 Task: Open a template Informal Letter by  Plum save the file as logbook.rtf Remove the following options from template: 'your brand'. Replace Hello Fan with ' Good Evening' and change the date to 17 July, 2023. Replace body of the letter with  I wanted to take a moment to thank you for your hard work and dedication. Your commitment to excellence is inspiring. Thank you for all that you do.; apply Font Style 'Georgia' and font size  14 Add name: Kevin
Action: Mouse moved to (1001, 140)
Screenshot: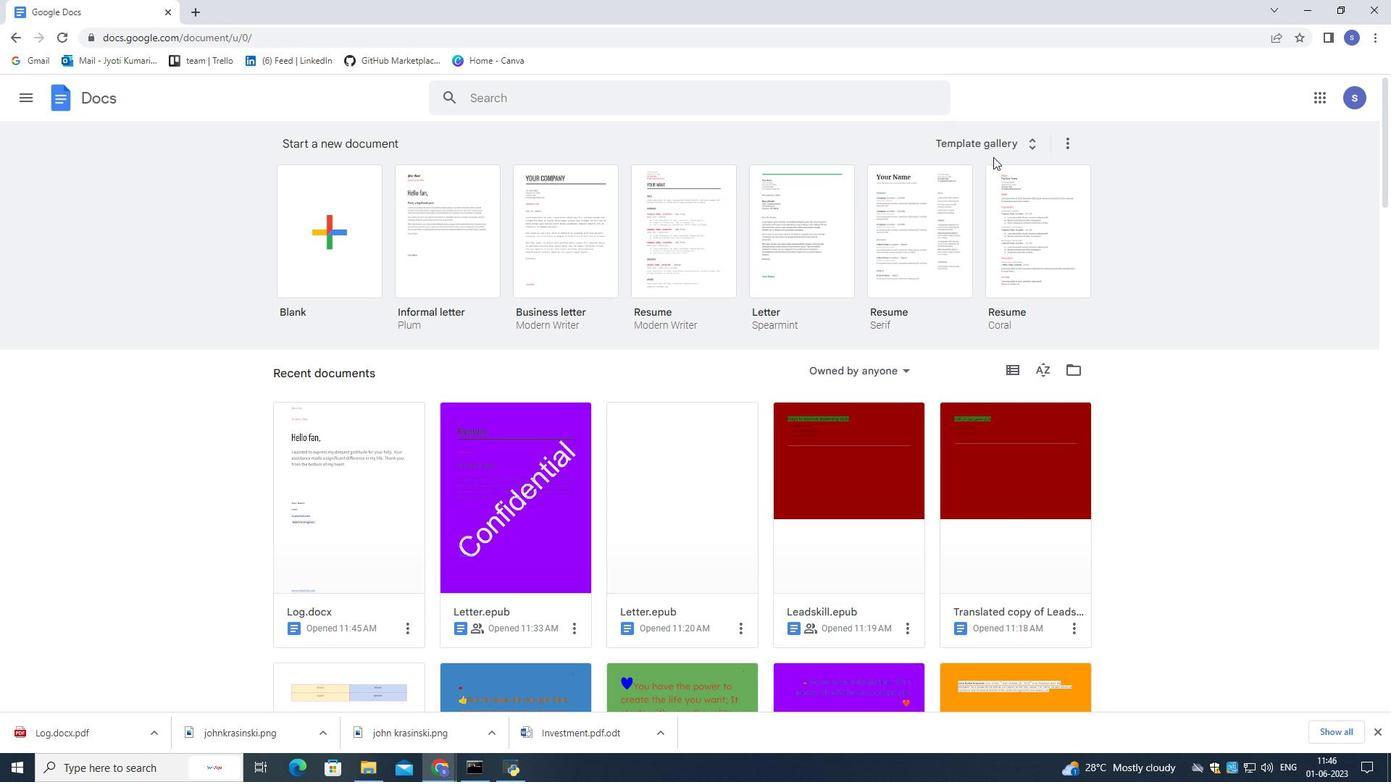 
Action: Mouse pressed left at (1001, 140)
Screenshot: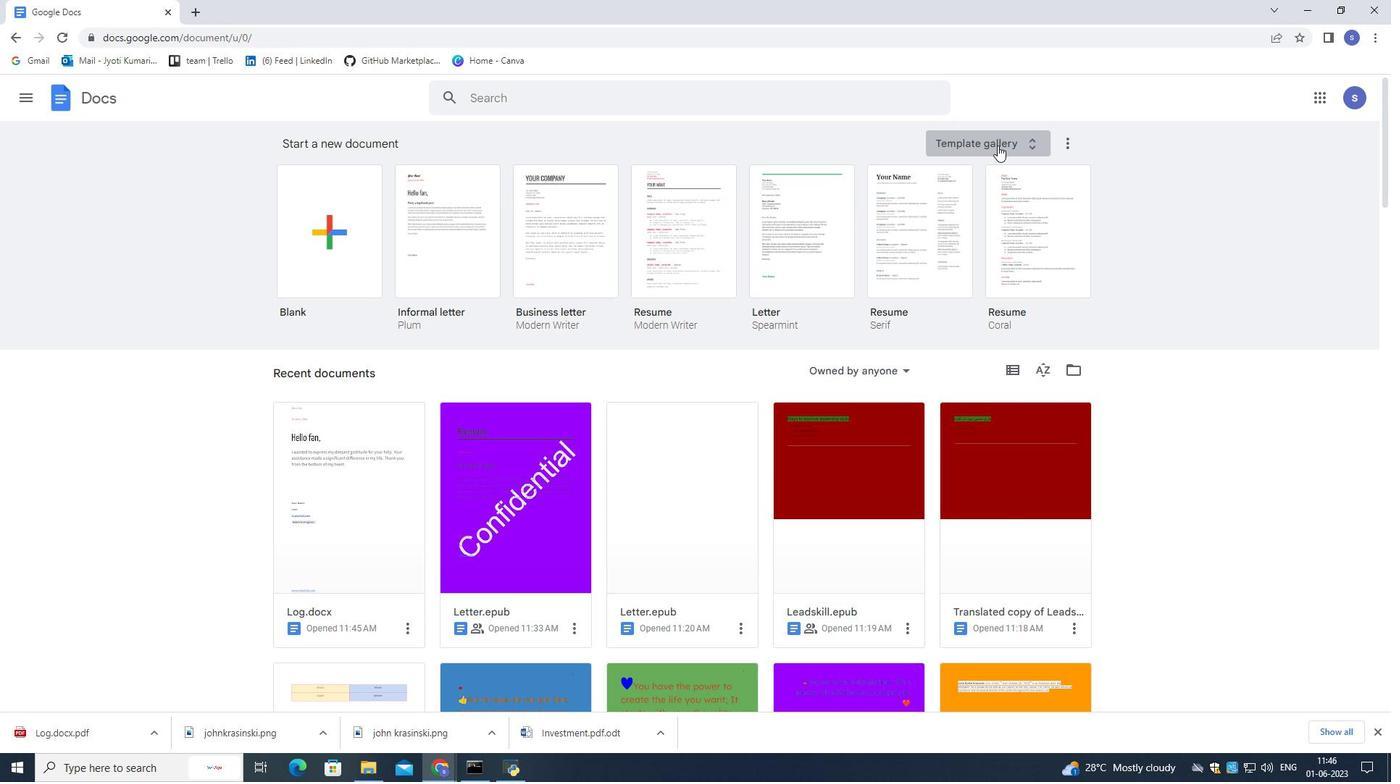 
Action: Mouse moved to (910, 413)
Screenshot: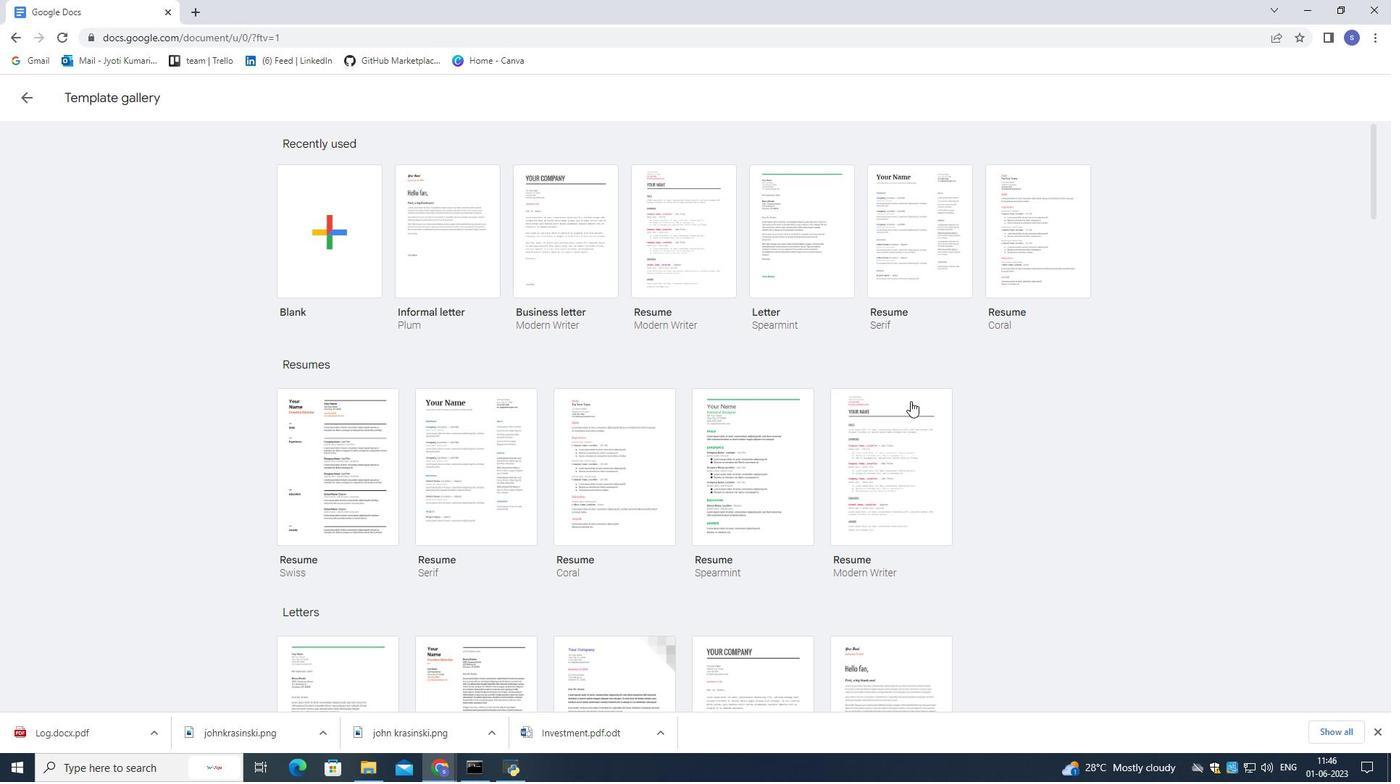 
Action: Mouse scrolled (910, 413) with delta (0, 0)
Screenshot: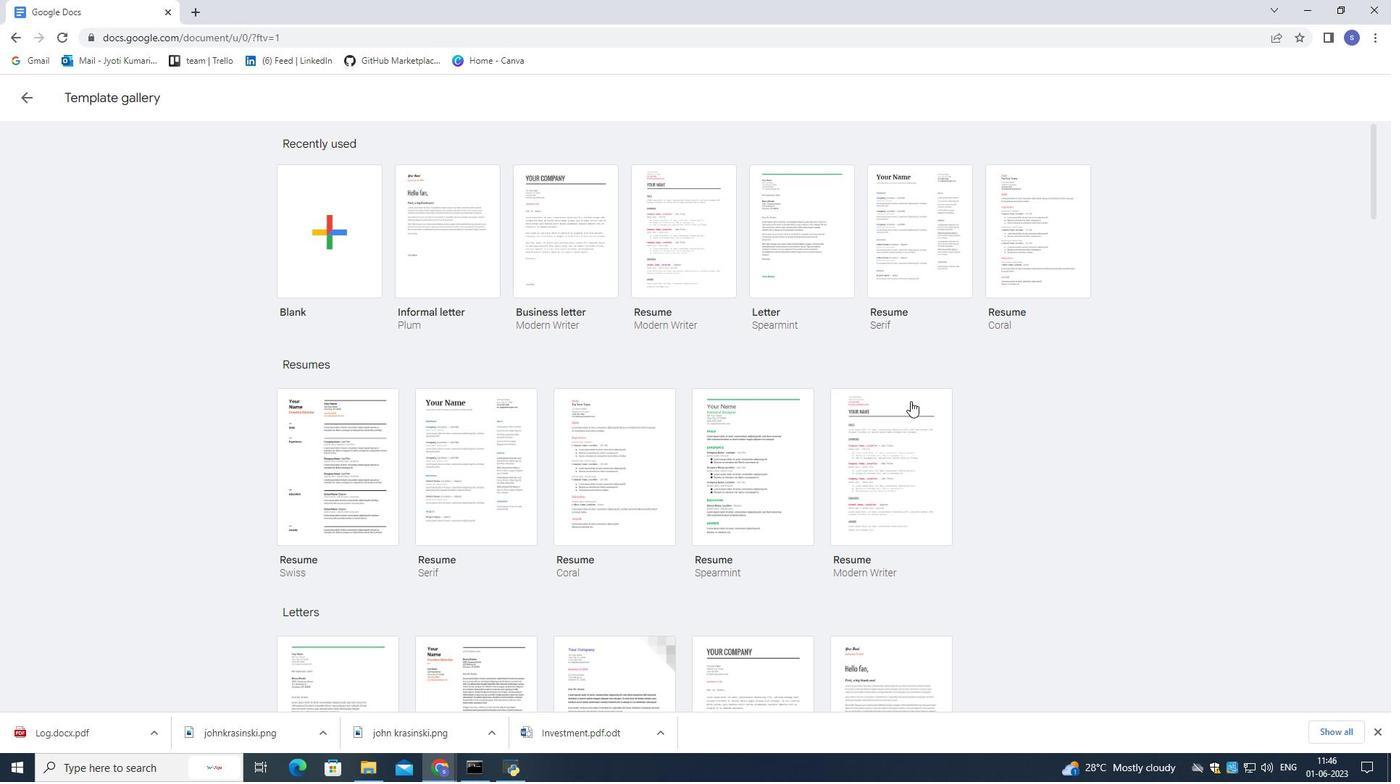 
Action: Mouse moved to (910, 415)
Screenshot: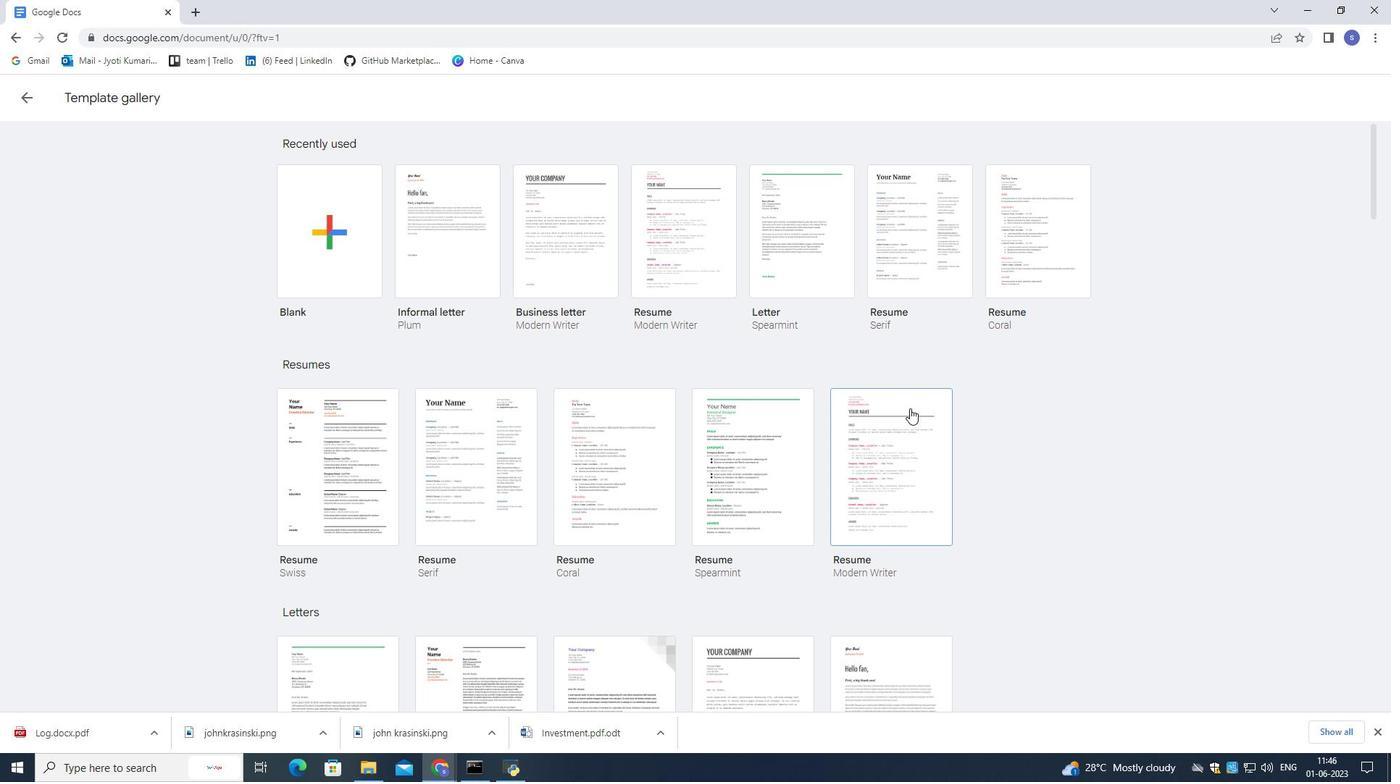 
Action: Mouse scrolled (910, 414) with delta (0, 0)
Screenshot: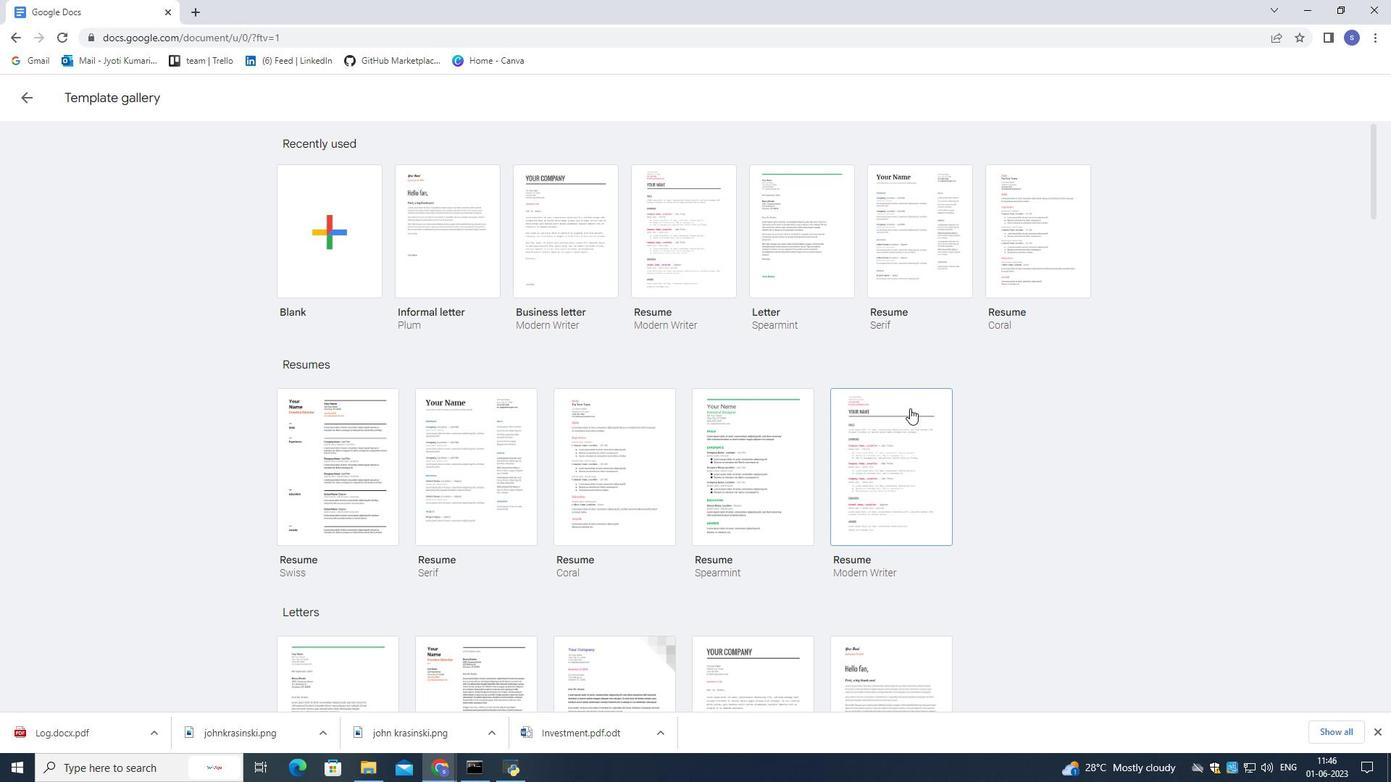 
Action: Mouse scrolled (910, 414) with delta (0, 0)
Screenshot: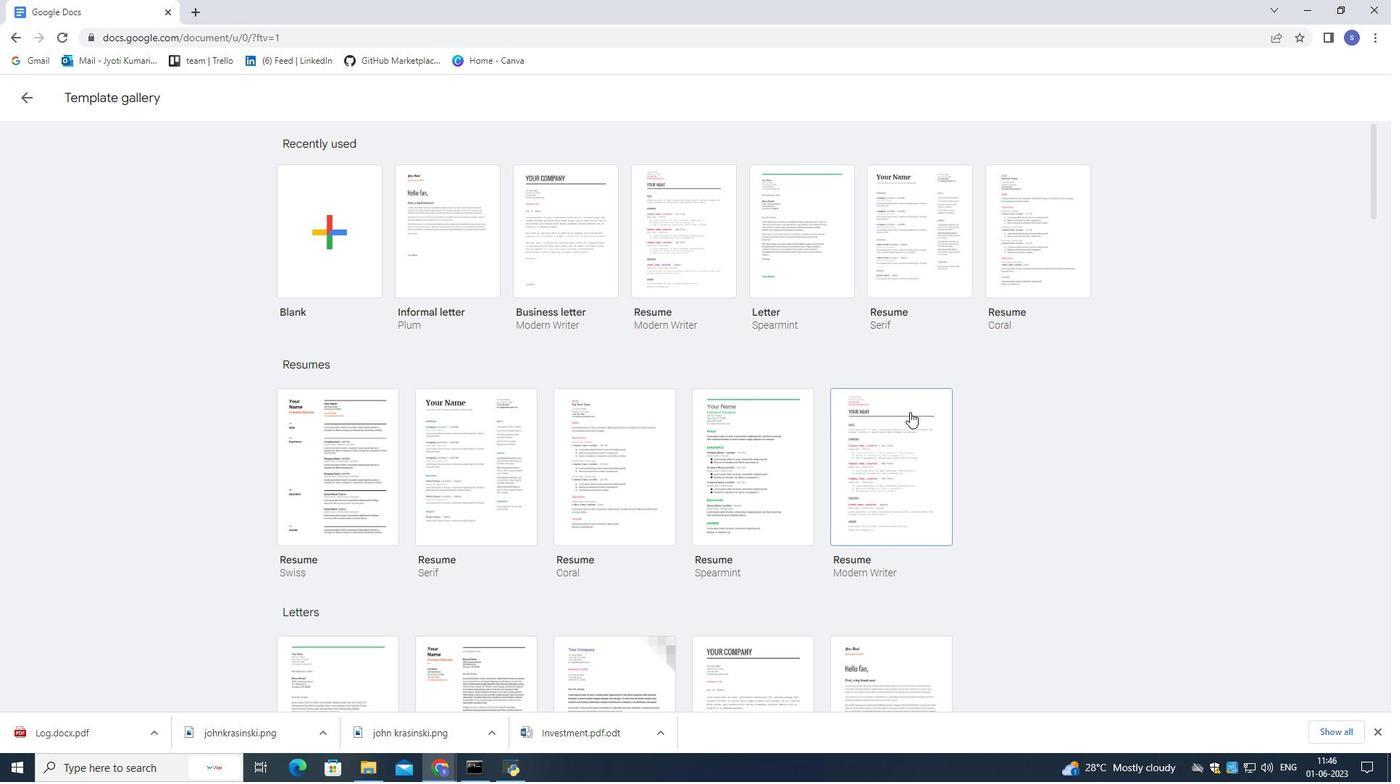 
Action: Mouse moved to (911, 411)
Screenshot: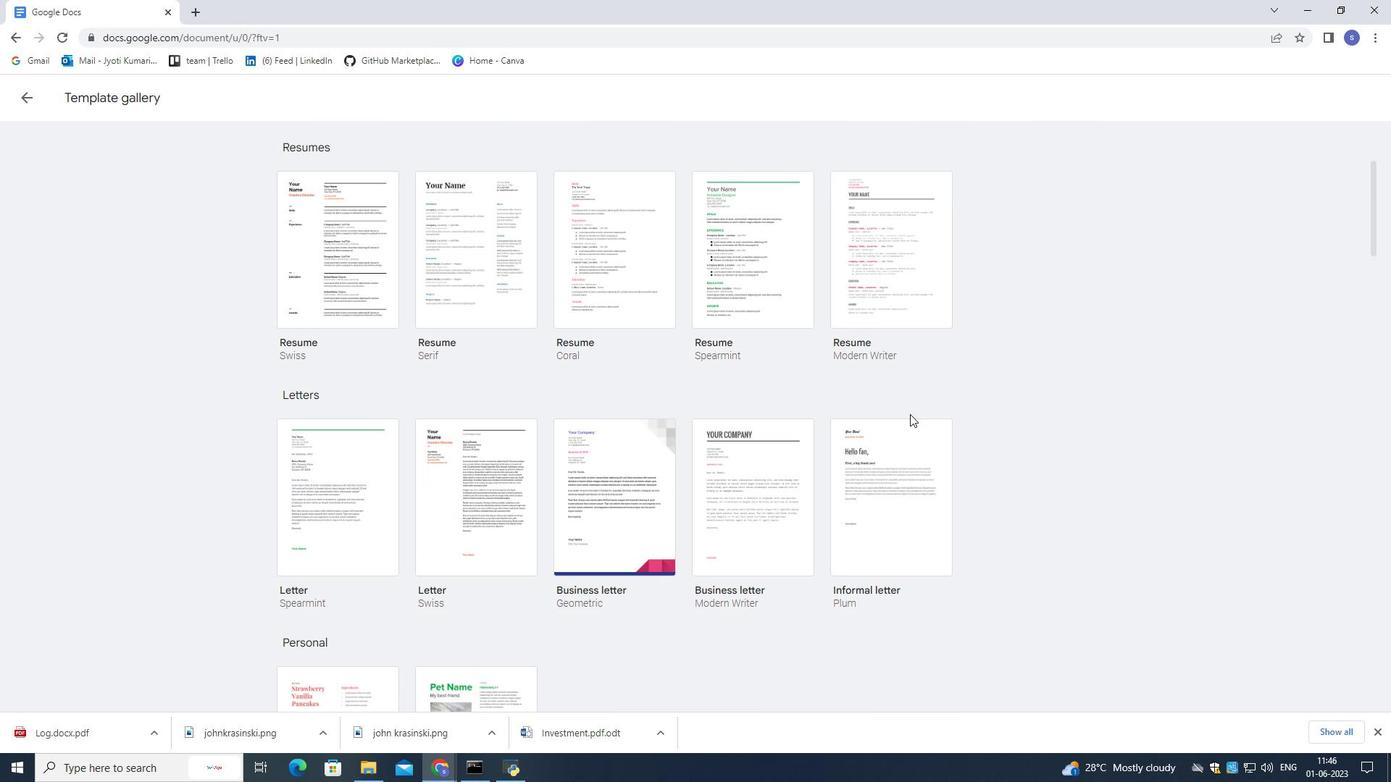 
Action: Mouse scrolled (911, 411) with delta (0, 0)
Screenshot: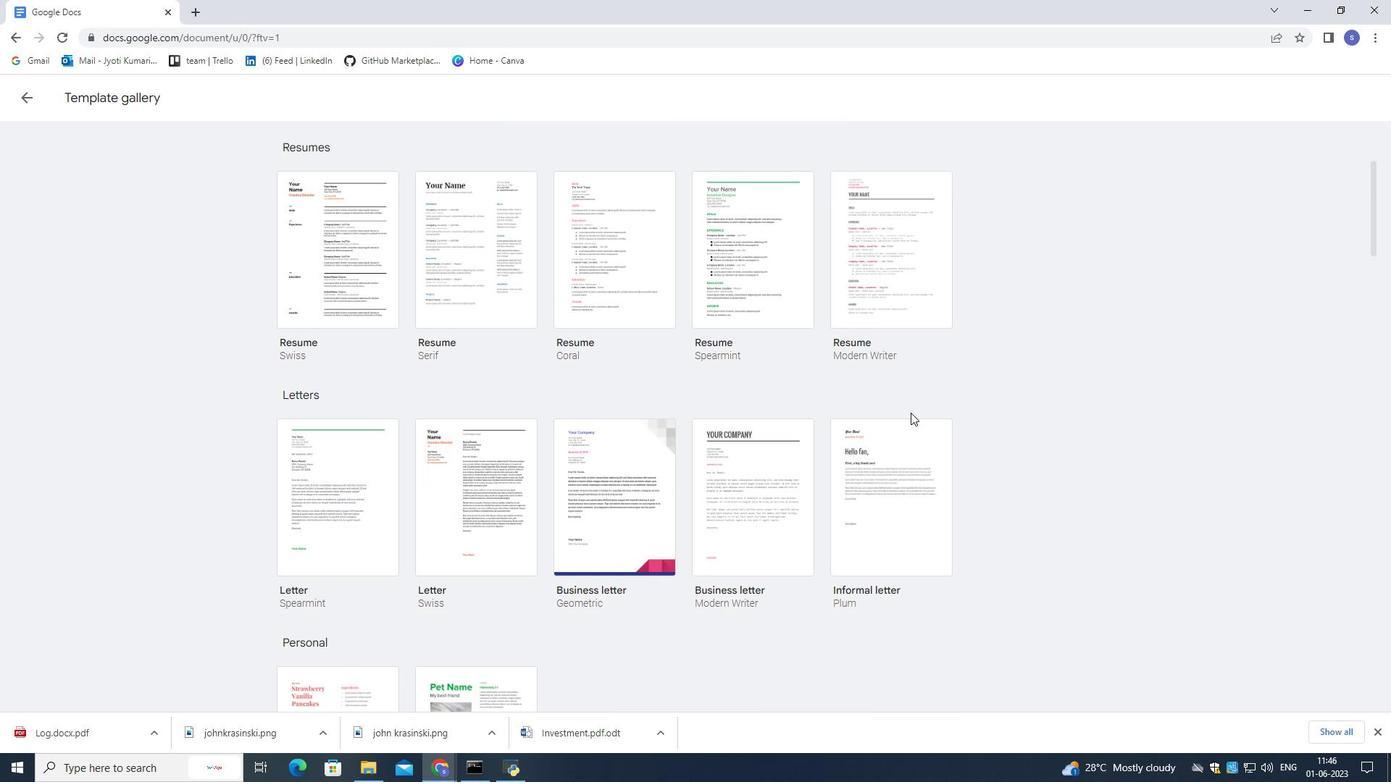 
Action: Mouse scrolled (911, 411) with delta (0, 0)
Screenshot: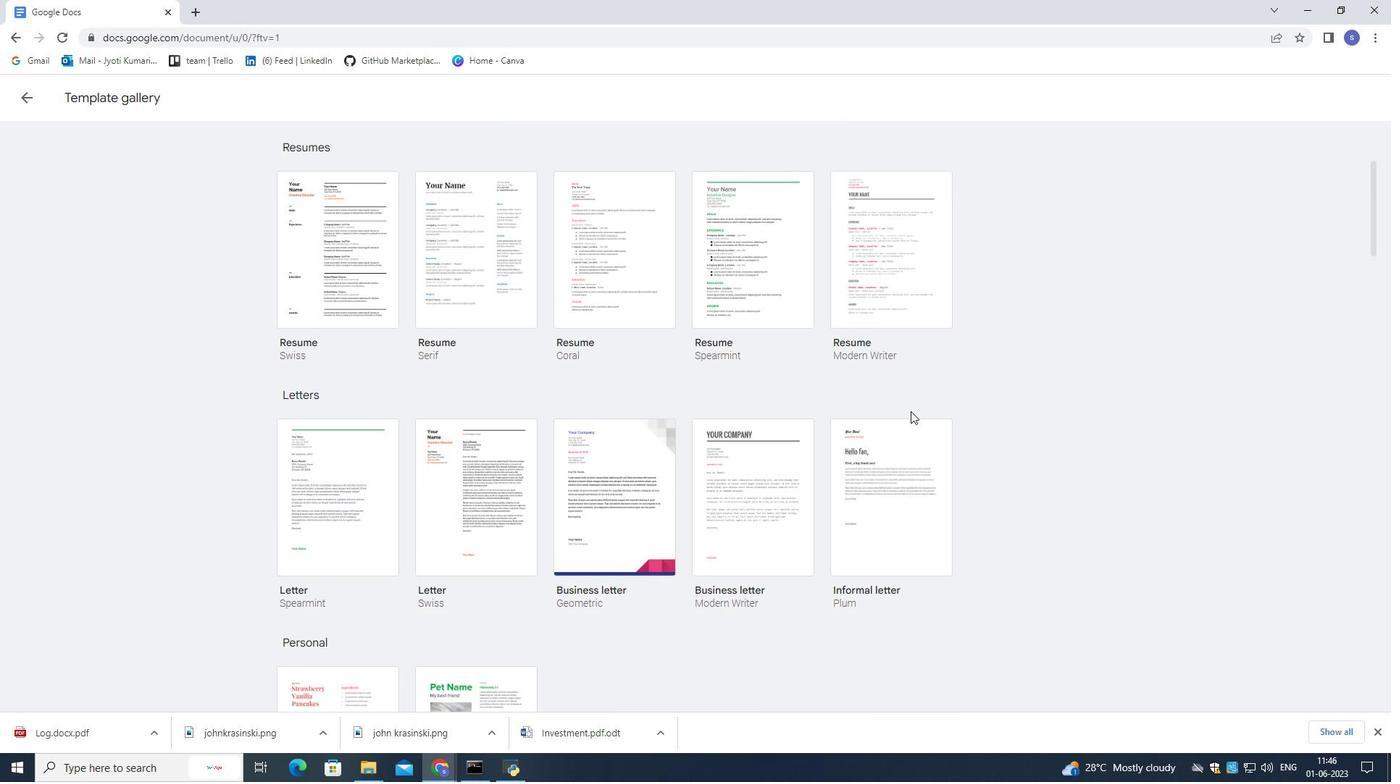 
Action: Mouse moved to (911, 342)
Screenshot: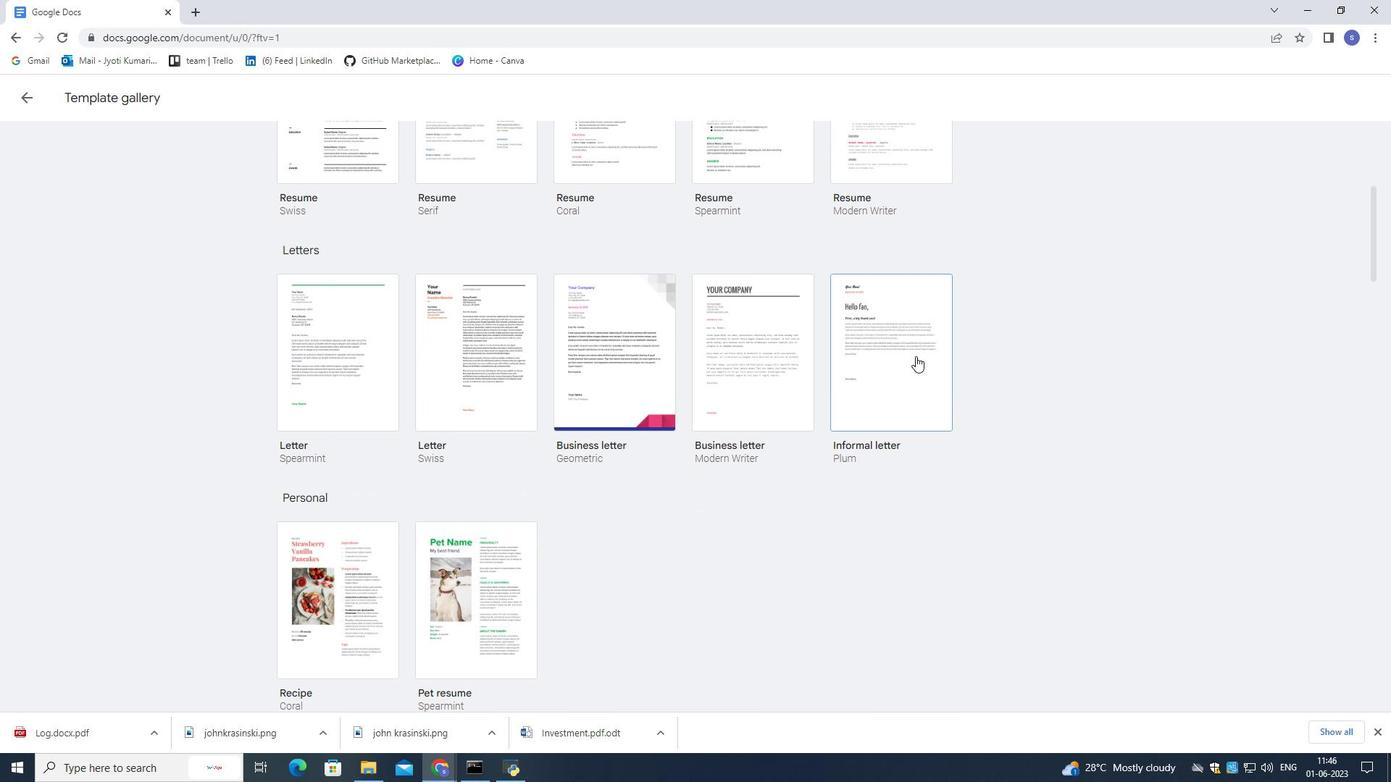 
Action: Mouse pressed left at (911, 342)
Screenshot: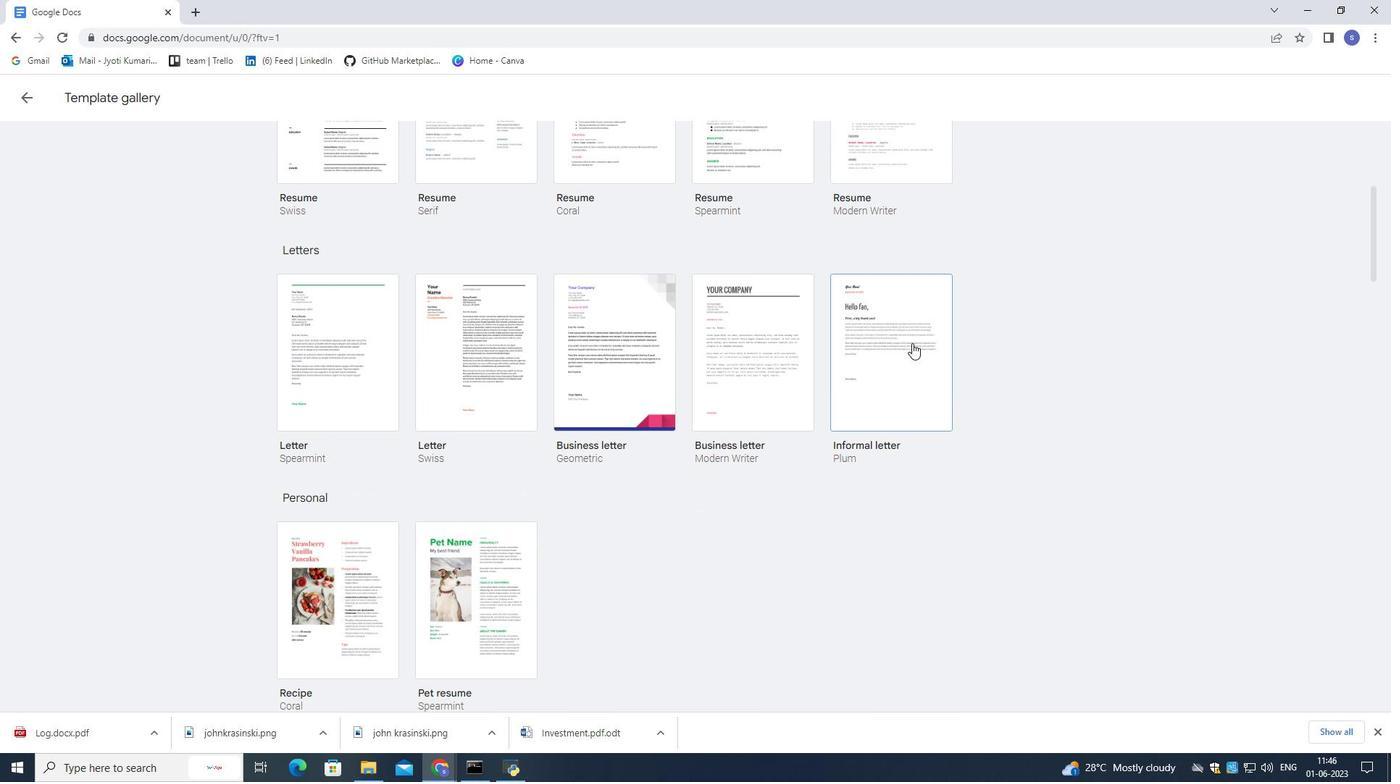 
Action: Mouse moved to (128, 92)
Screenshot: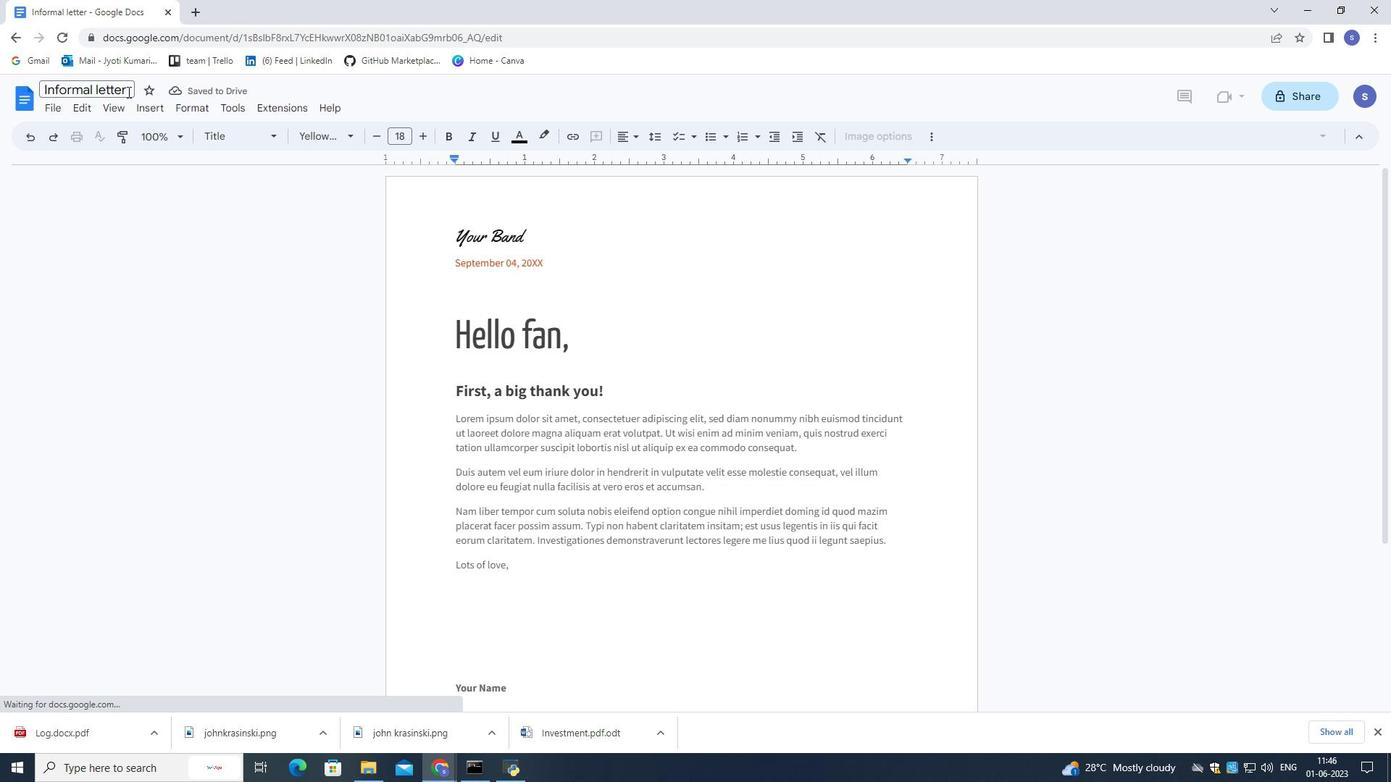 
Action: Mouse pressed left at (128, 92)
Screenshot: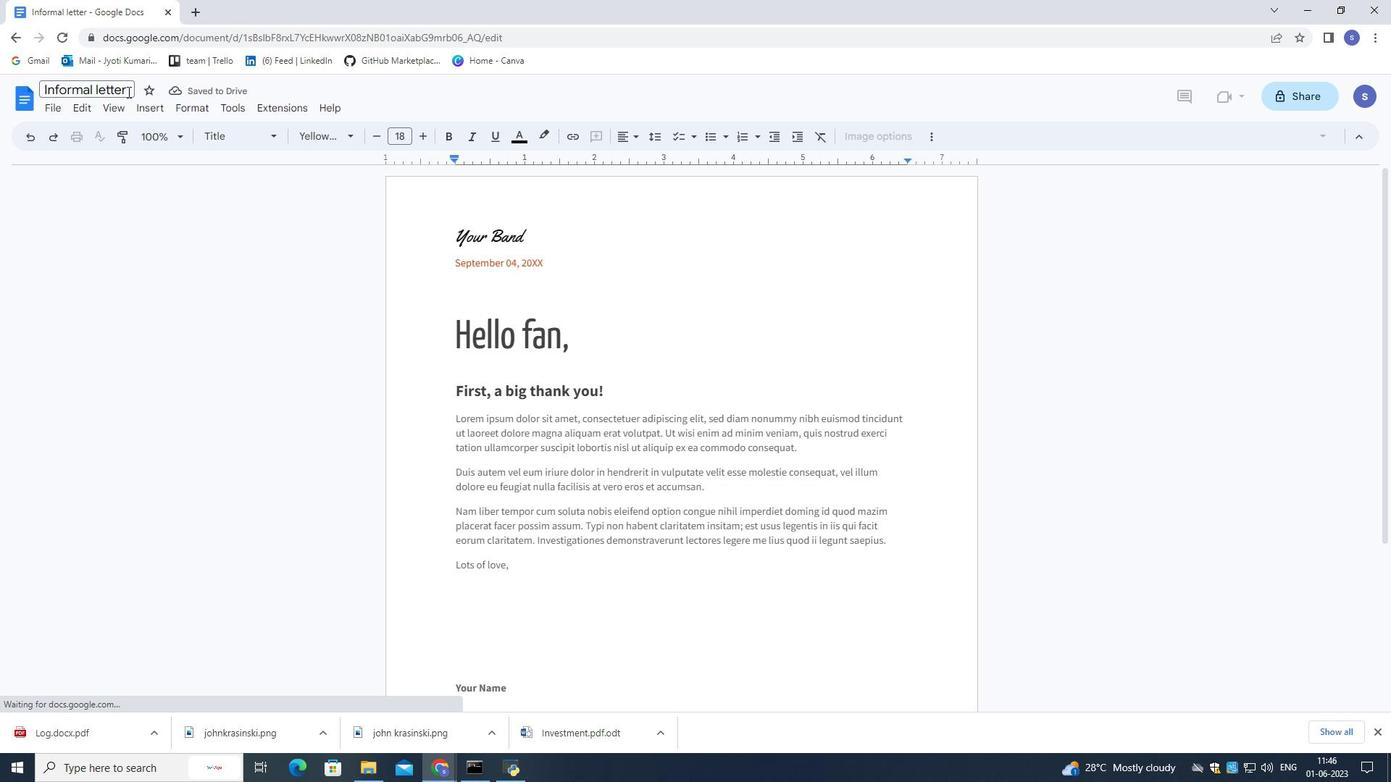 
Action: Mouse moved to (130, 90)
Screenshot: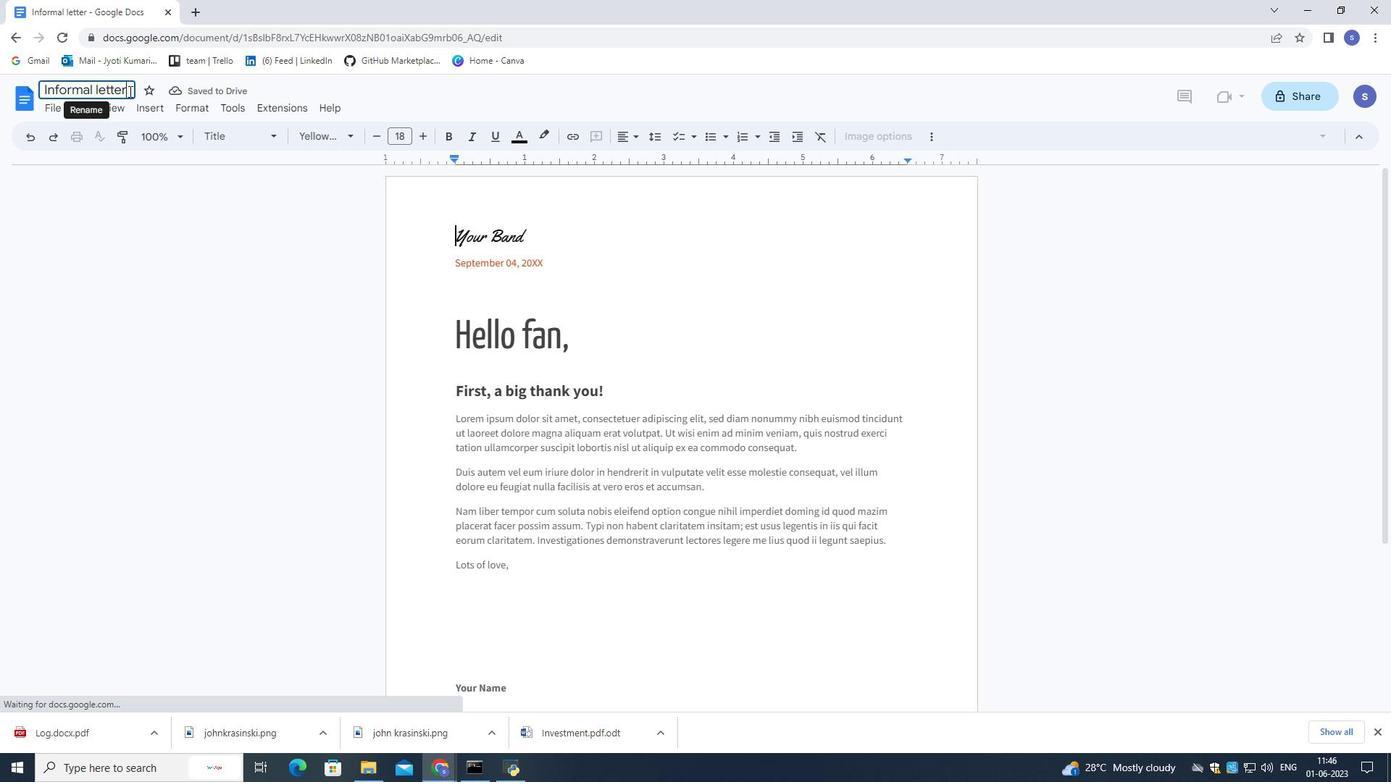 
Action: Mouse pressed left at (130, 90)
Screenshot: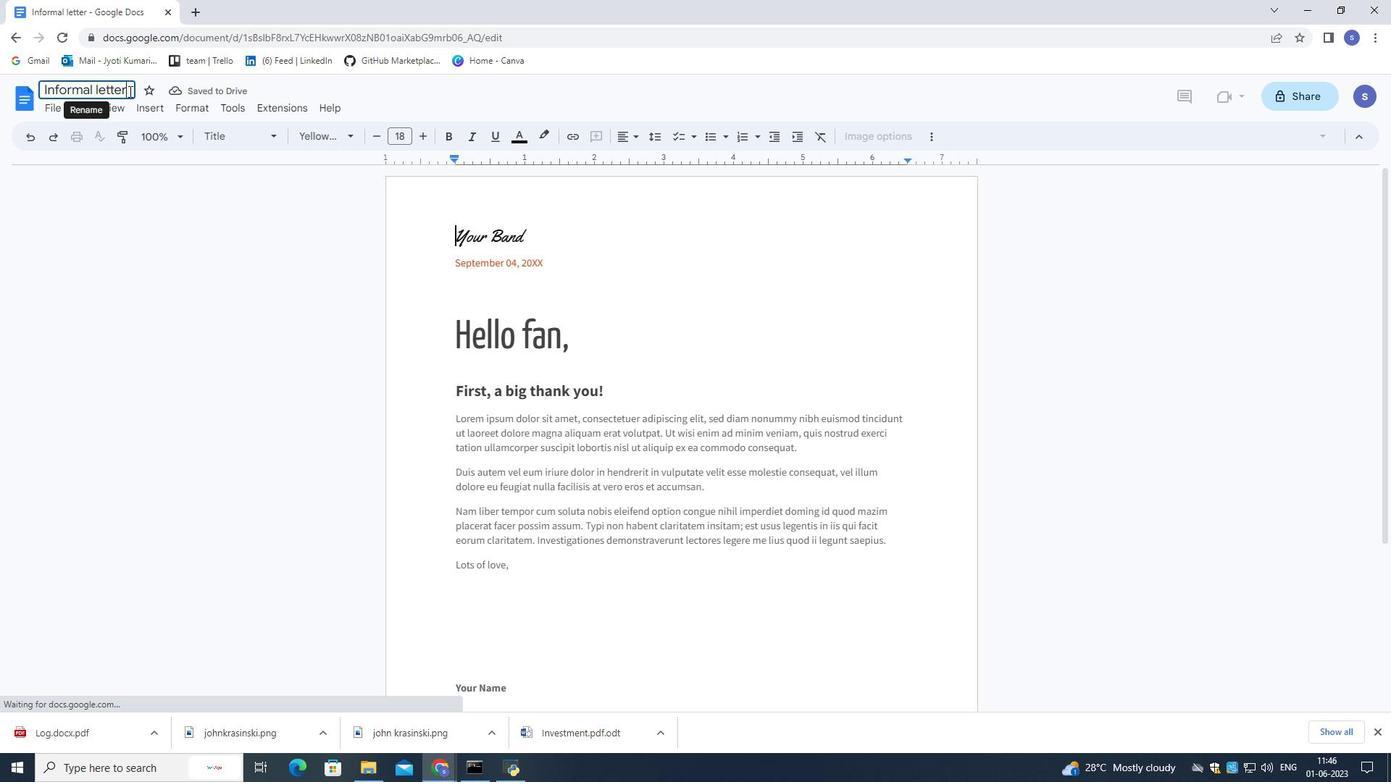 
Action: Mouse moved to (131, 90)
Screenshot: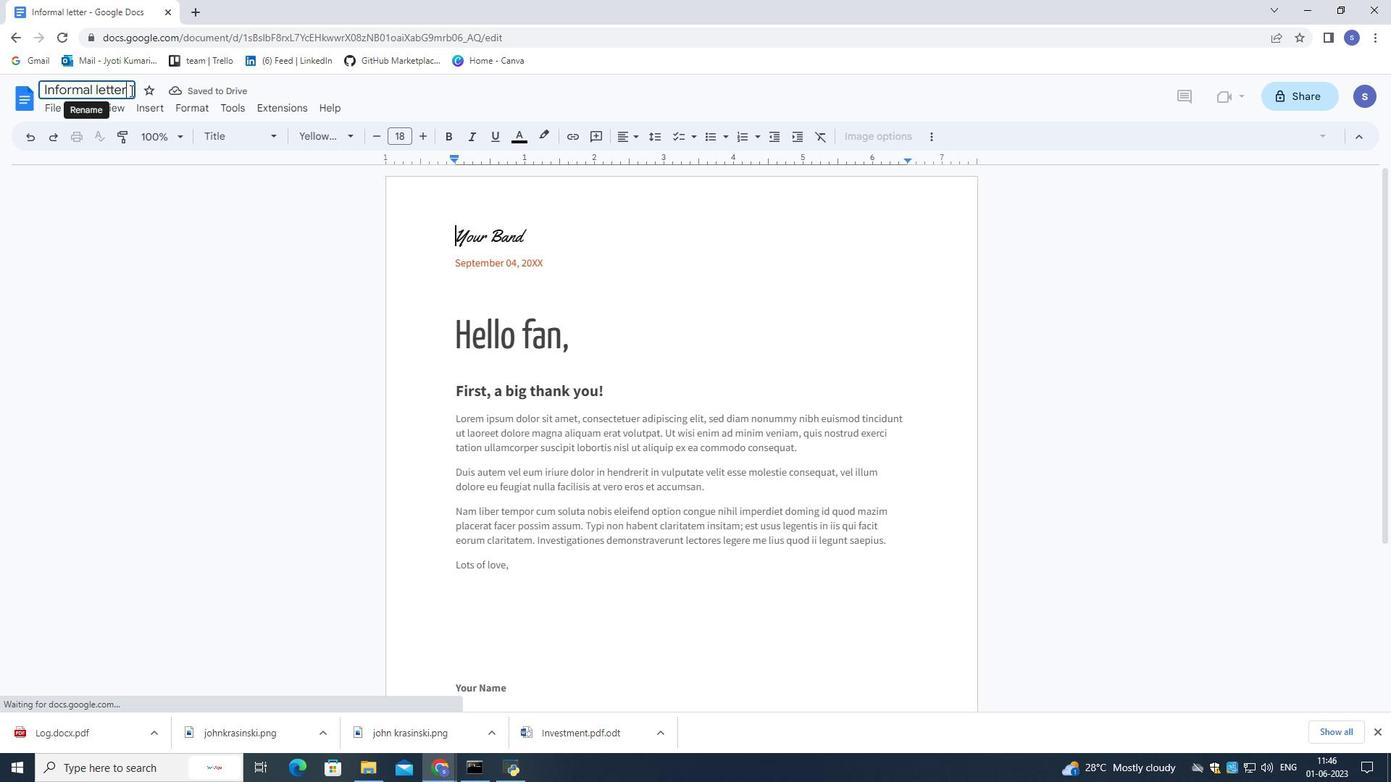 
Action: Mouse pressed left at (131, 90)
Screenshot: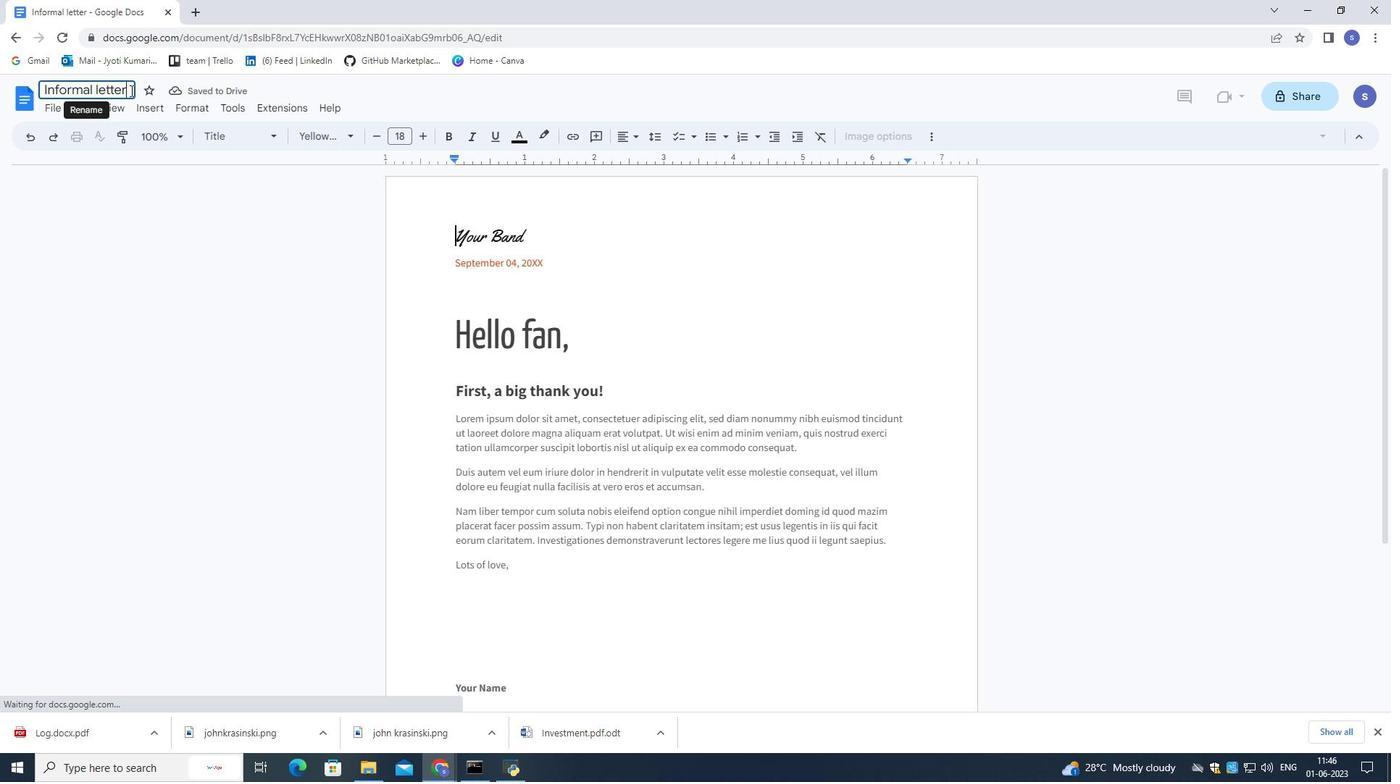 
Action: Mouse pressed left at (131, 90)
Screenshot: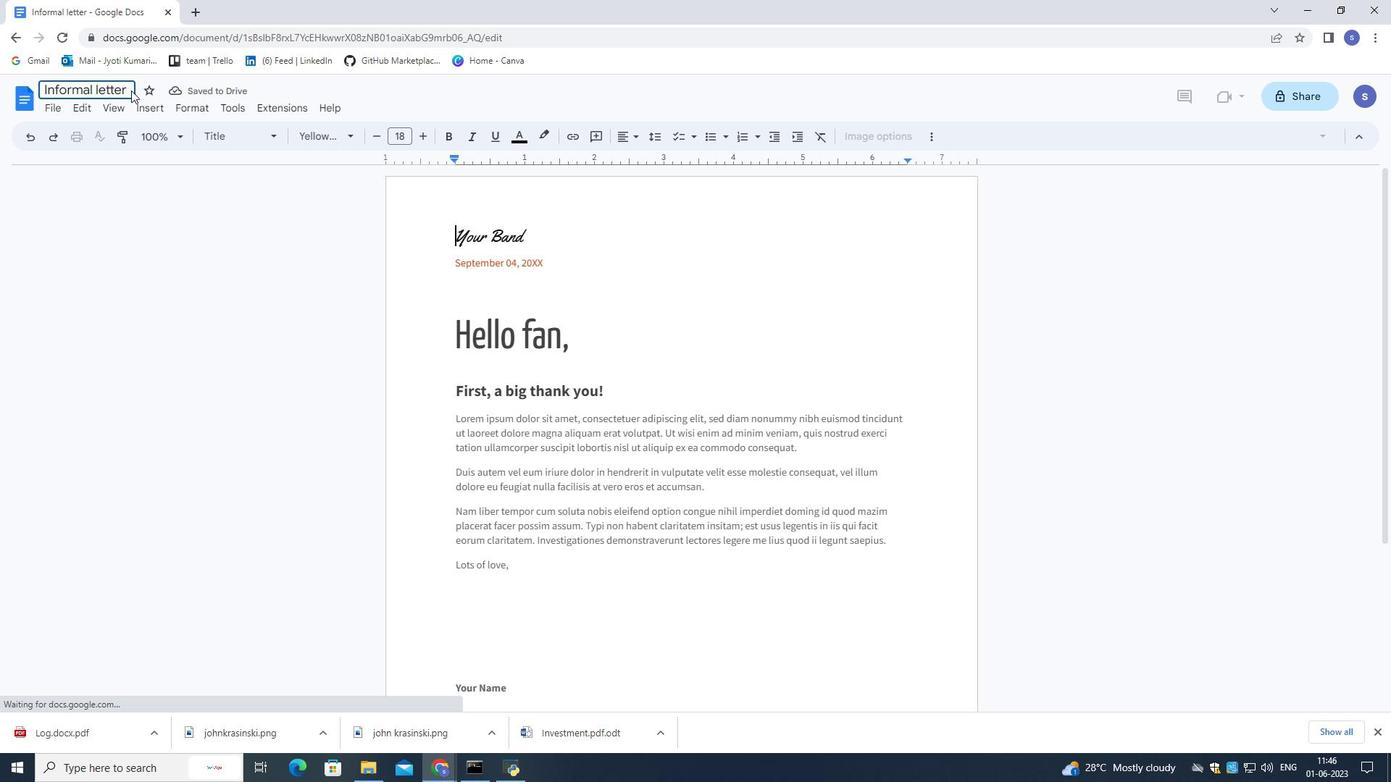 
Action: Mouse pressed left at (131, 90)
Screenshot: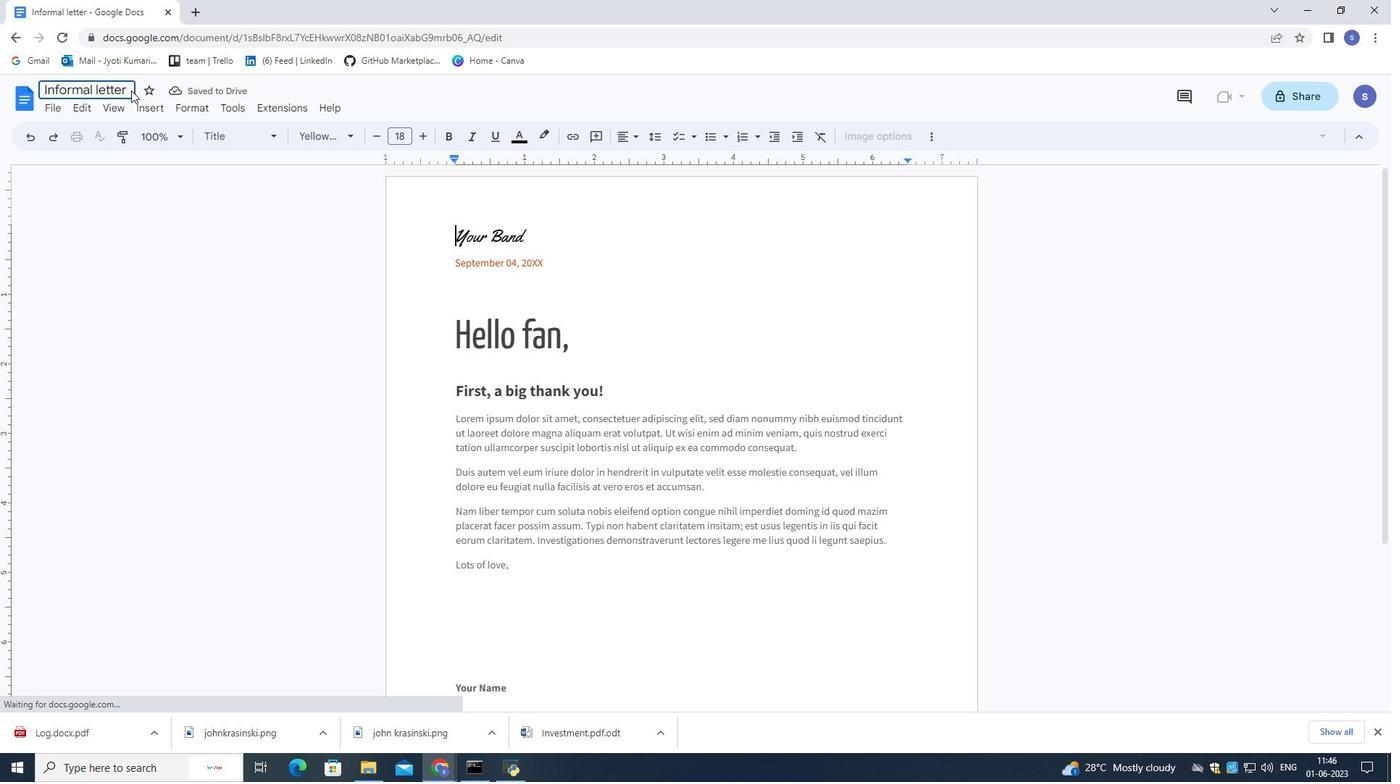 
Action: Mouse moved to (144, 89)
Screenshot: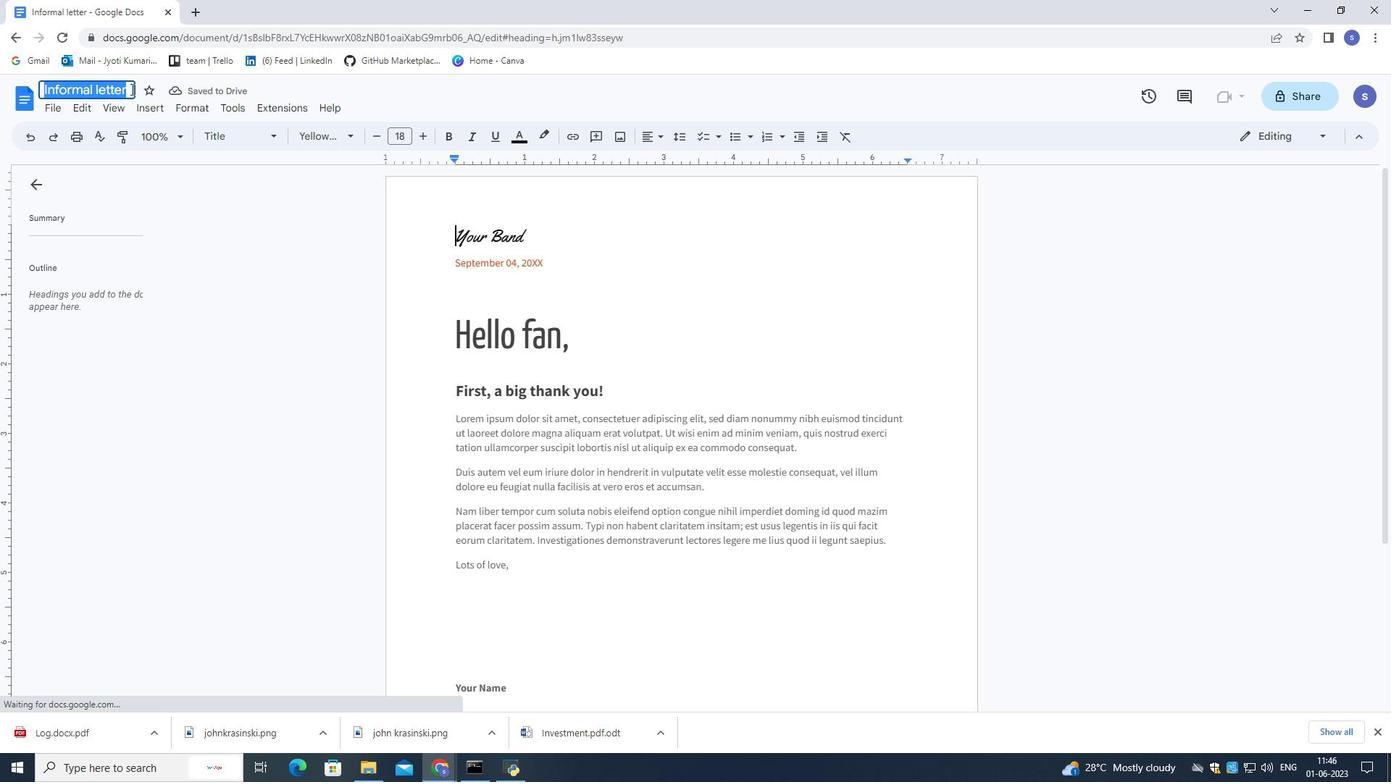 
Action: Key pressed <Key.shift>Logbook.rtf<Key.enter>
Screenshot: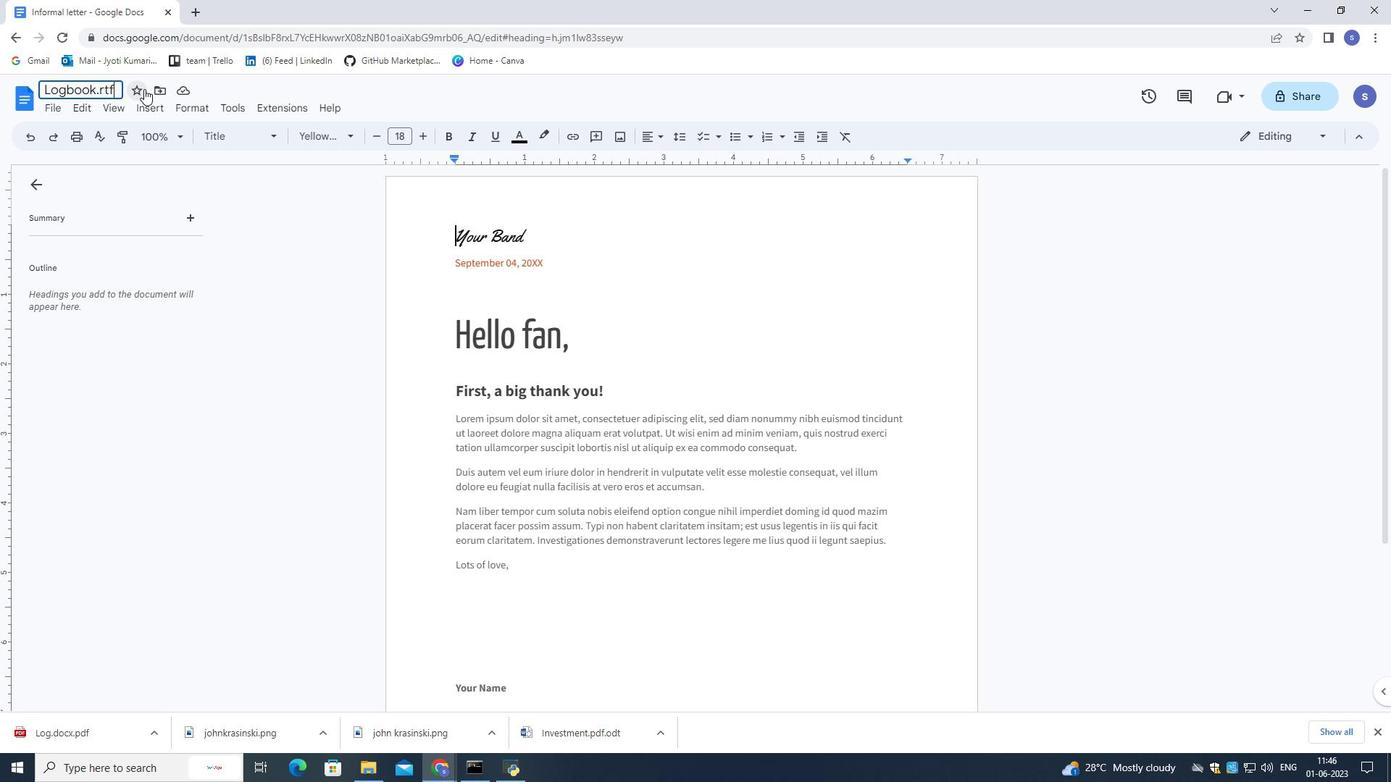 
Action: Mouse moved to (539, 235)
Screenshot: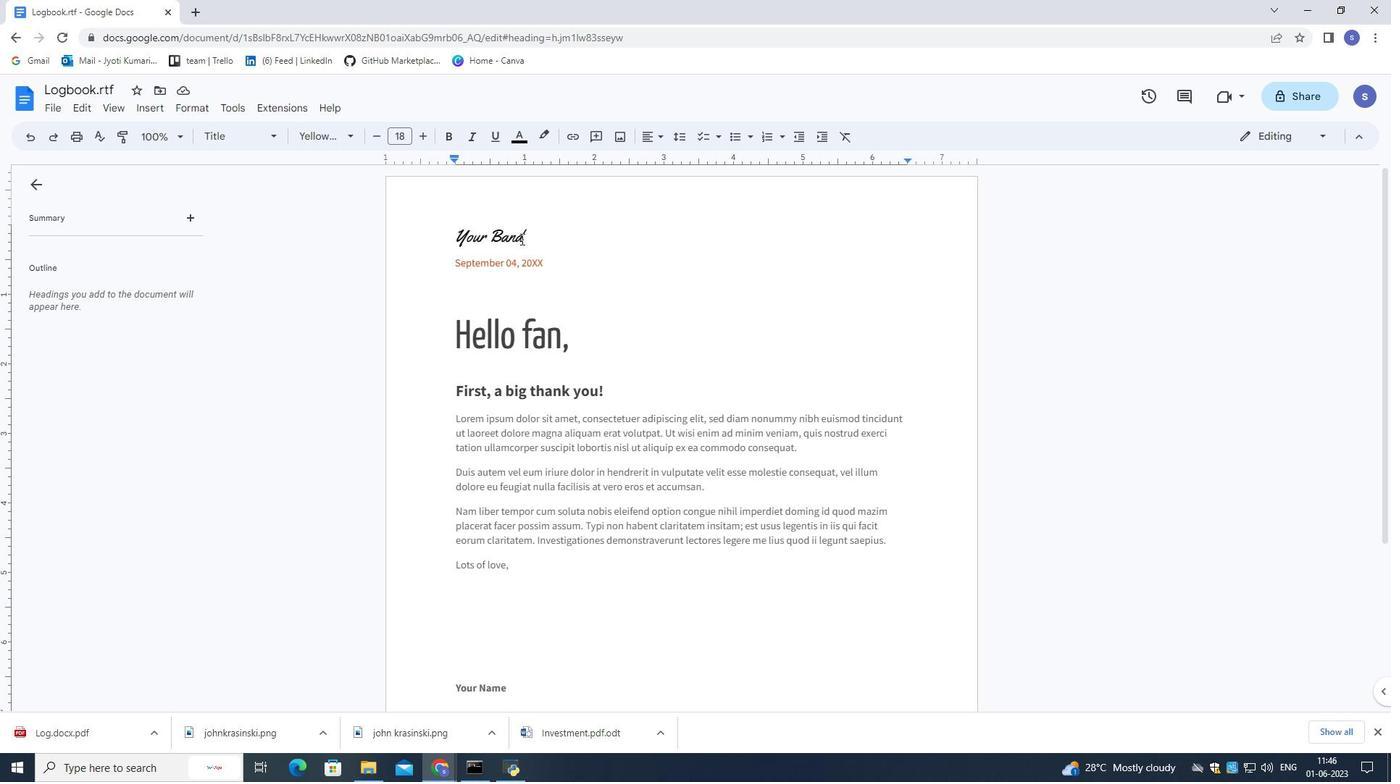 
Action: Mouse pressed left at (539, 235)
Screenshot: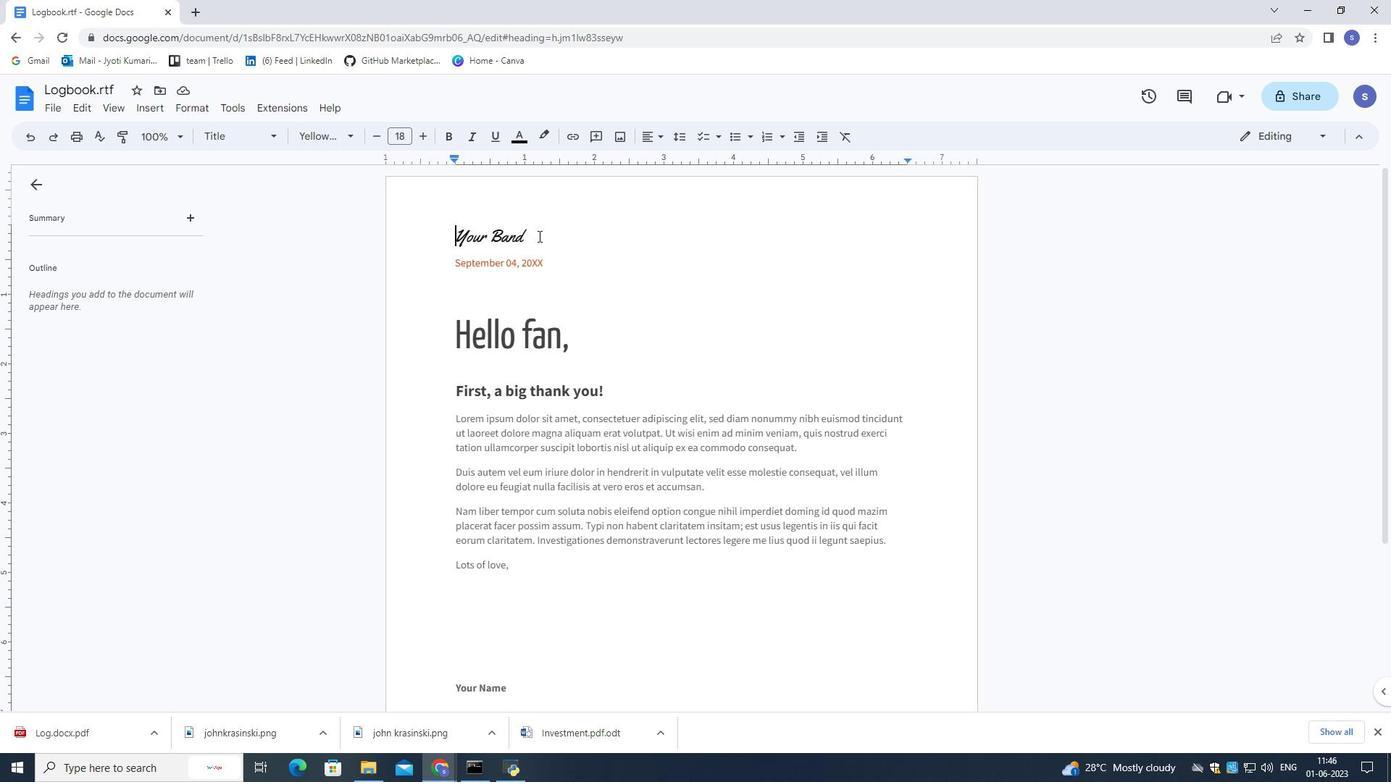 
Action: Mouse pressed left at (539, 235)
Screenshot: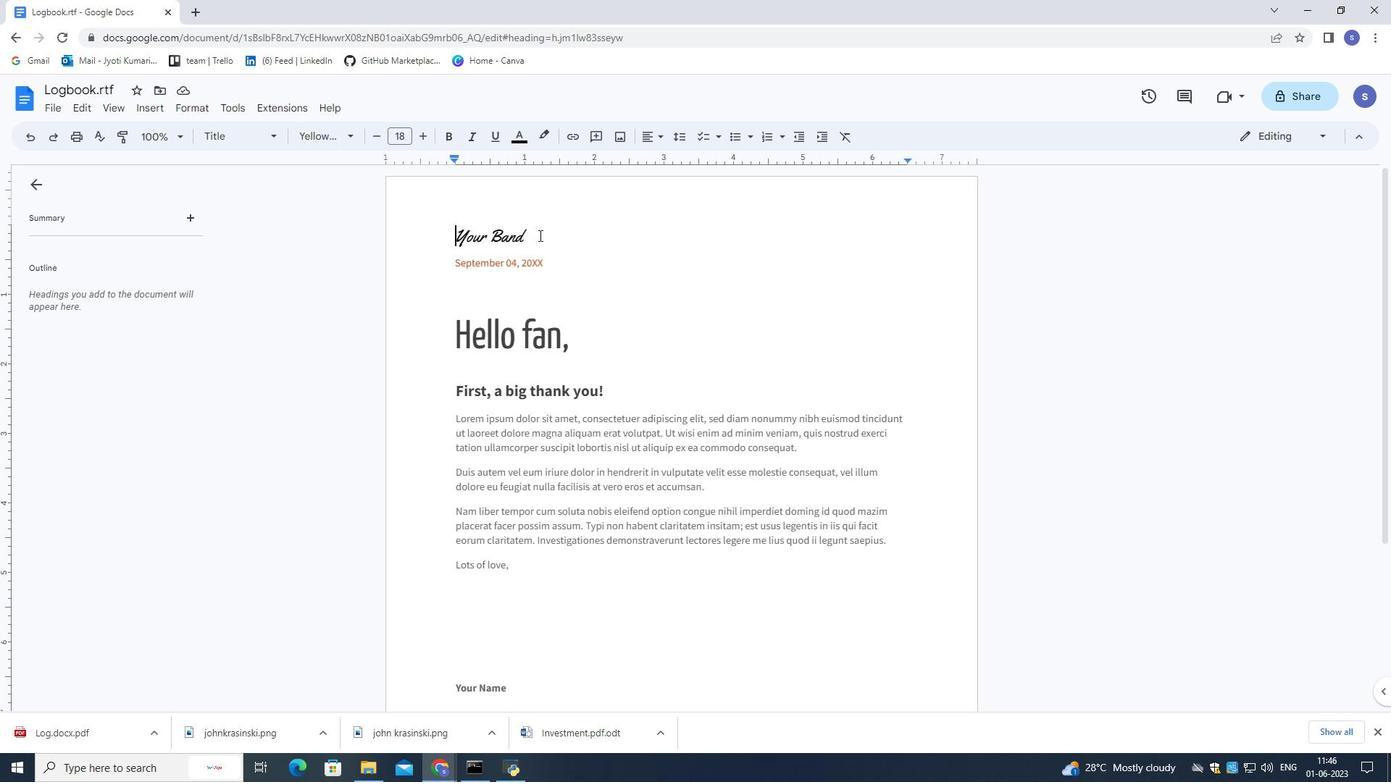 
Action: Mouse pressed left at (539, 235)
Screenshot: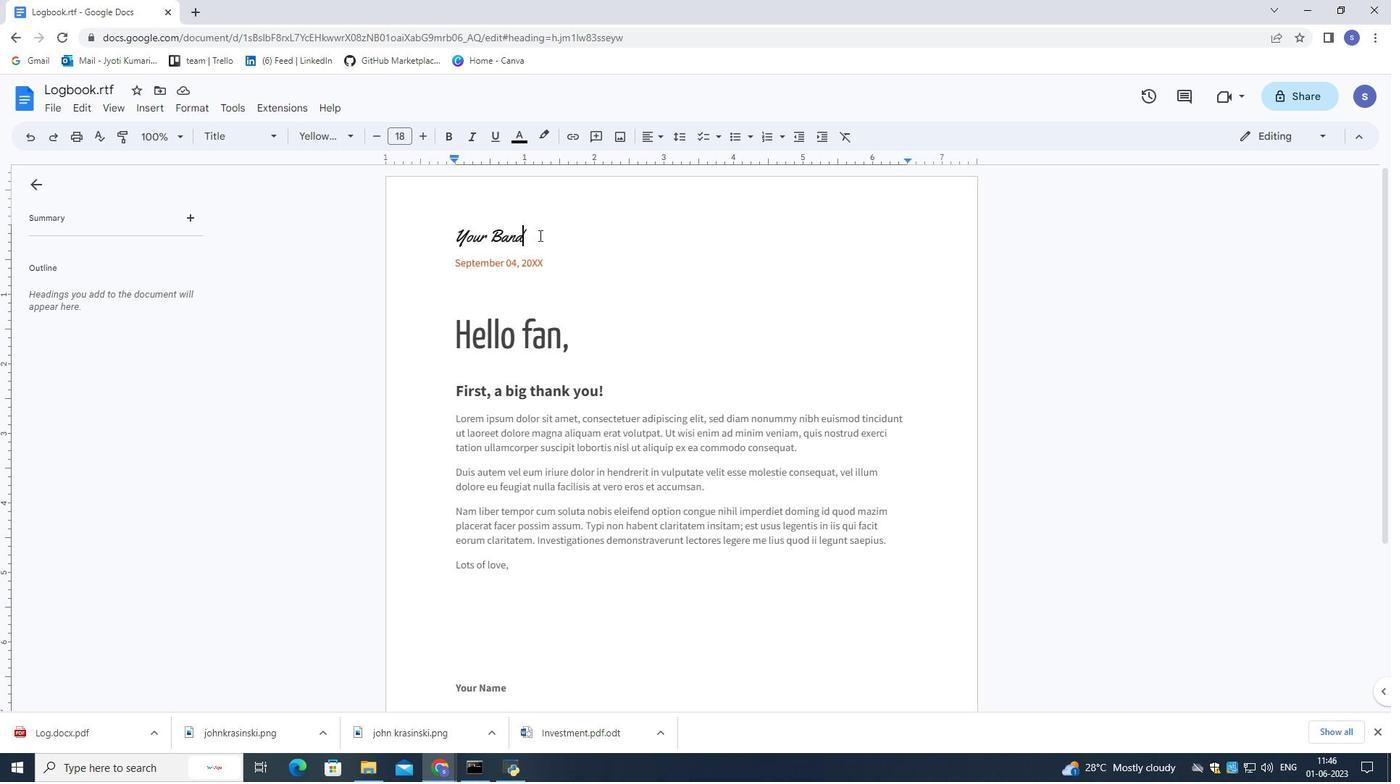 
Action: Mouse moved to (537, 237)
Screenshot: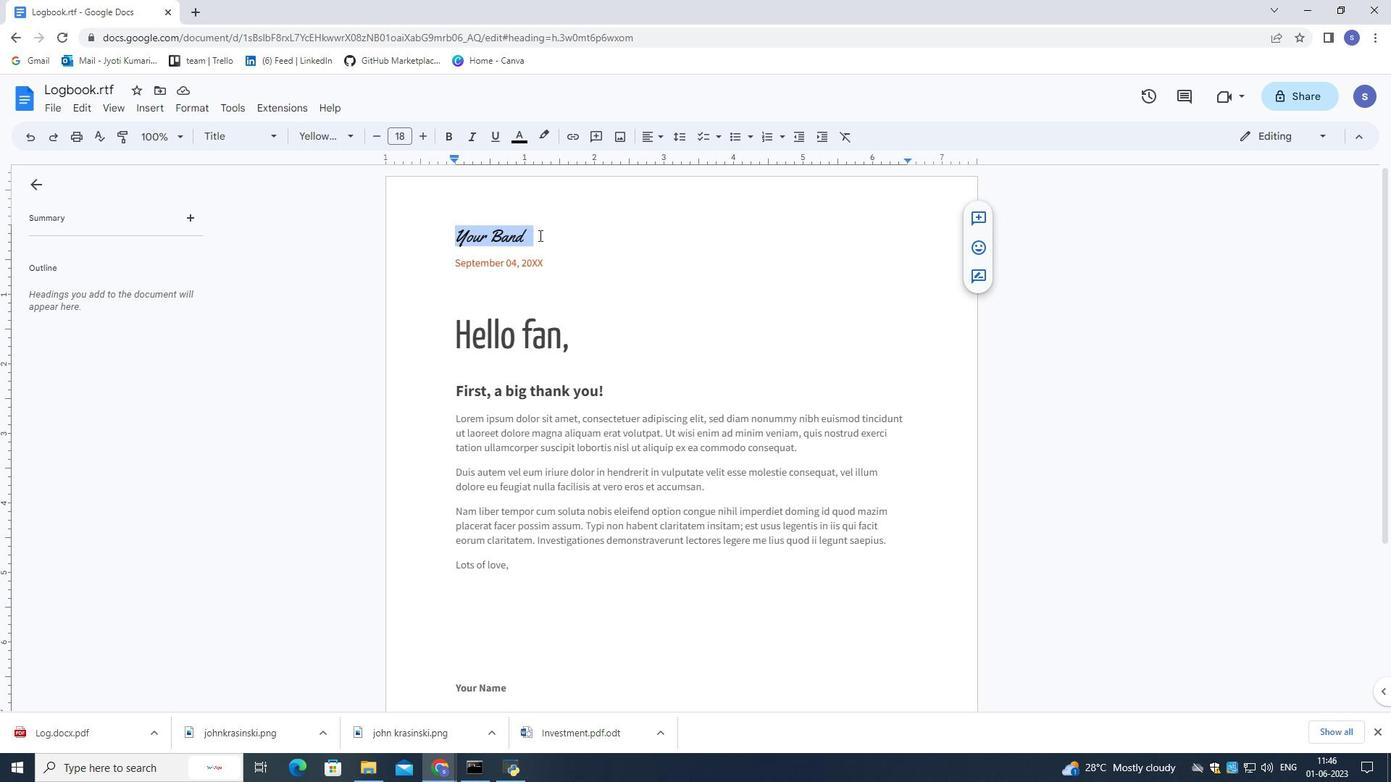 
Action: Key pressed <Key.delete>
Screenshot: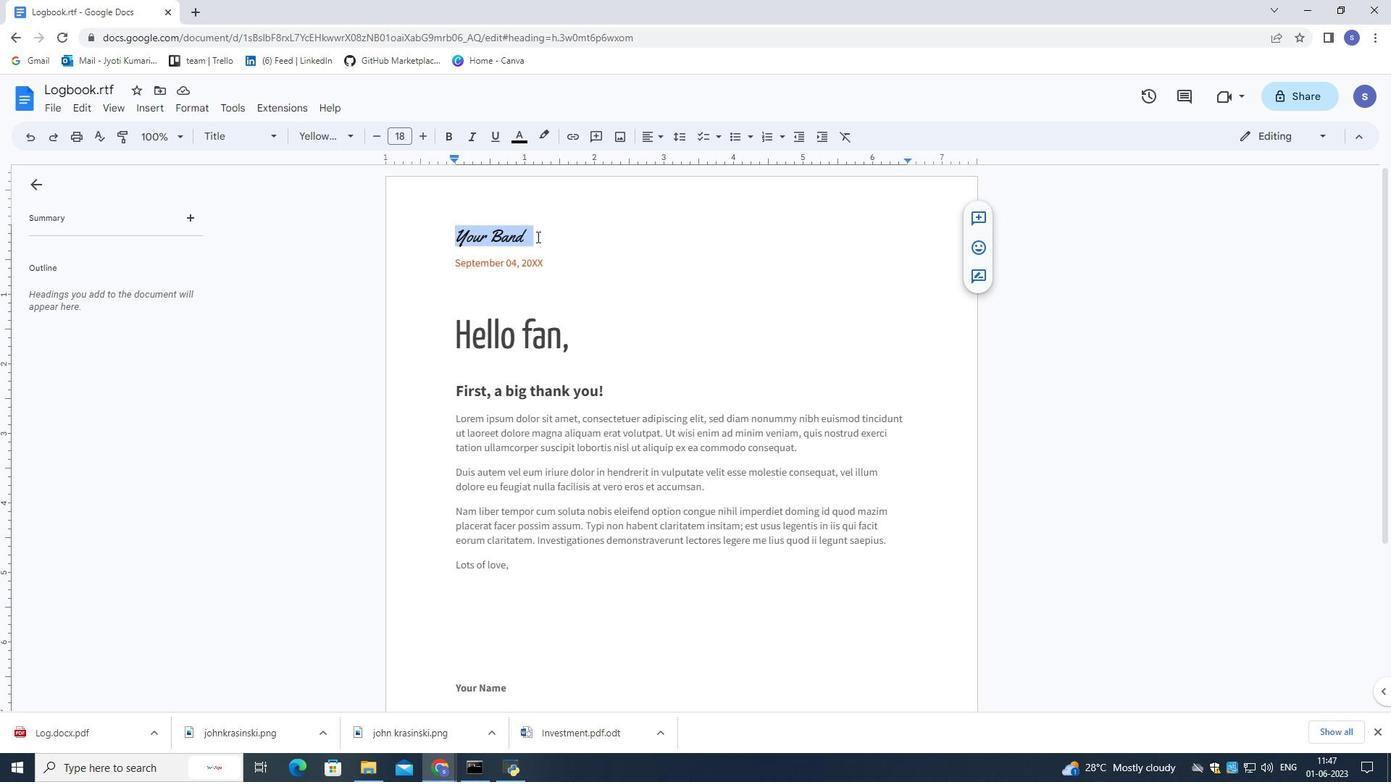 
Action: Mouse moved to (570, 313)
Screenshot: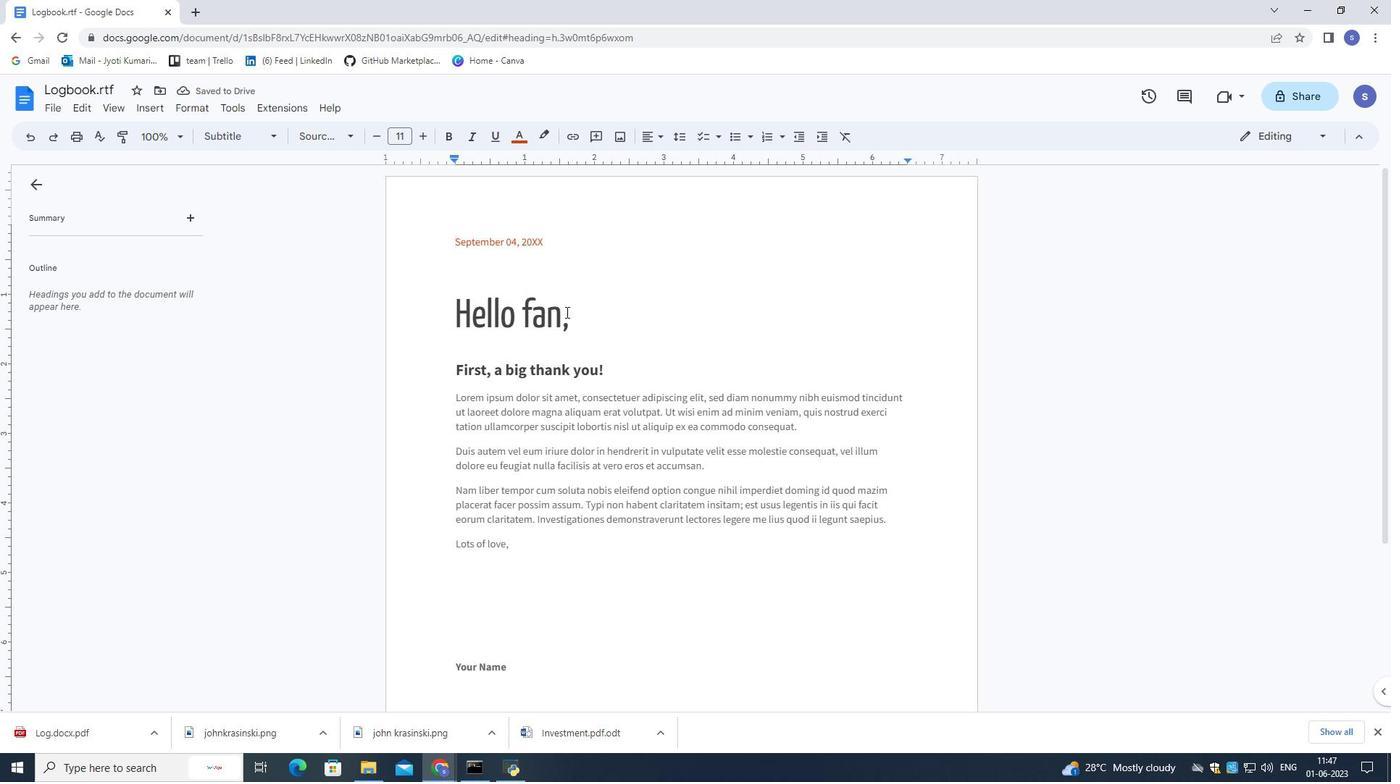 
Action: Mouse pressed left at (570, 313)
Screenshot: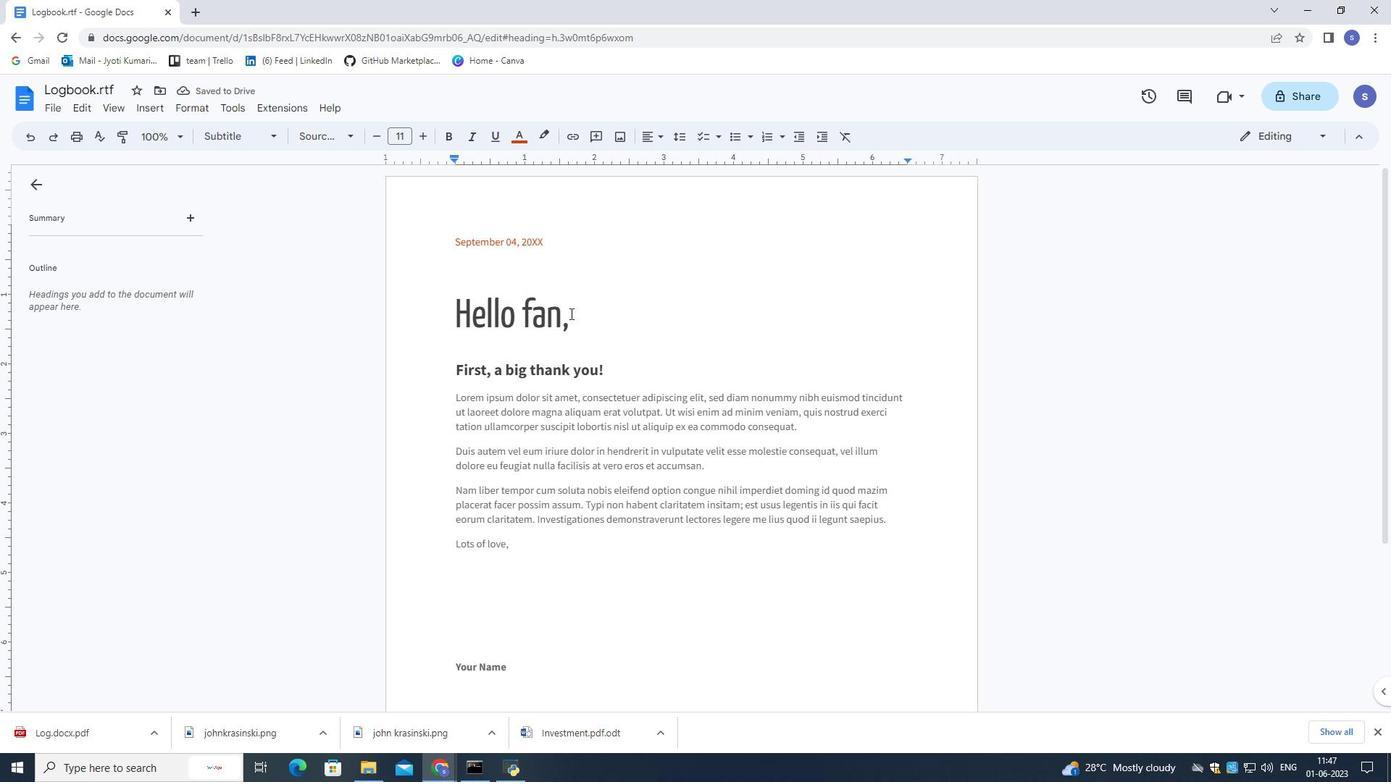 
Action: Mouse pressed left at (570, 313)
Screenshot: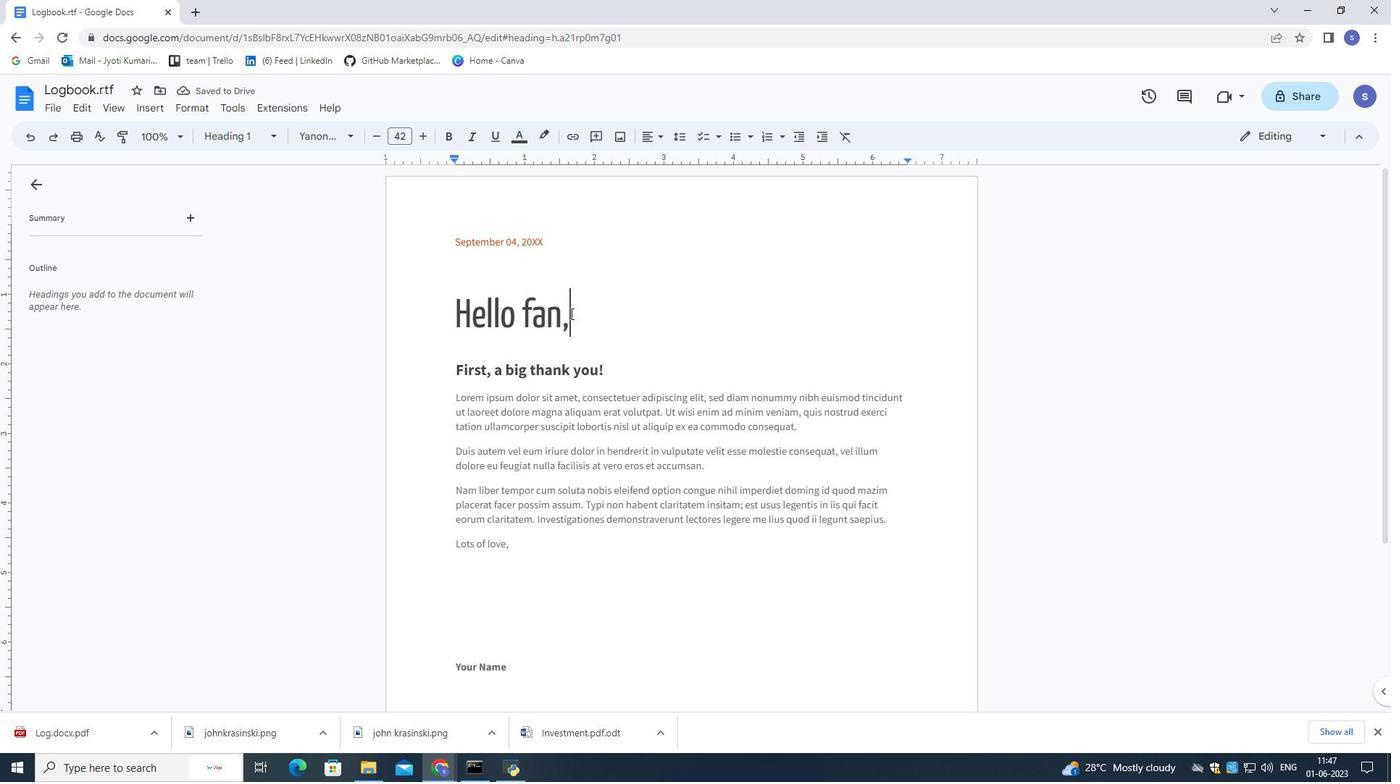 
Action: Mouse pressed left at (570, 313)
Screenshot: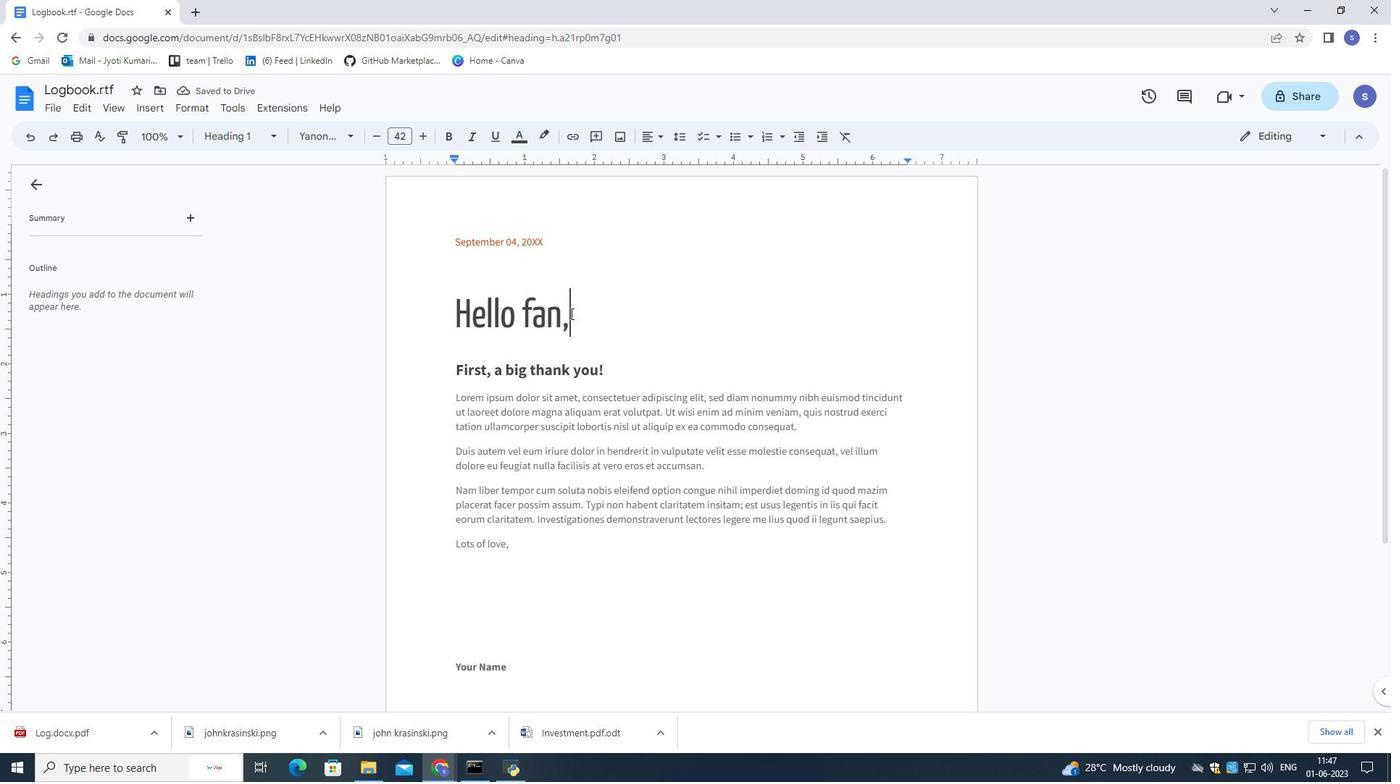 
Action: Mouse moved to (570, 313)
Screenshot: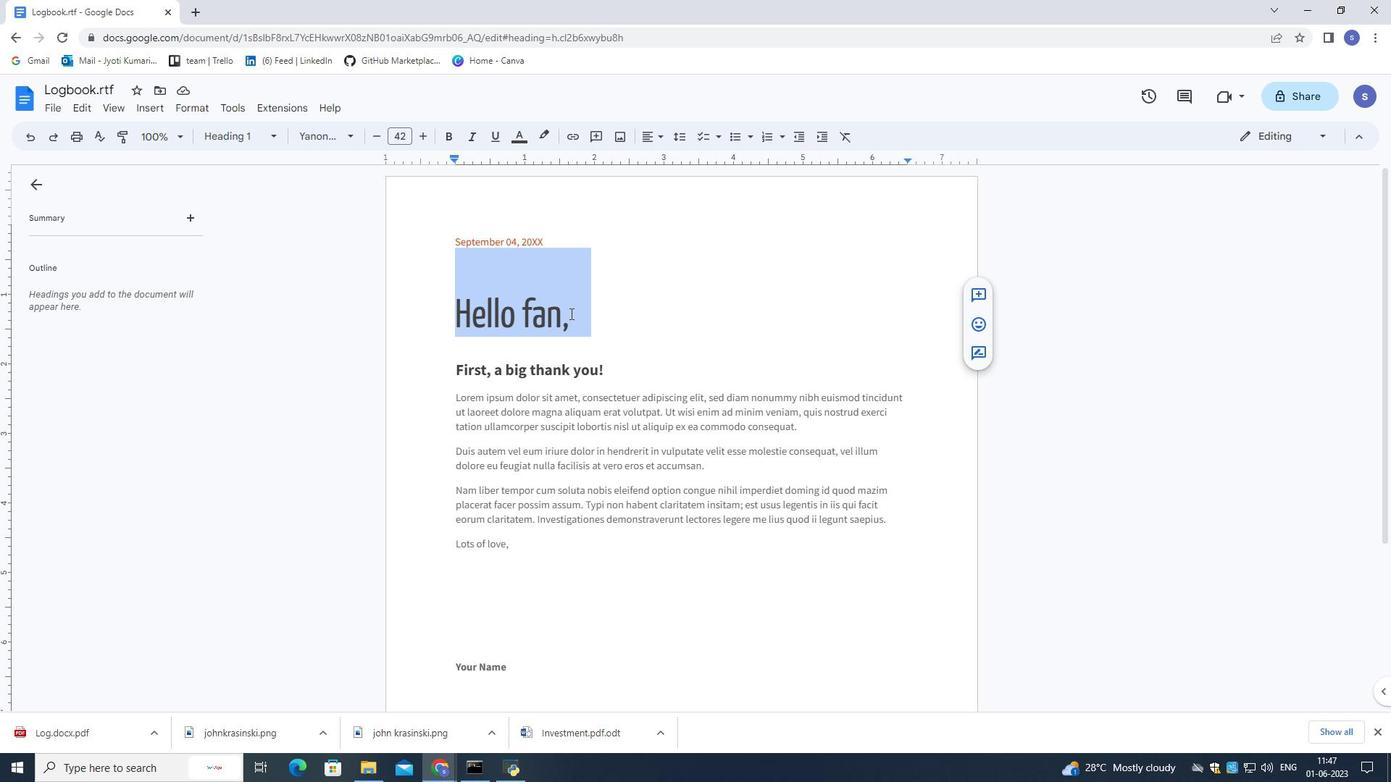 
Action: Key pressed <Key.shift>Good<Key.space><Key.shift><Key.shift><Key.shift>Evening
Screenshot: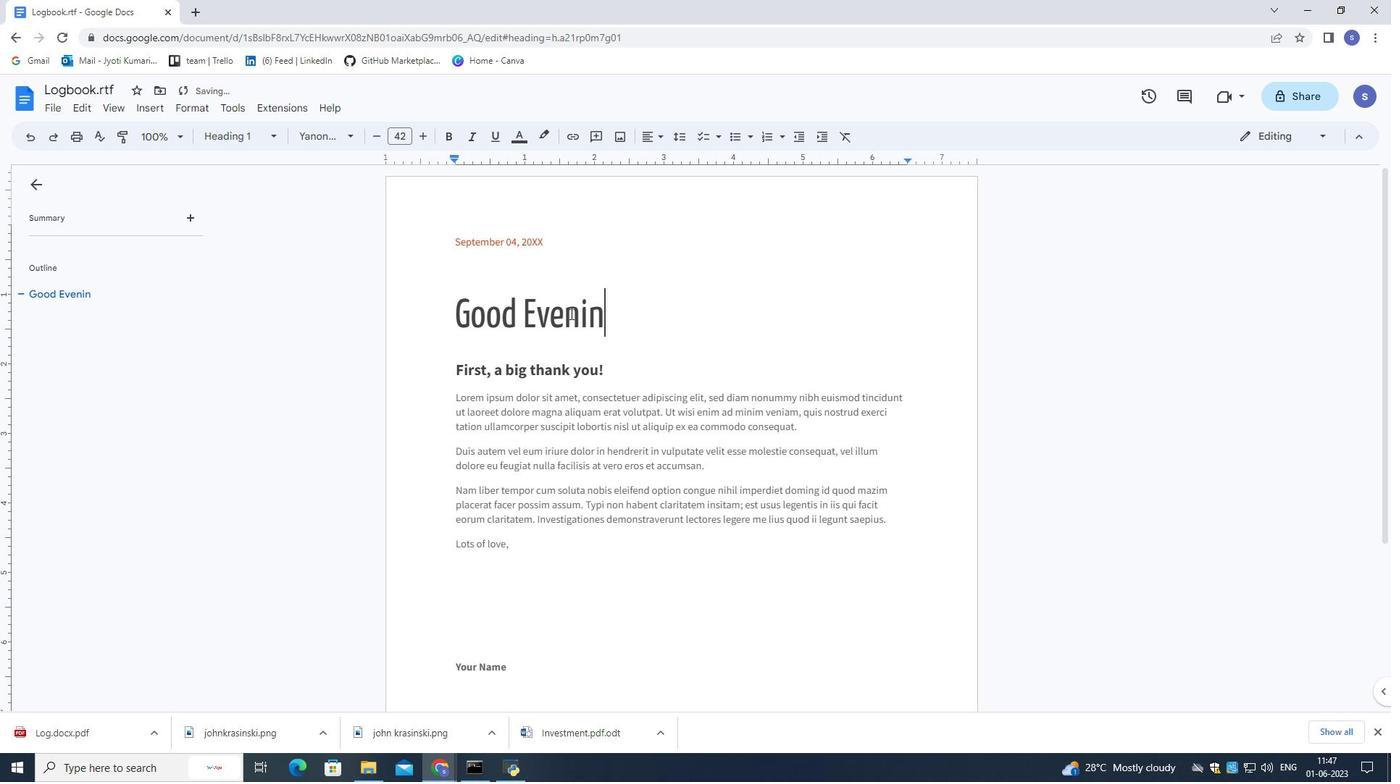 
Action: Mouse moved to (549, 241)
Screenshot: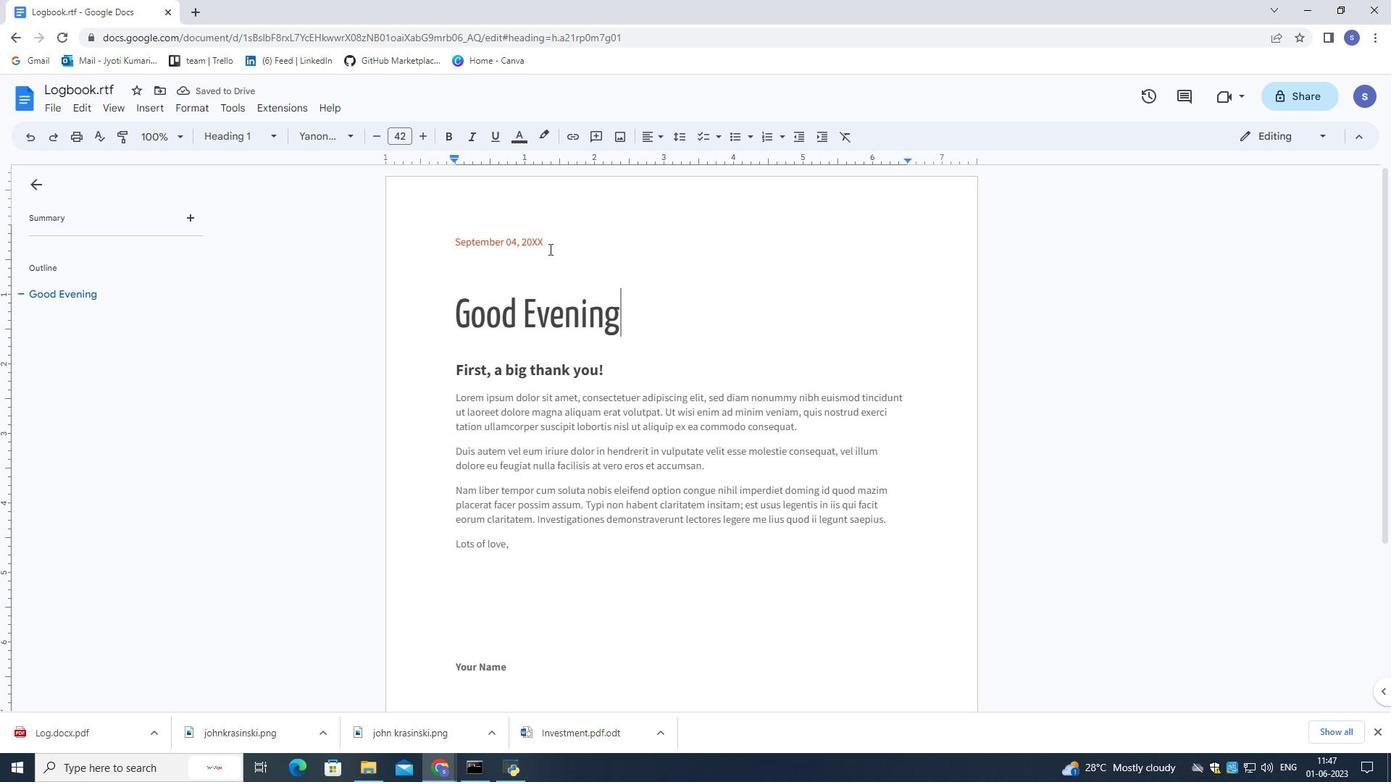 
Action: Mouse pressed left at (549, 241)
Screenshot: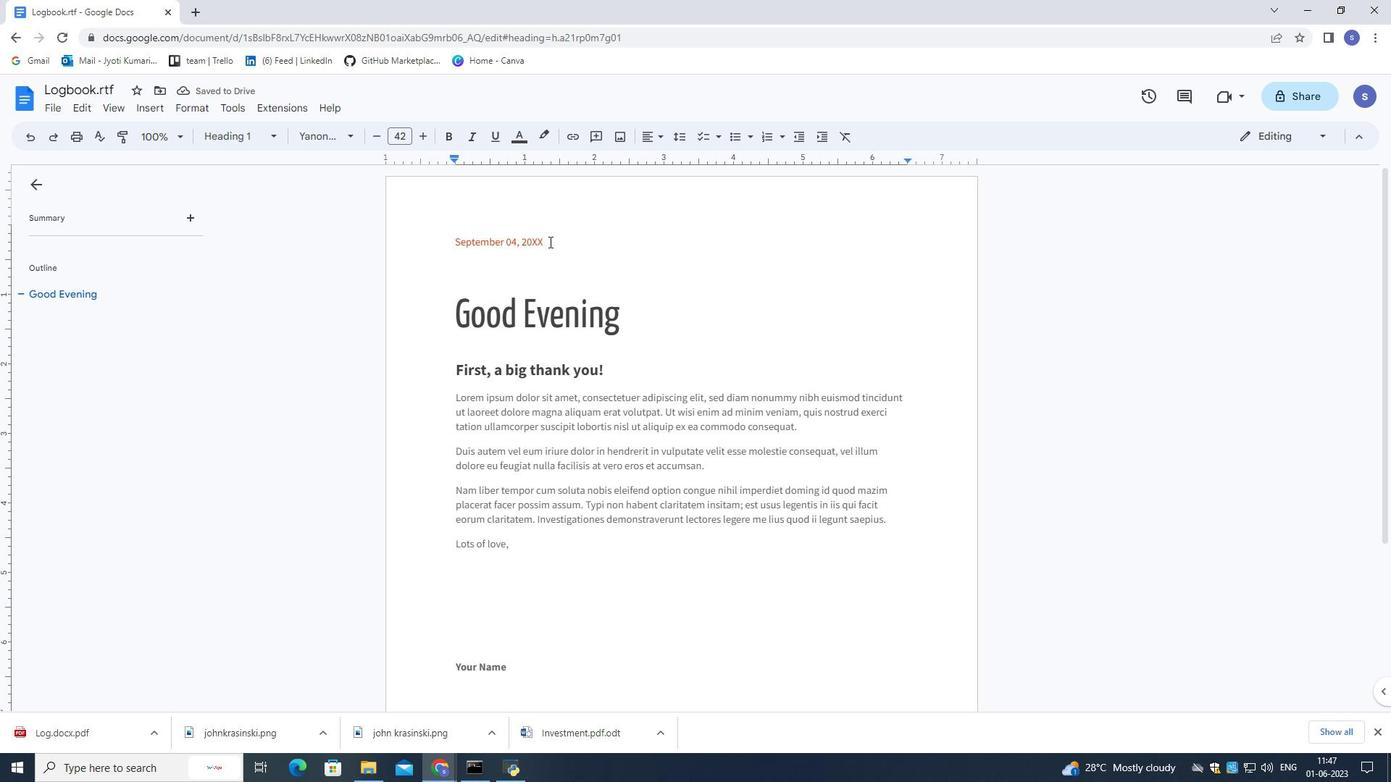 
Action: Mouse pressed left at (549, 241)
Screenshot: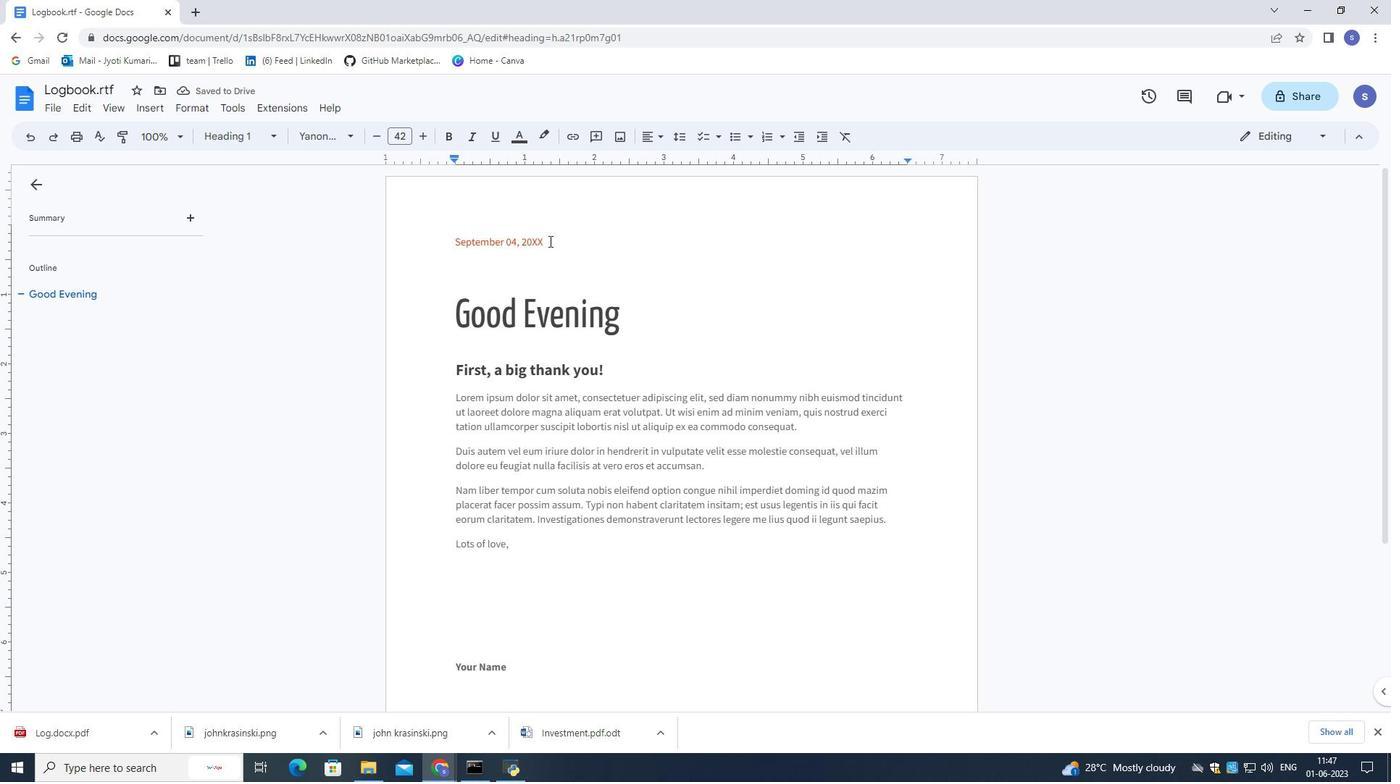 
Action: Mouse pressed left at (549, 241)
Screenshot: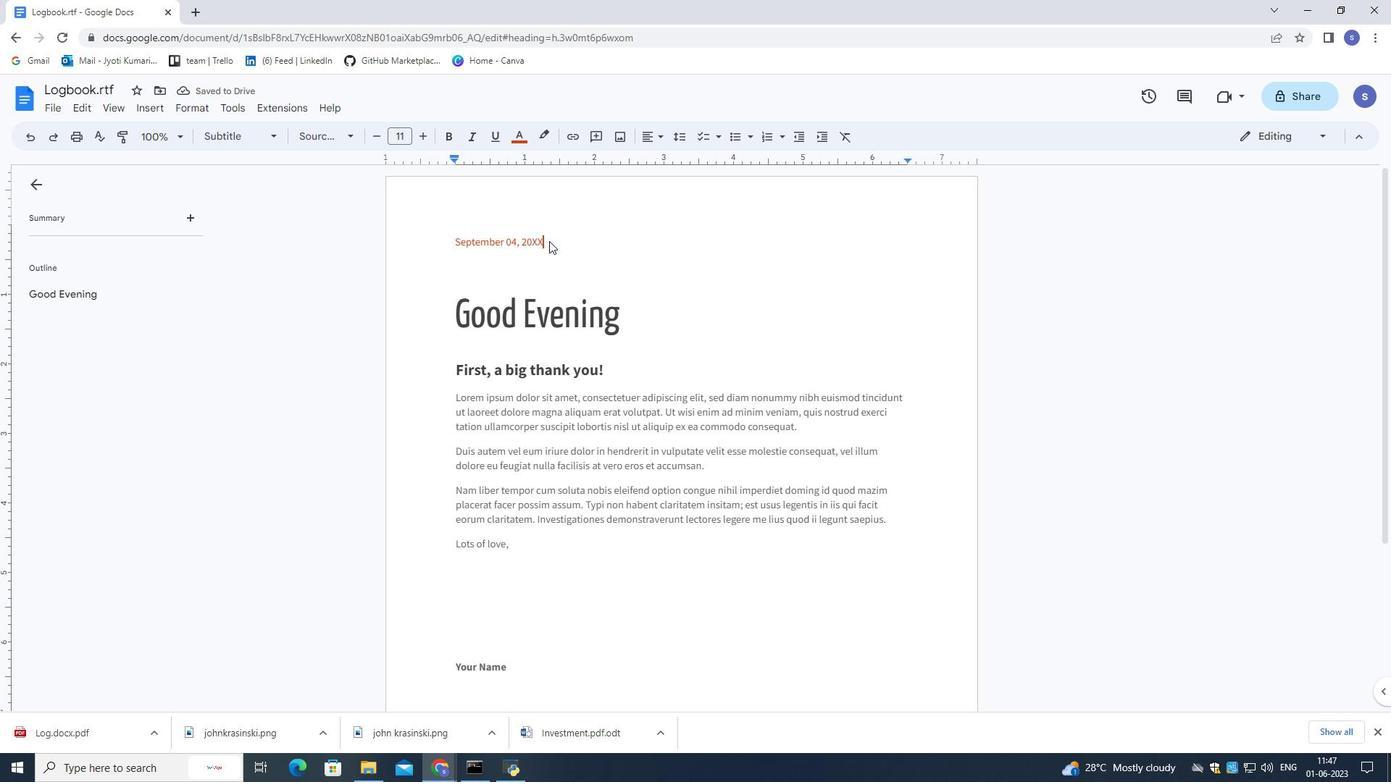 
Action: Mouse moved to (603, 219)
Screenshot: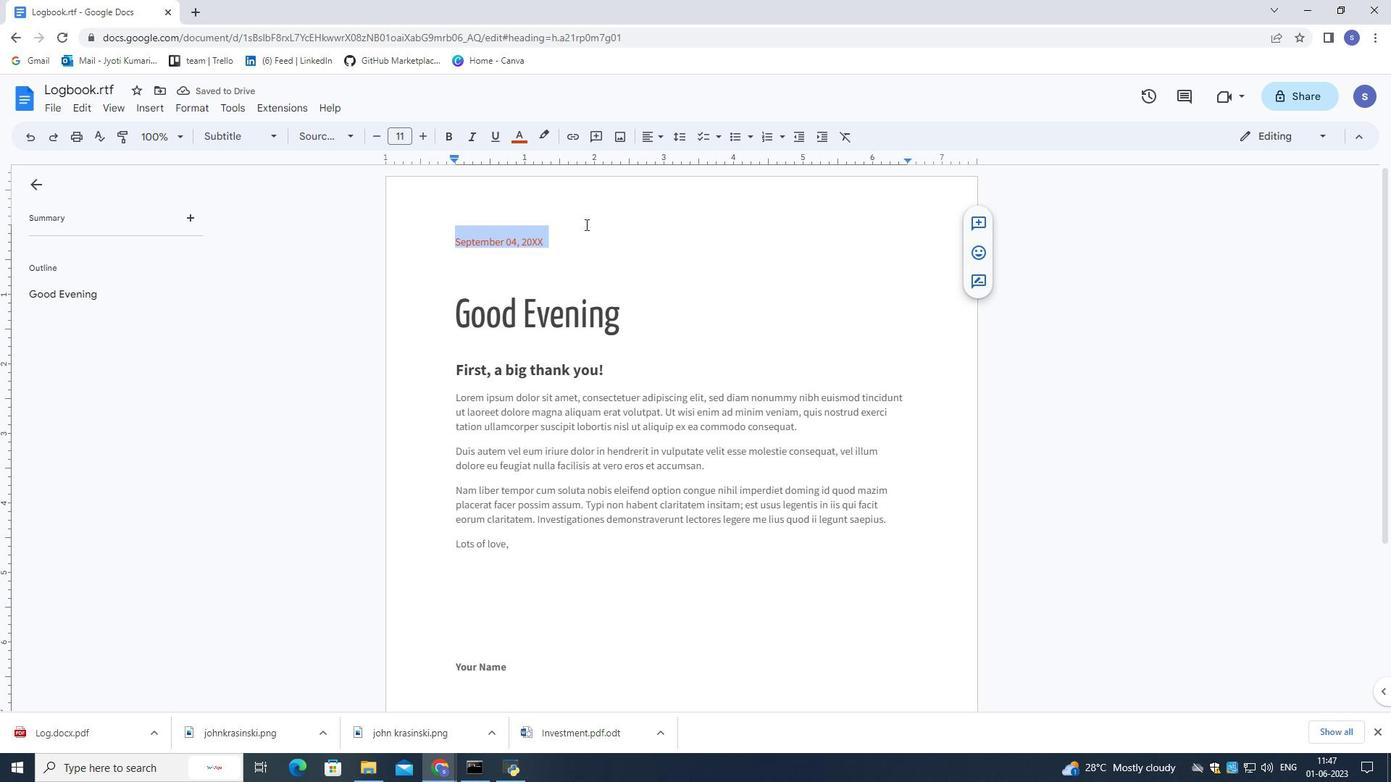 
Action: Key pressed 17<Key.space><Key.shift>July<Key.space>2023<Key.left><Key.left><Key.left><Key.left><Key.left>,
Screenshot: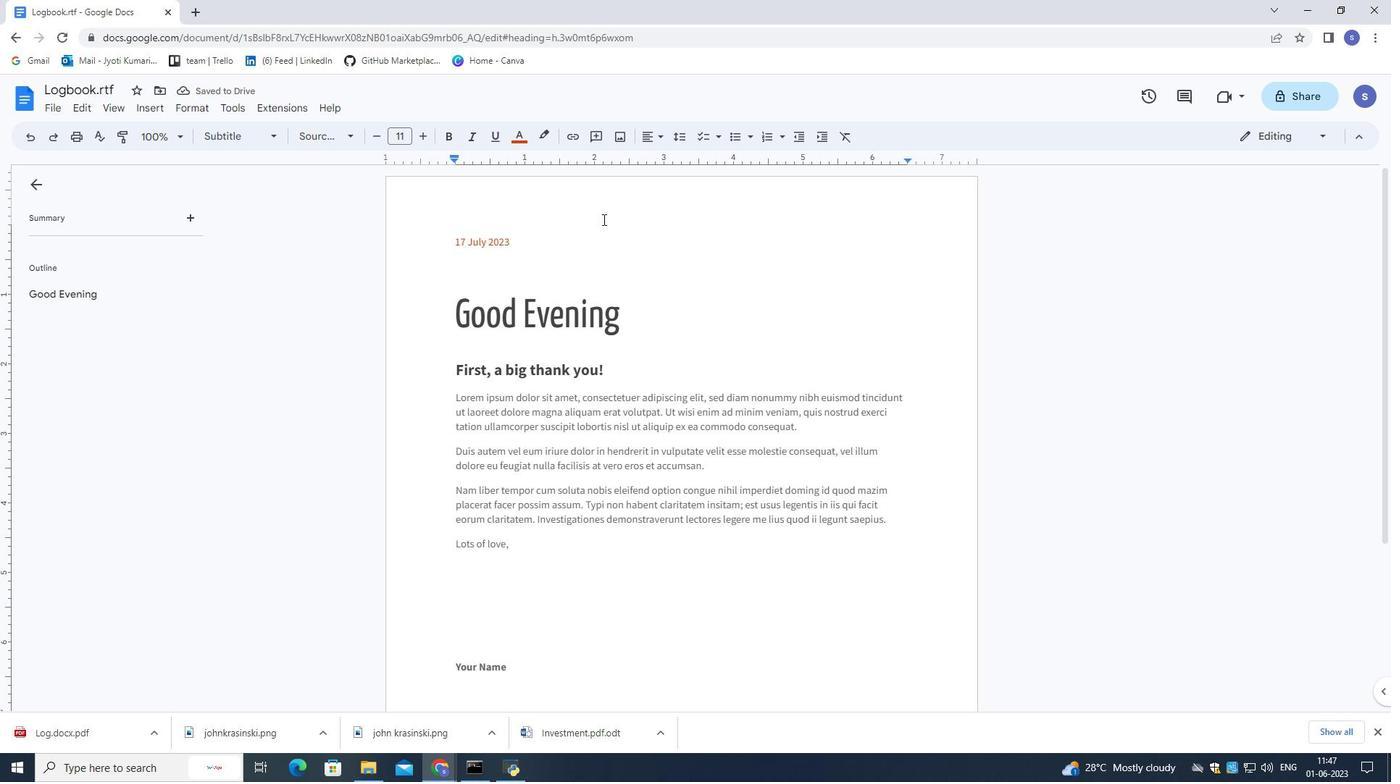 
Action: Mouse moved to (622, 363)
Screenshot: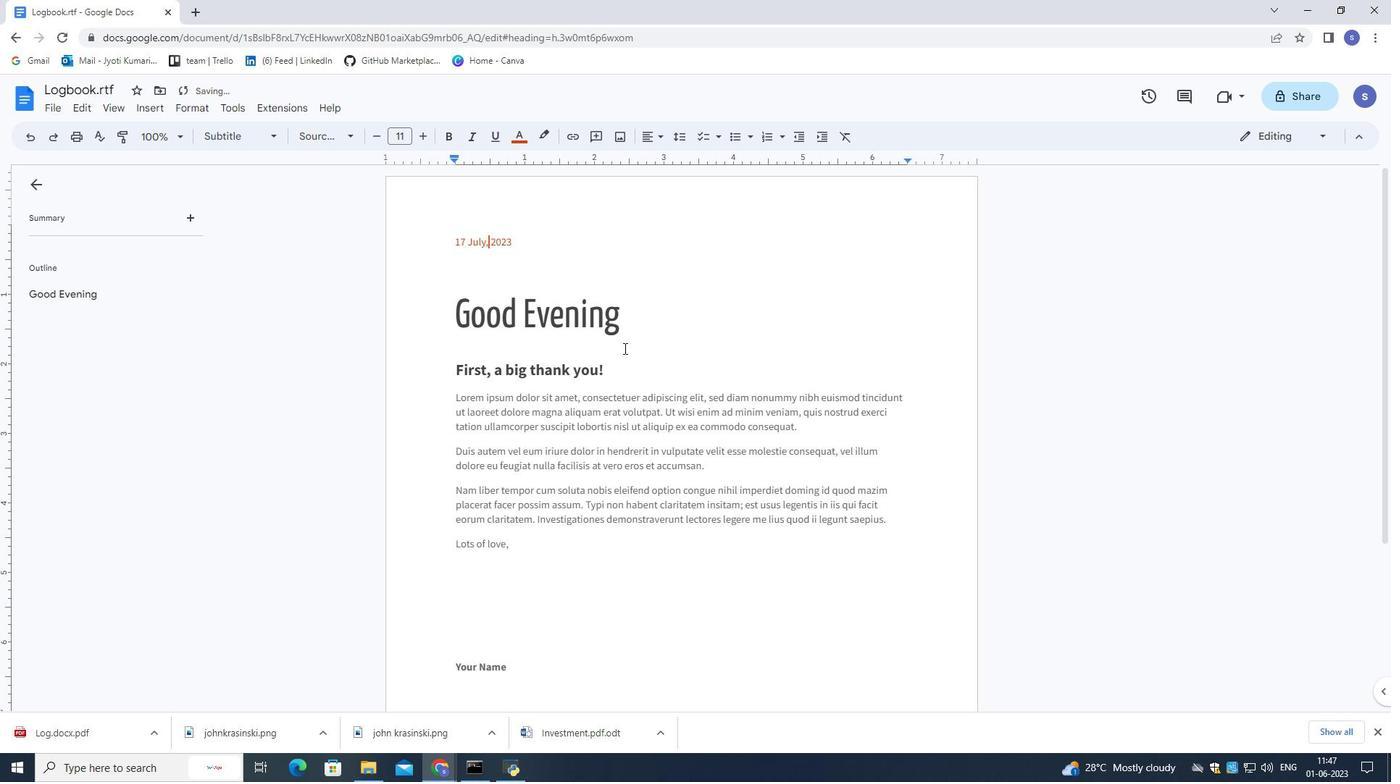 
Action: Mouse pressed left at (622, 363)
Screenshot: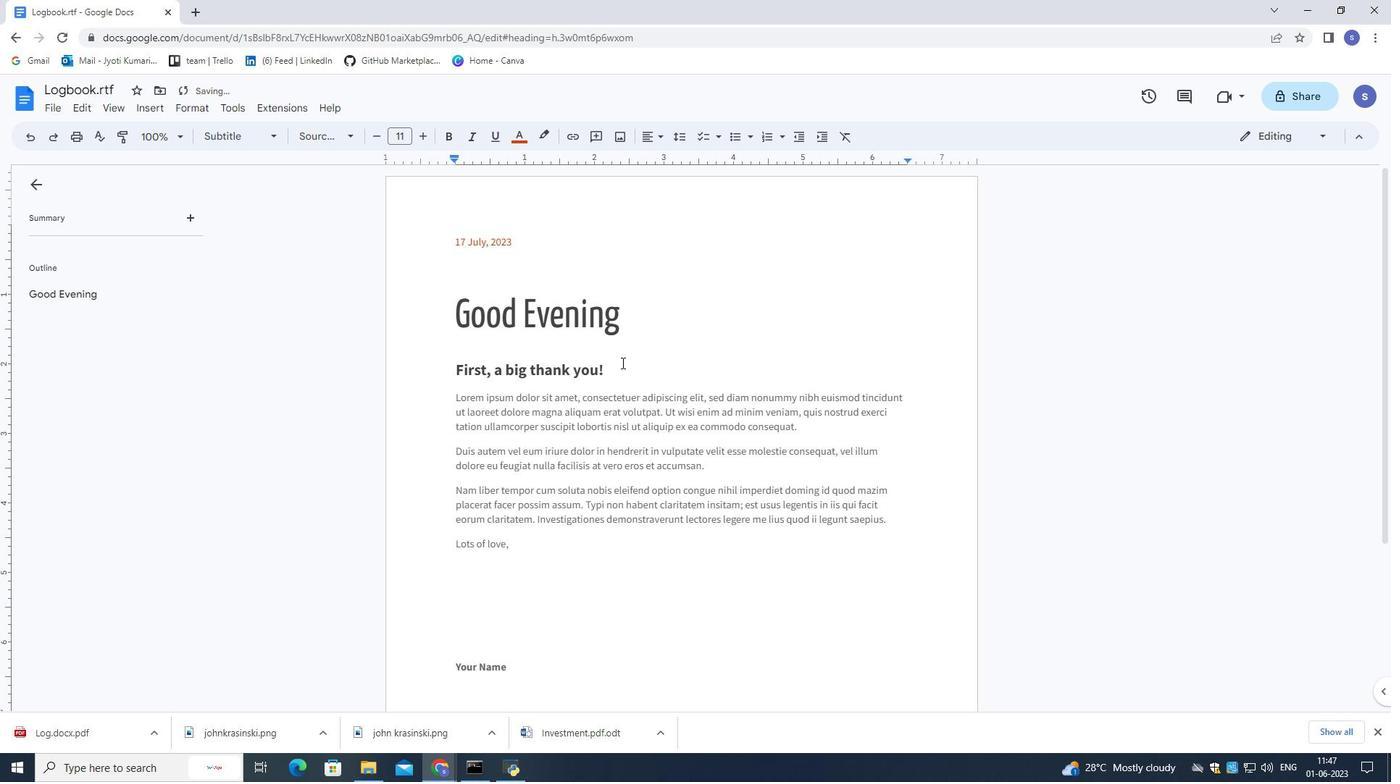 
Action: Mouse moved to (519, 552)
Screenshot: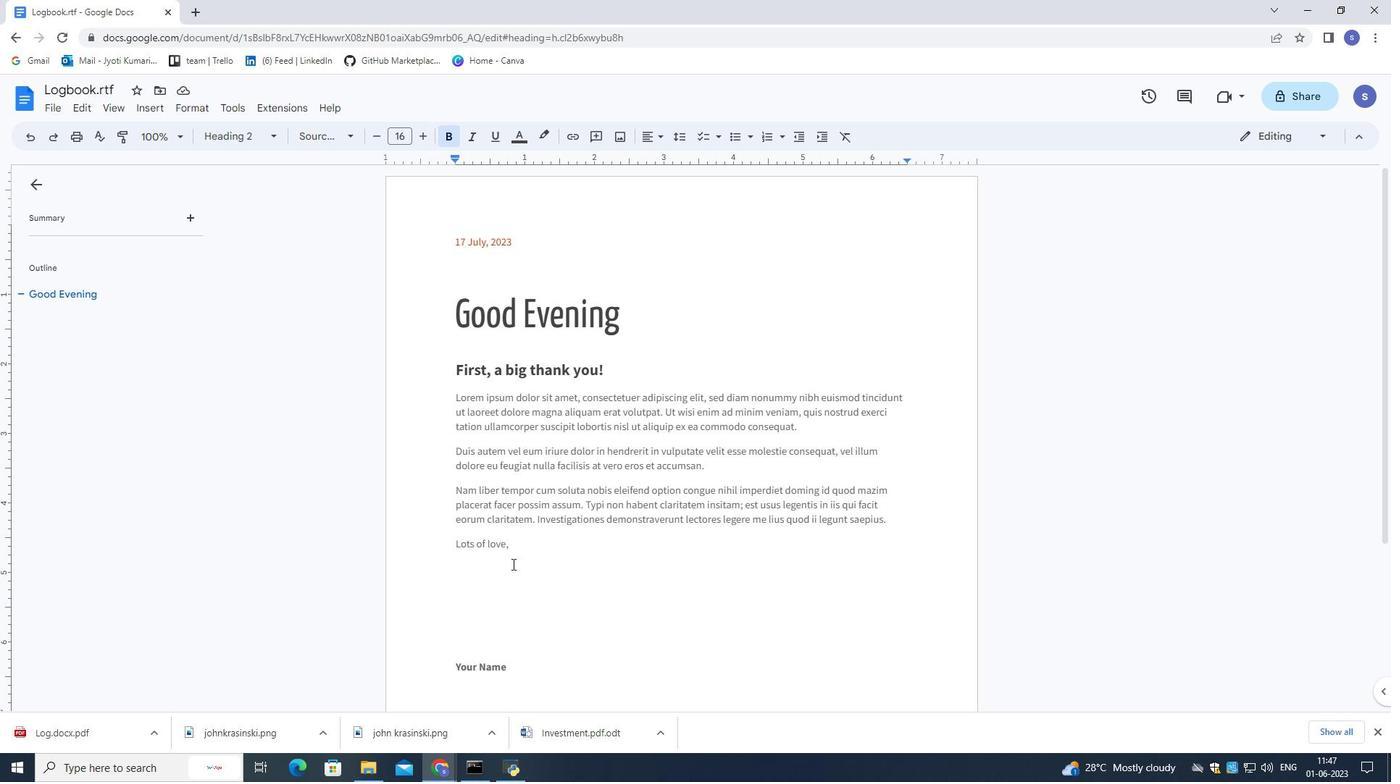 
Action: Mouse pressed left at (519, 552)
Screenshot: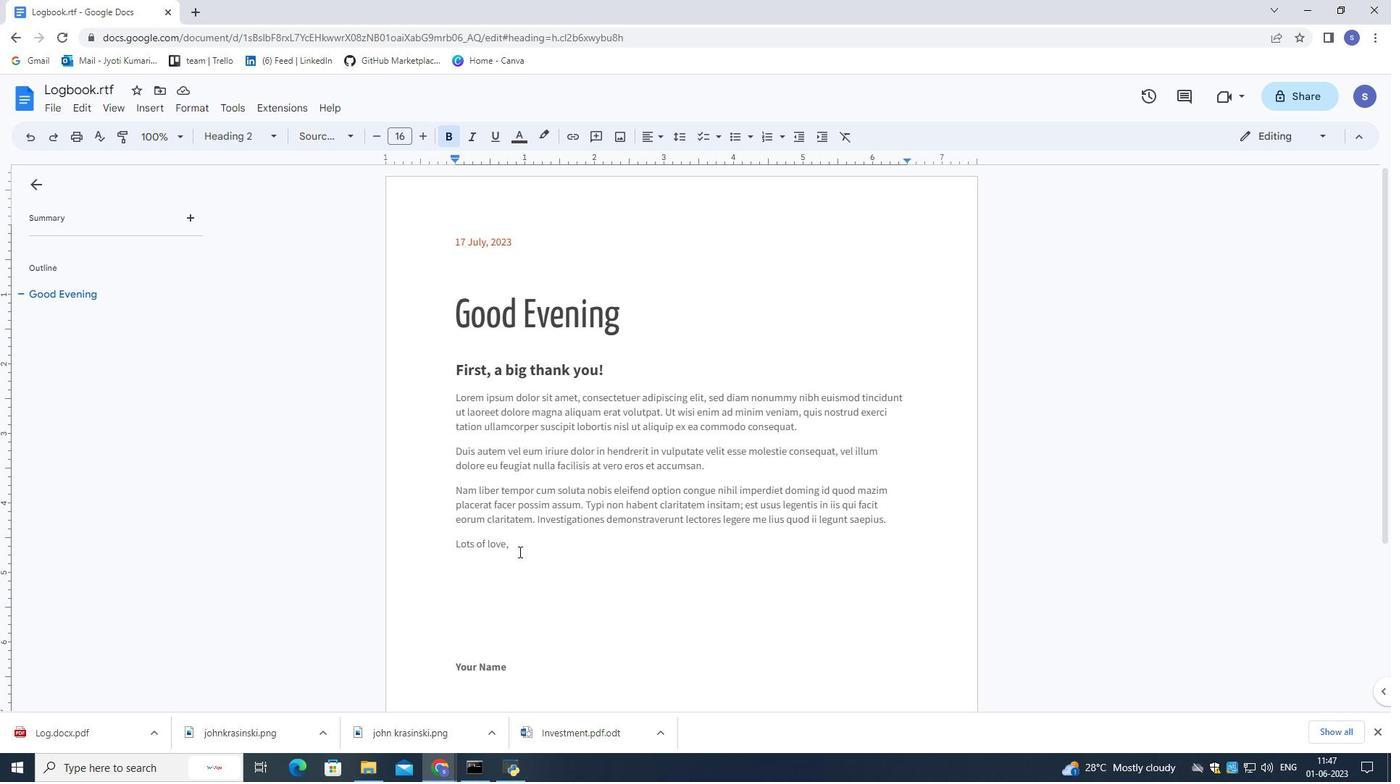 
Action: Mouse moved to (452, 354)
Screenshot: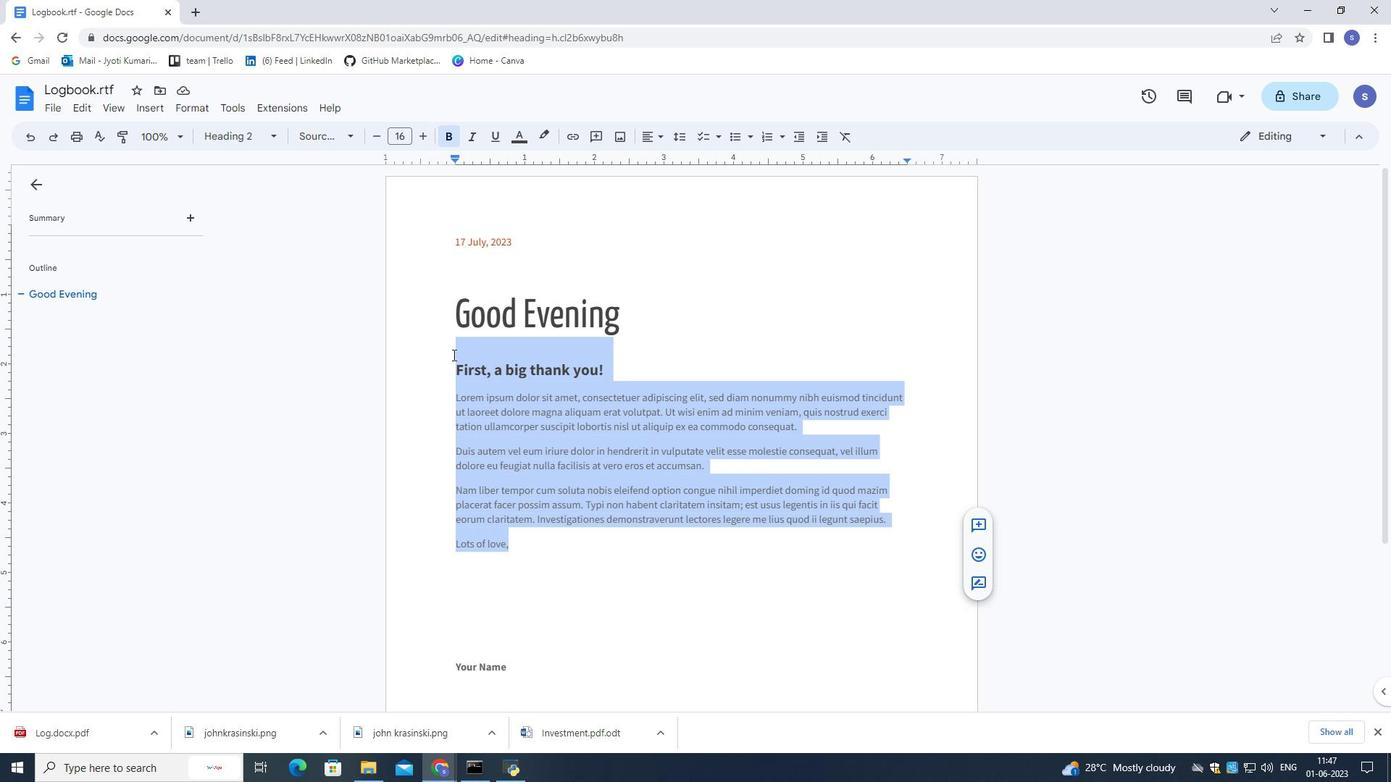 
Action: Key pressed <Key.delete><Key.shift>
Screenshot: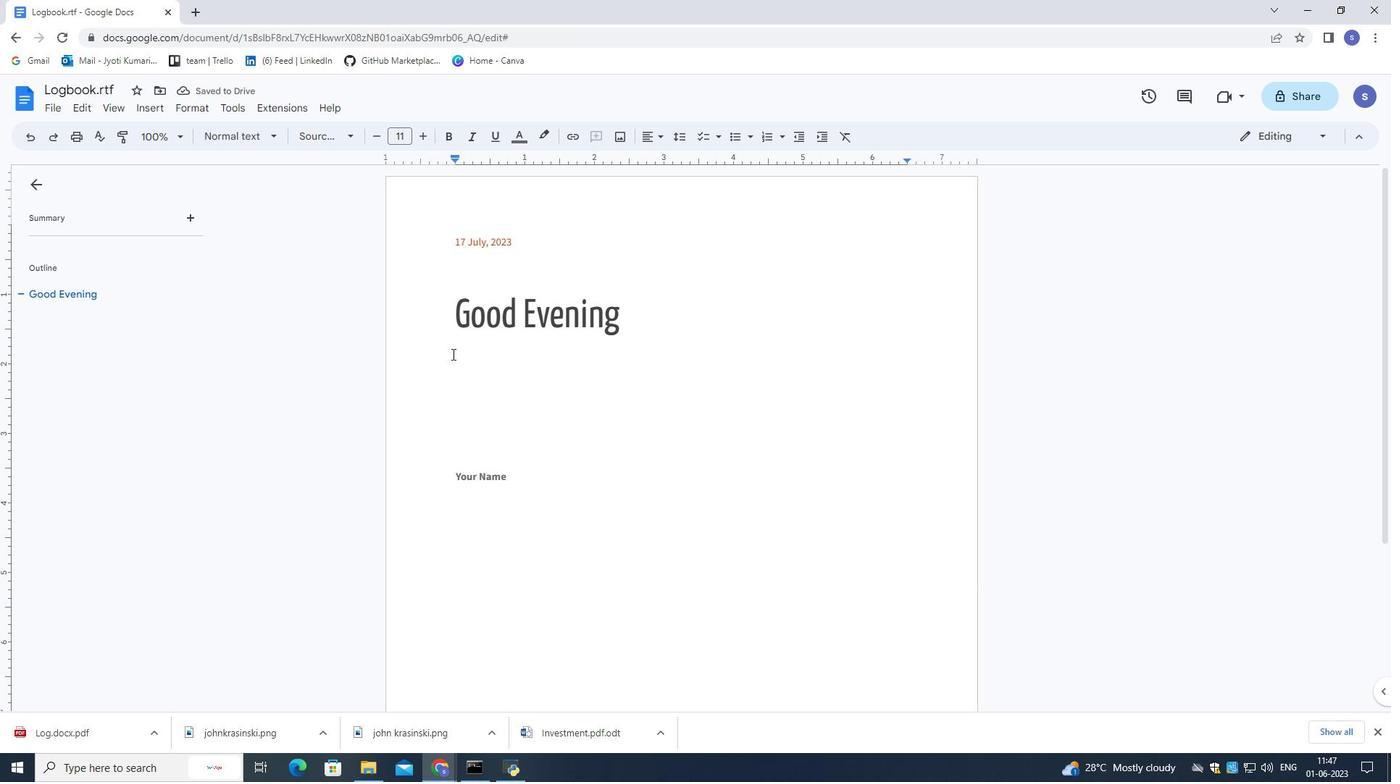 
Action: Mouse moved to (451, 354)
Screenshot: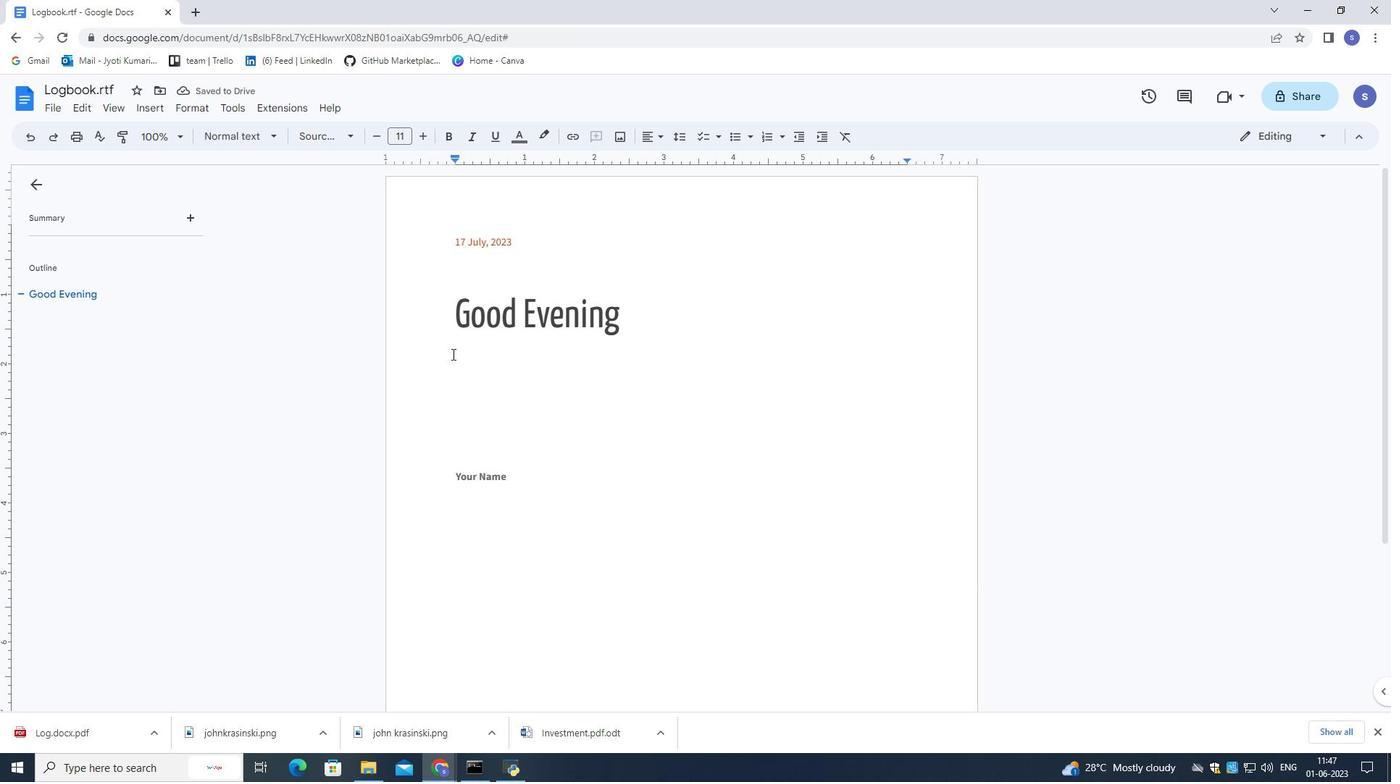 
Action: Key pressed I<Key.space>wante
Screenshot: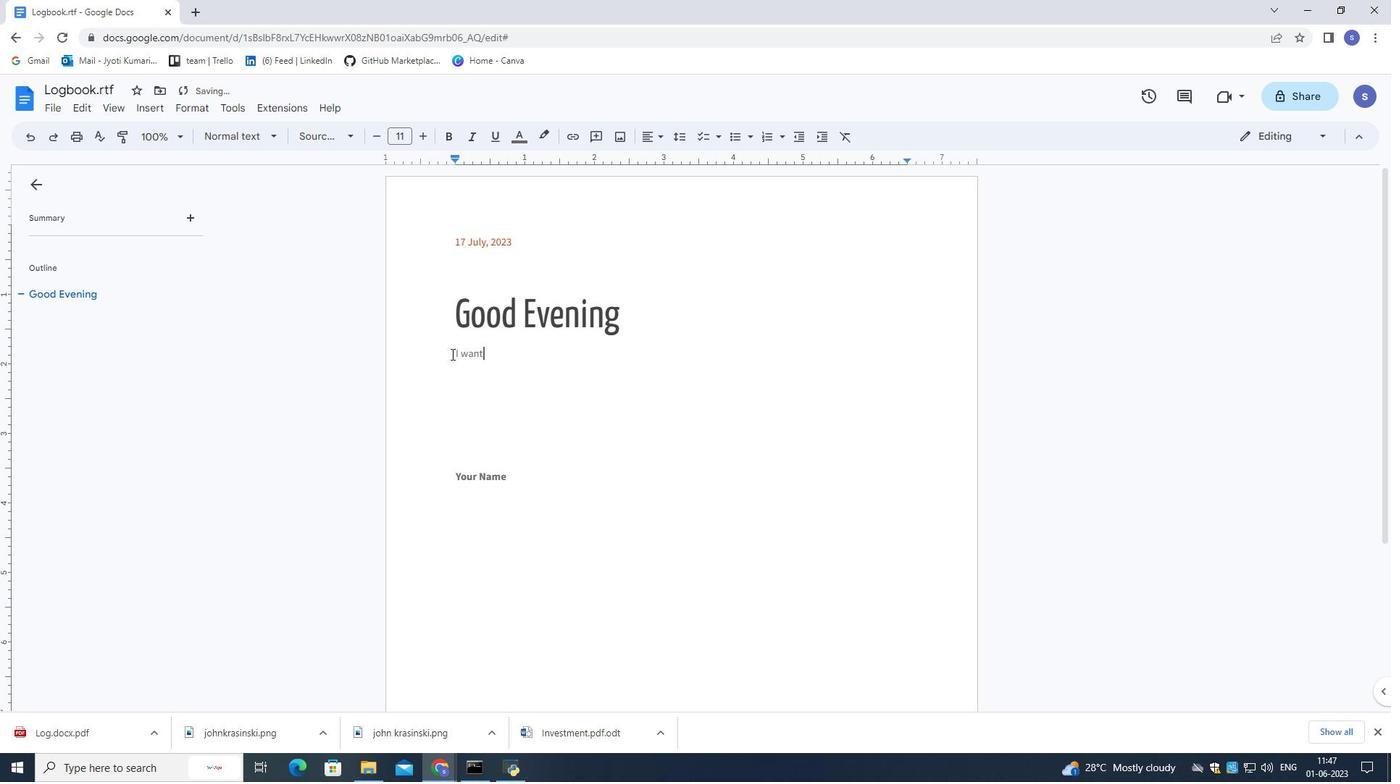 
Action: Mouse moved to (458, 337)
Screenshot: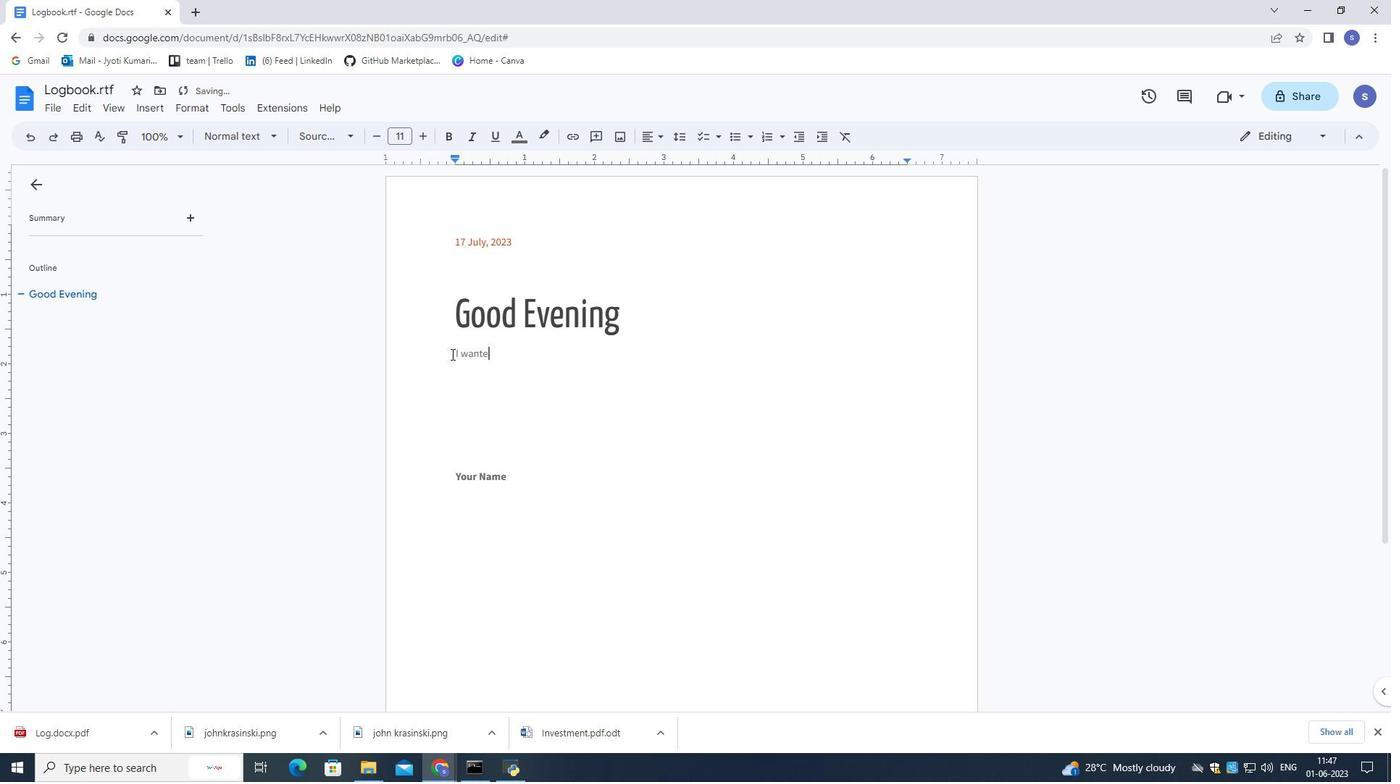 
Action: Key pressed d
Screenshot: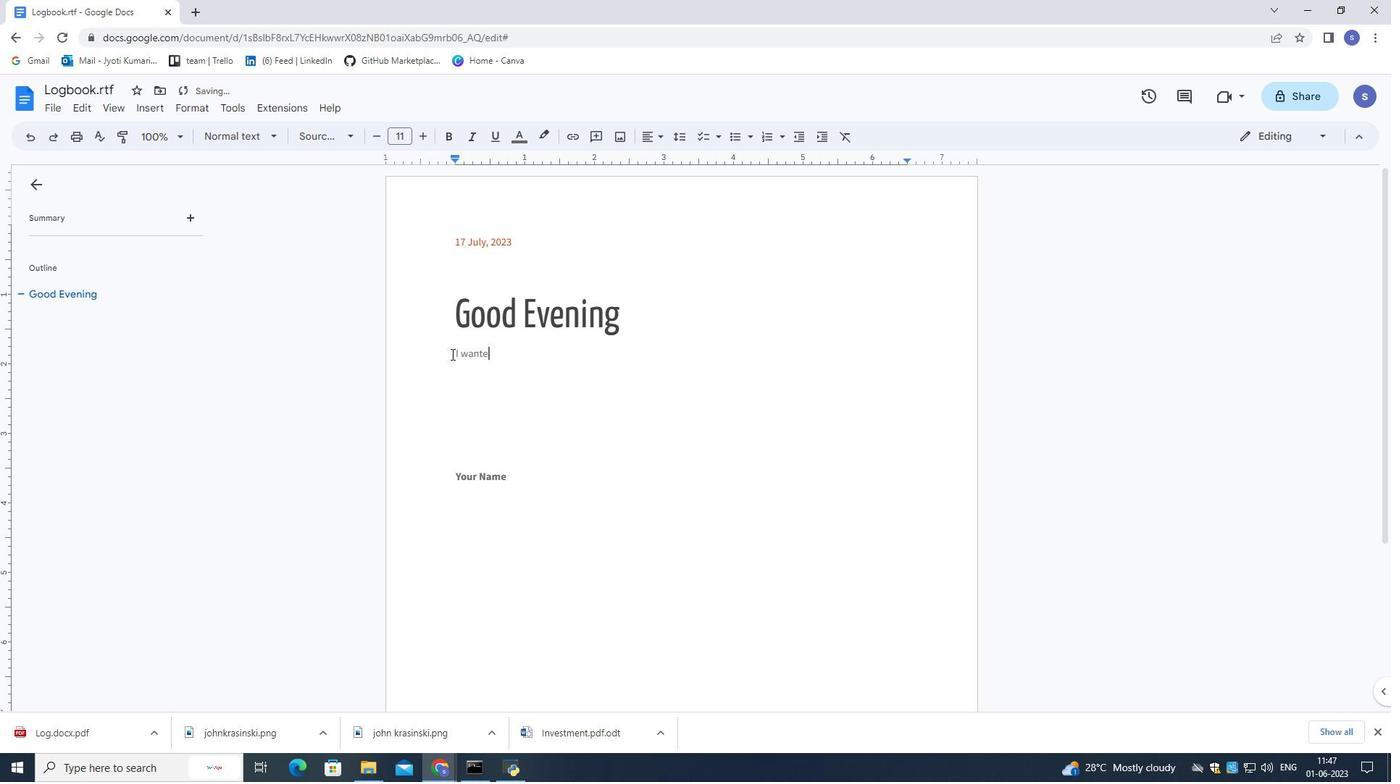 
Action: Mouse moved to (746, 114)
Screenshot: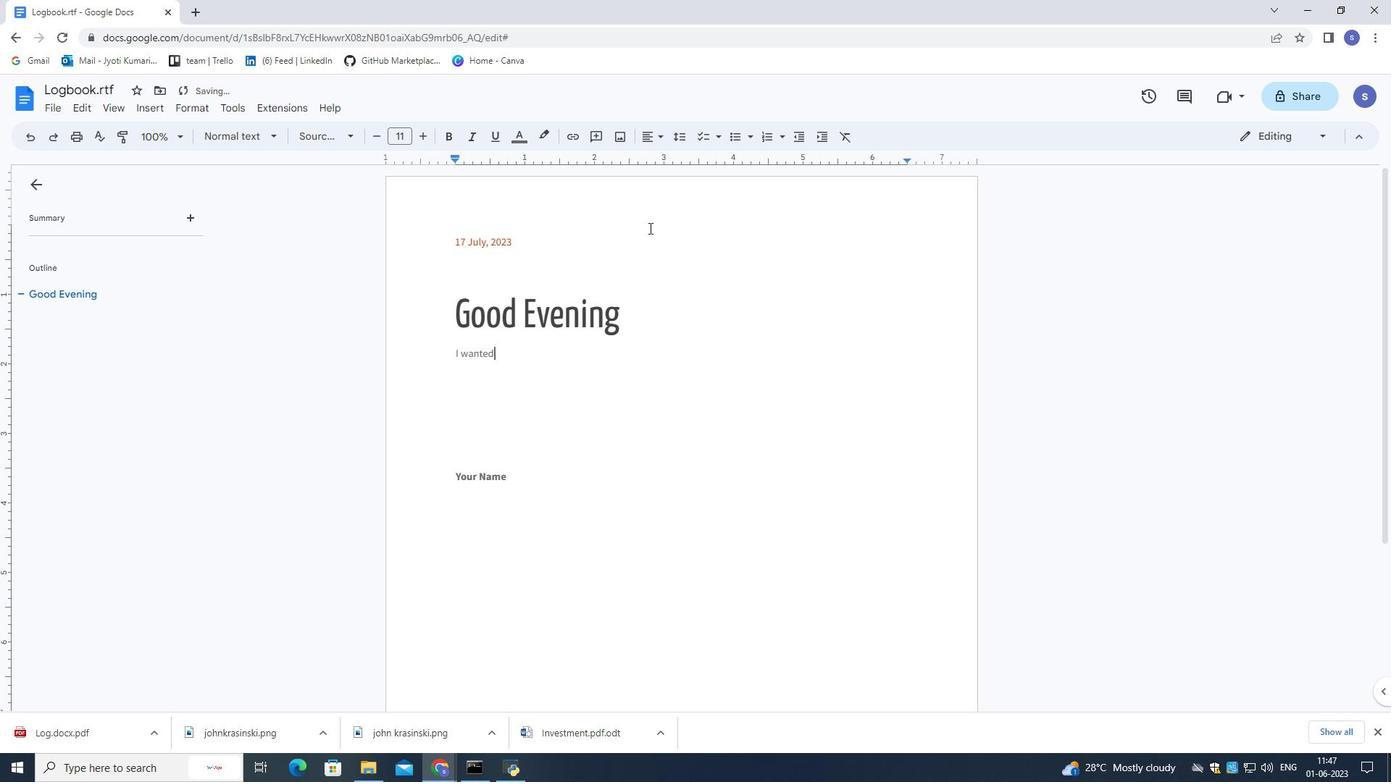 
Action: Key pressed <Key.space>to<Key.space>take<Key.space>a<Key.space>moment<Key.space>to<Key.space>thank<Key.space>you<Key.space>for<Key.space>your<Key.space>hard<Key.space>work<Key.space>and<Key.space>dedication.<Key.space><Key.shift>Your<Key.space>commiy<Key.backspace>tment<Key.space>to<Key.space>excellence<Key.space>is<Key.space>inspiring.<Key.space><Key.shift>Thank<Key.space>you<Key.space>for<Key.space>all<Key.space>that<Key.space>you<Key.space>do.<Key.space>
Screenshot: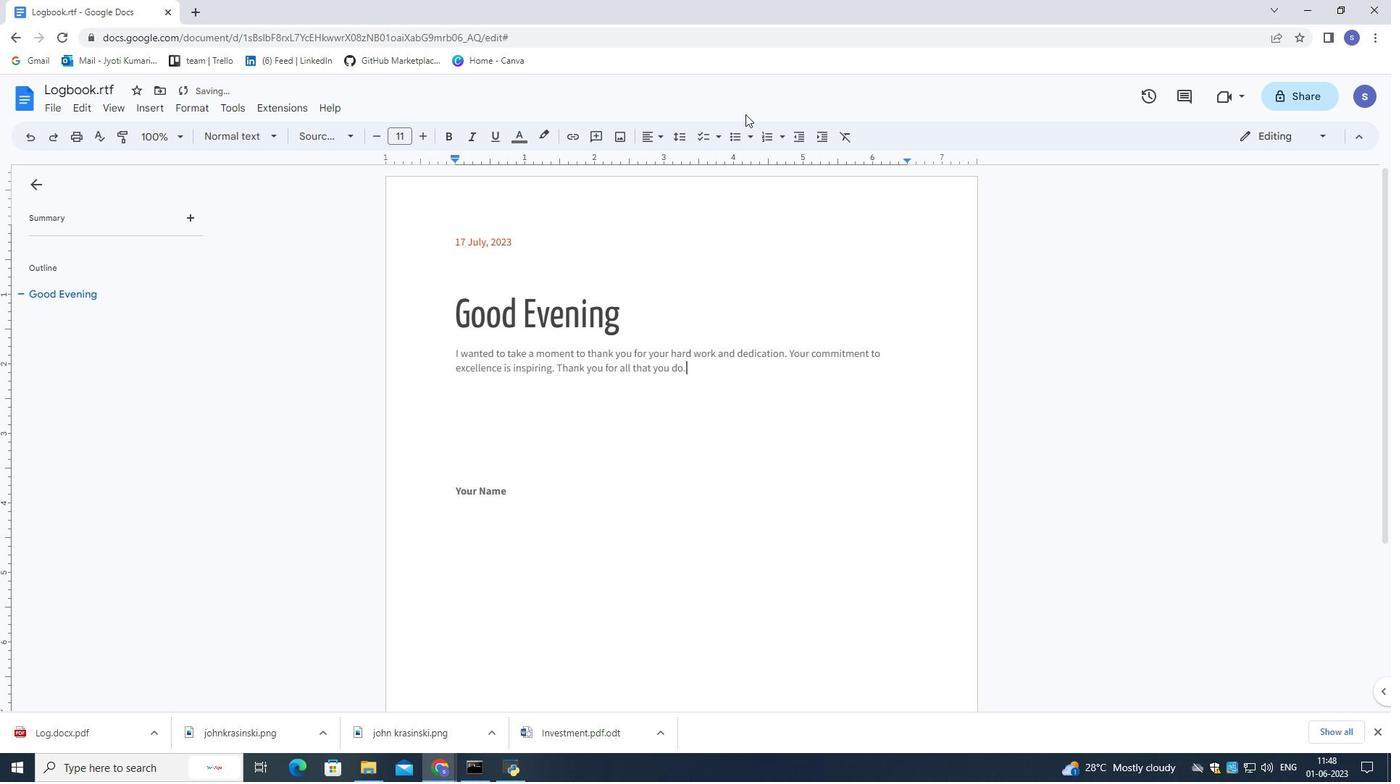 
Action: Mouse moved to (710, 373)
Screenshot: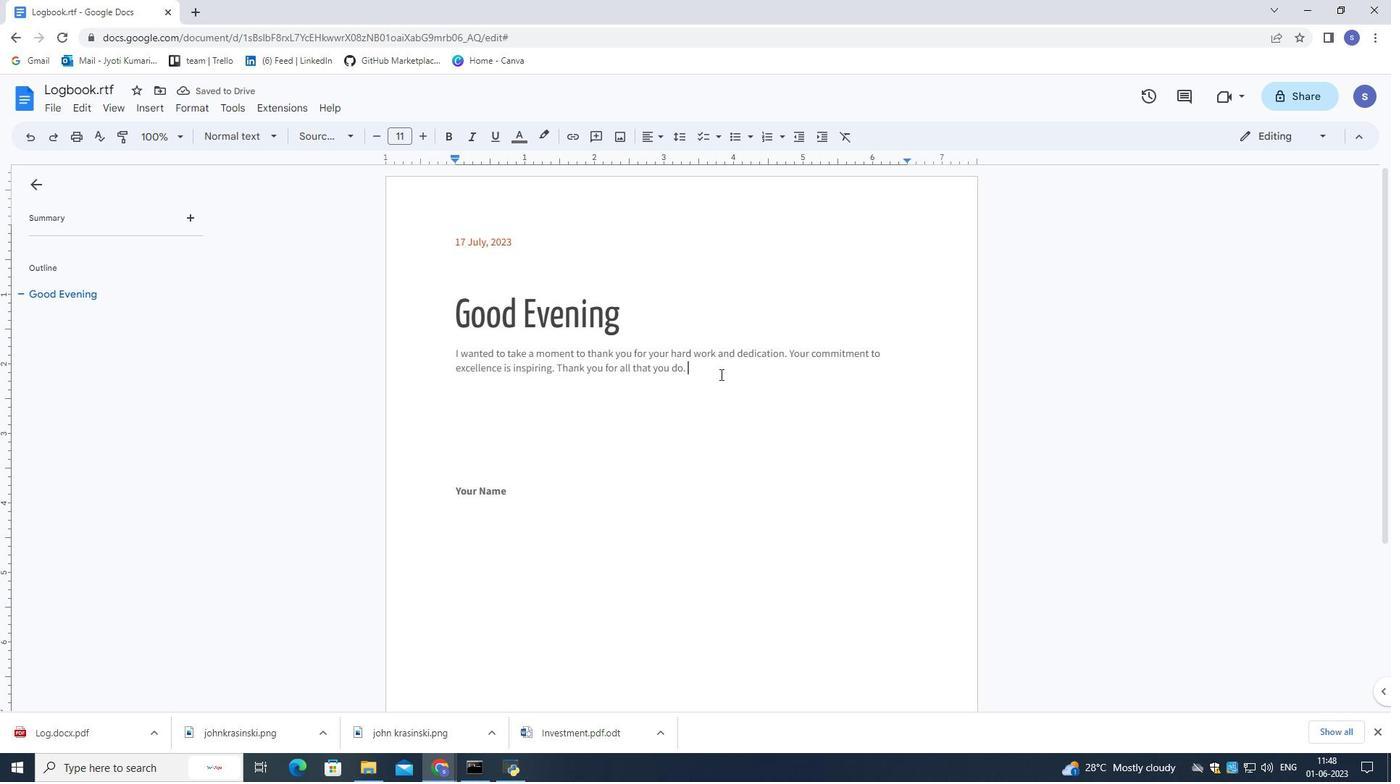 
Action: Mouse pressed left at (711, 373)
Screenshot: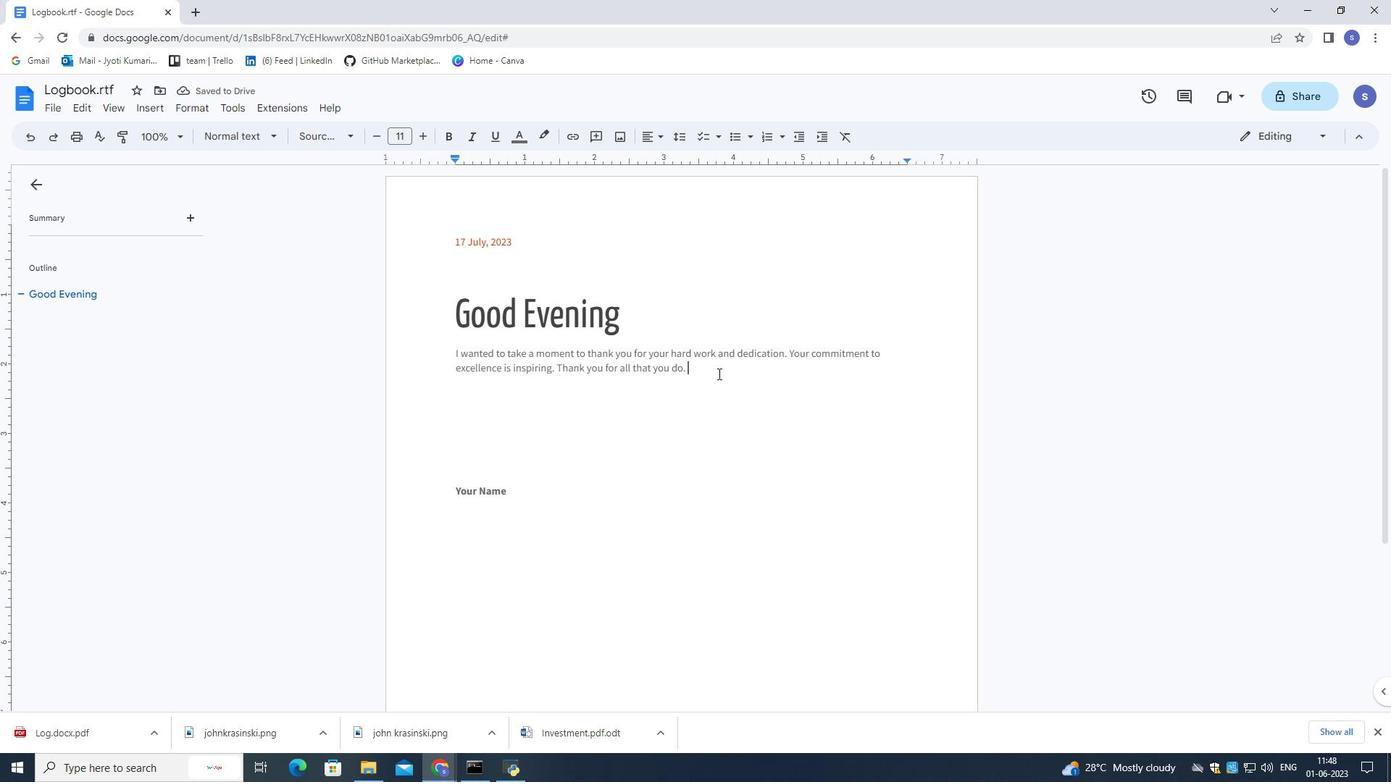 
Action: Mouse moved to (337, 137)
Screenshot: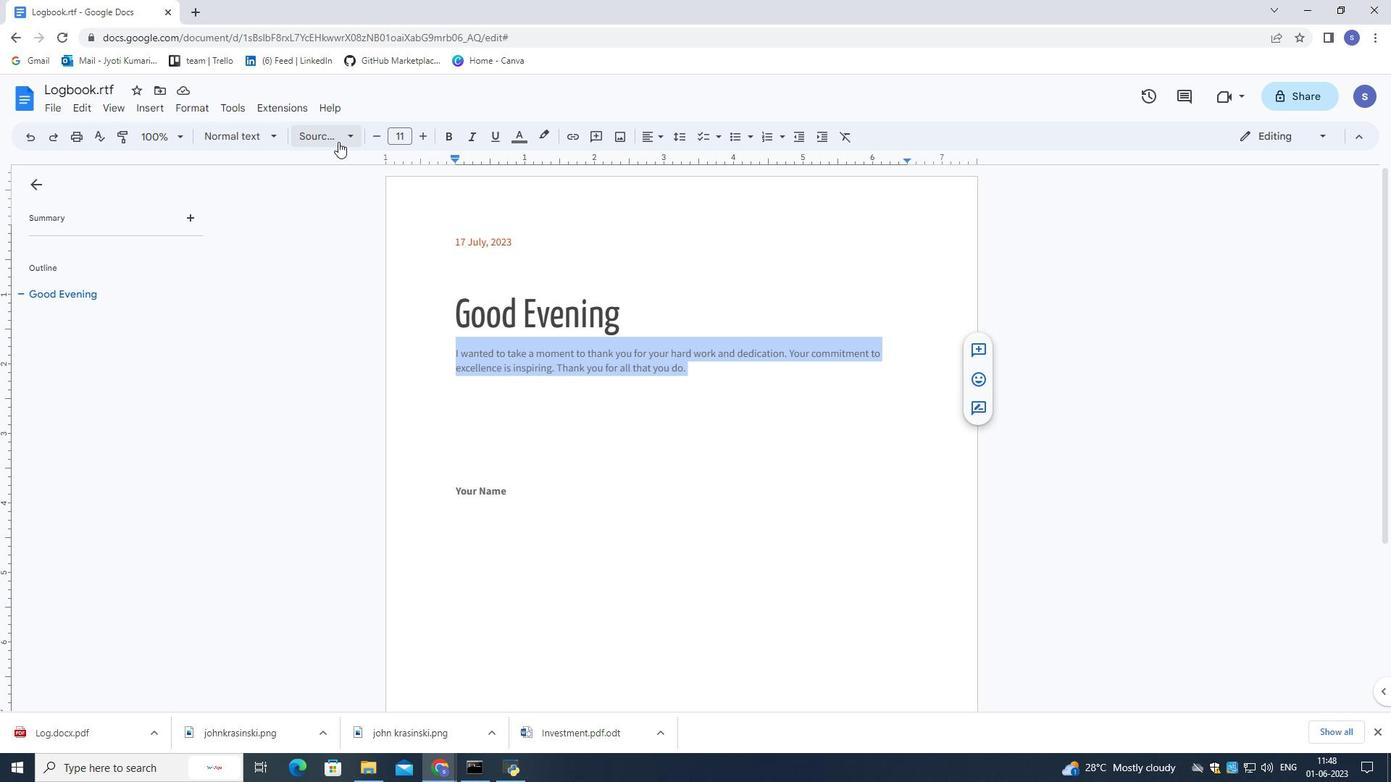 
Action: Mouse pressed left at (337, 137)
Screenshot: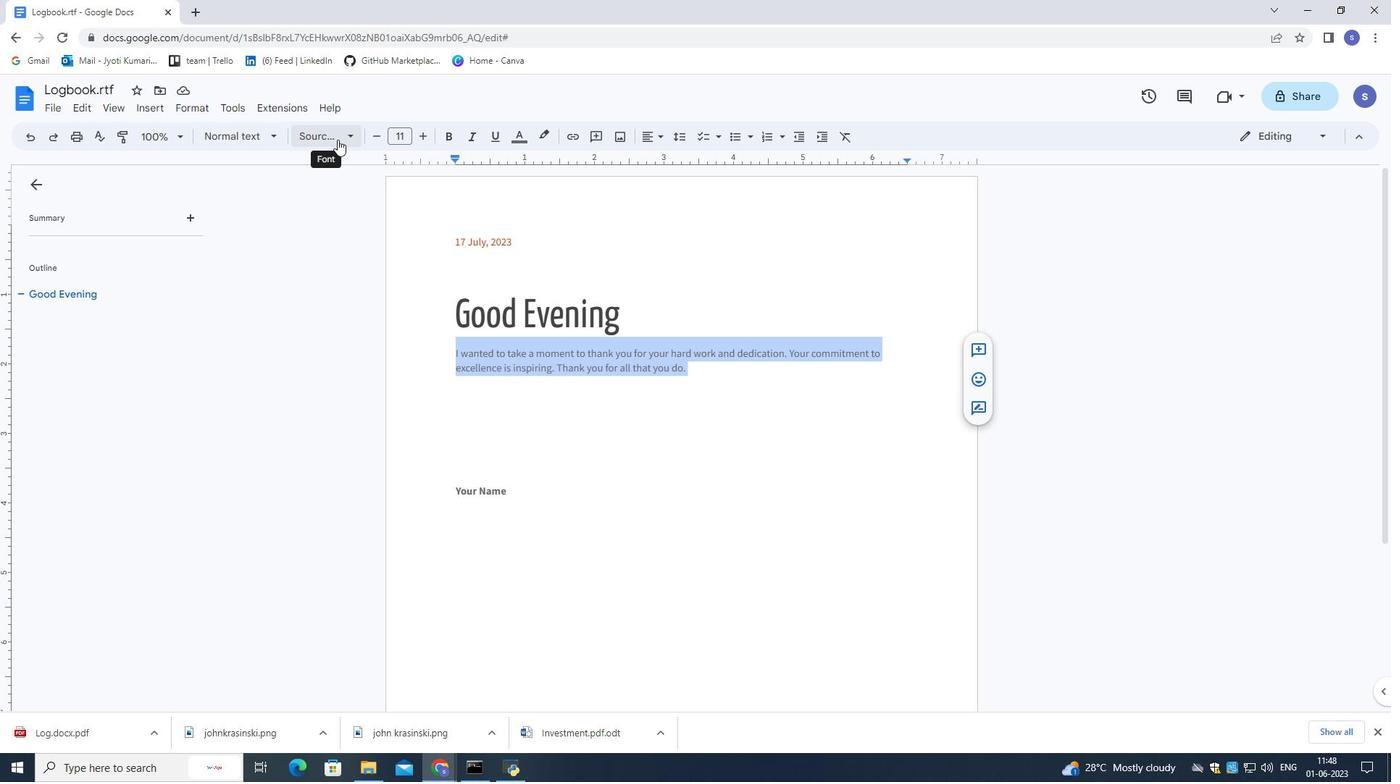 
Action: Mouse moved to (382, 169)
Screenshot: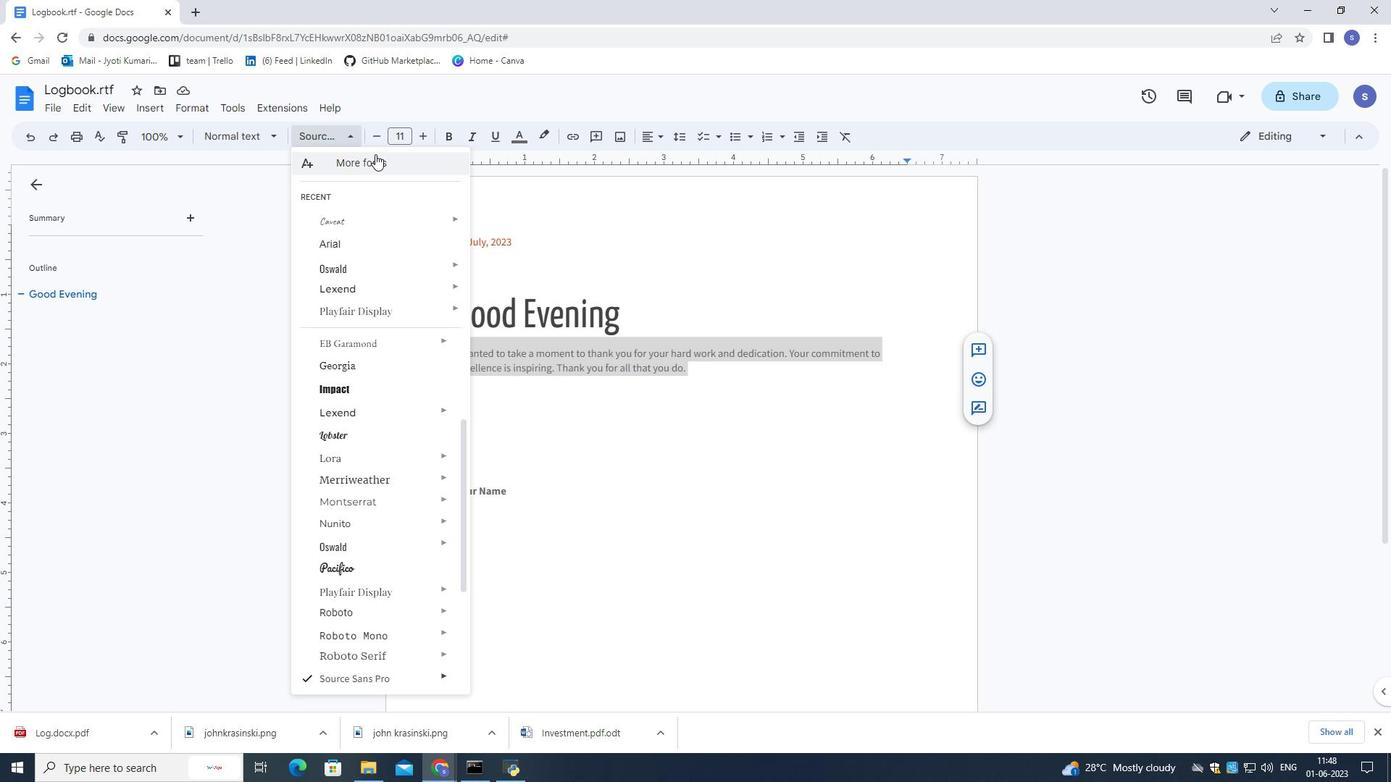 
Action: Mouse pressed left at (382, 169)
Screenshot: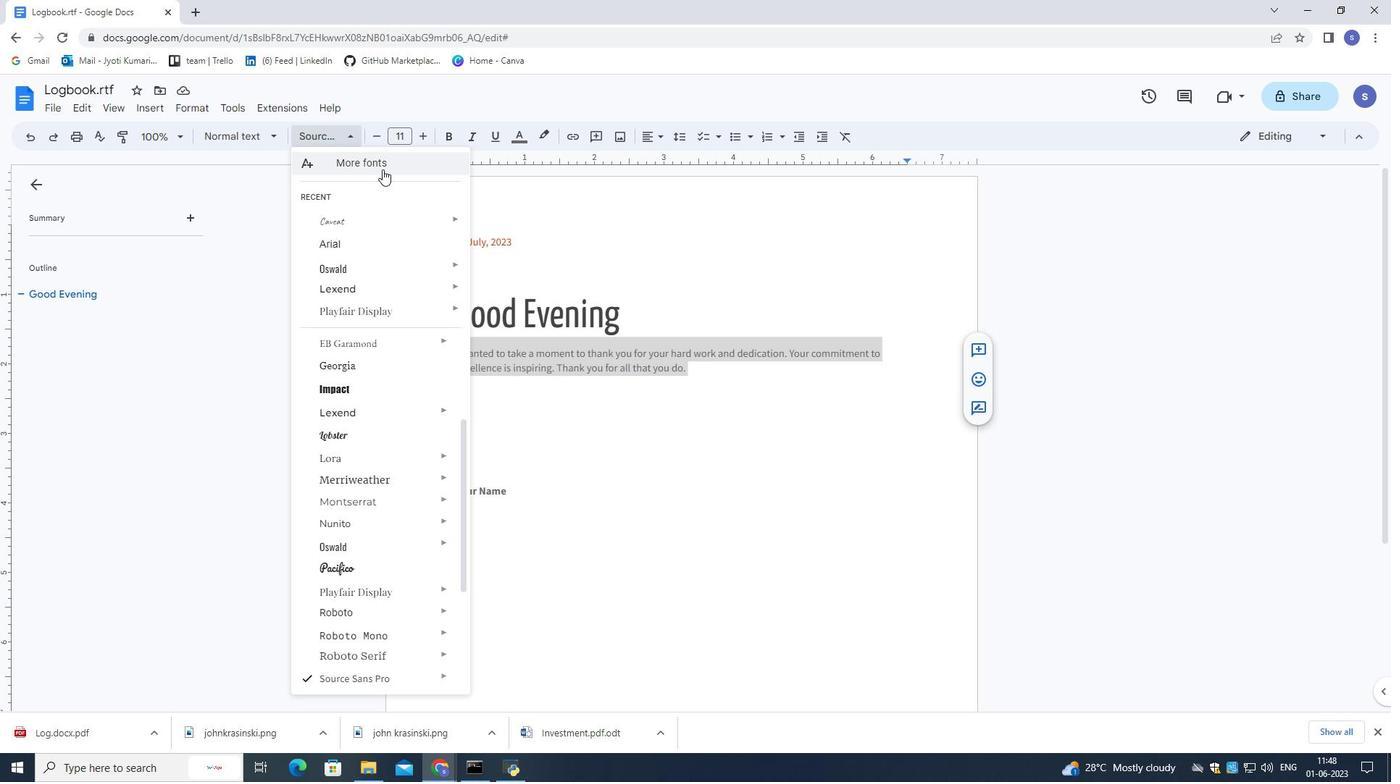 
Action: Mouse moved to (445, 224)
Screenshot: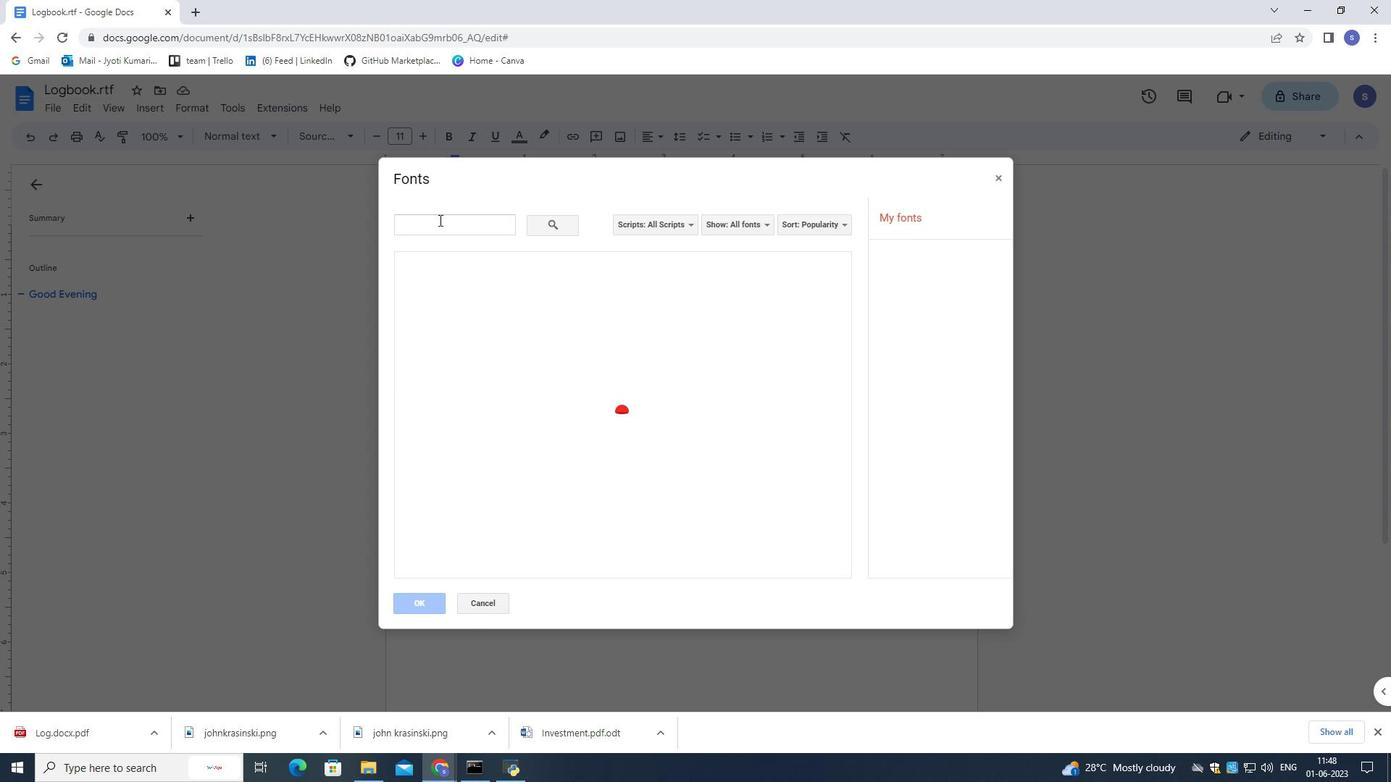 
Action: Mouse pressed left at (445, 224)
Screenshot: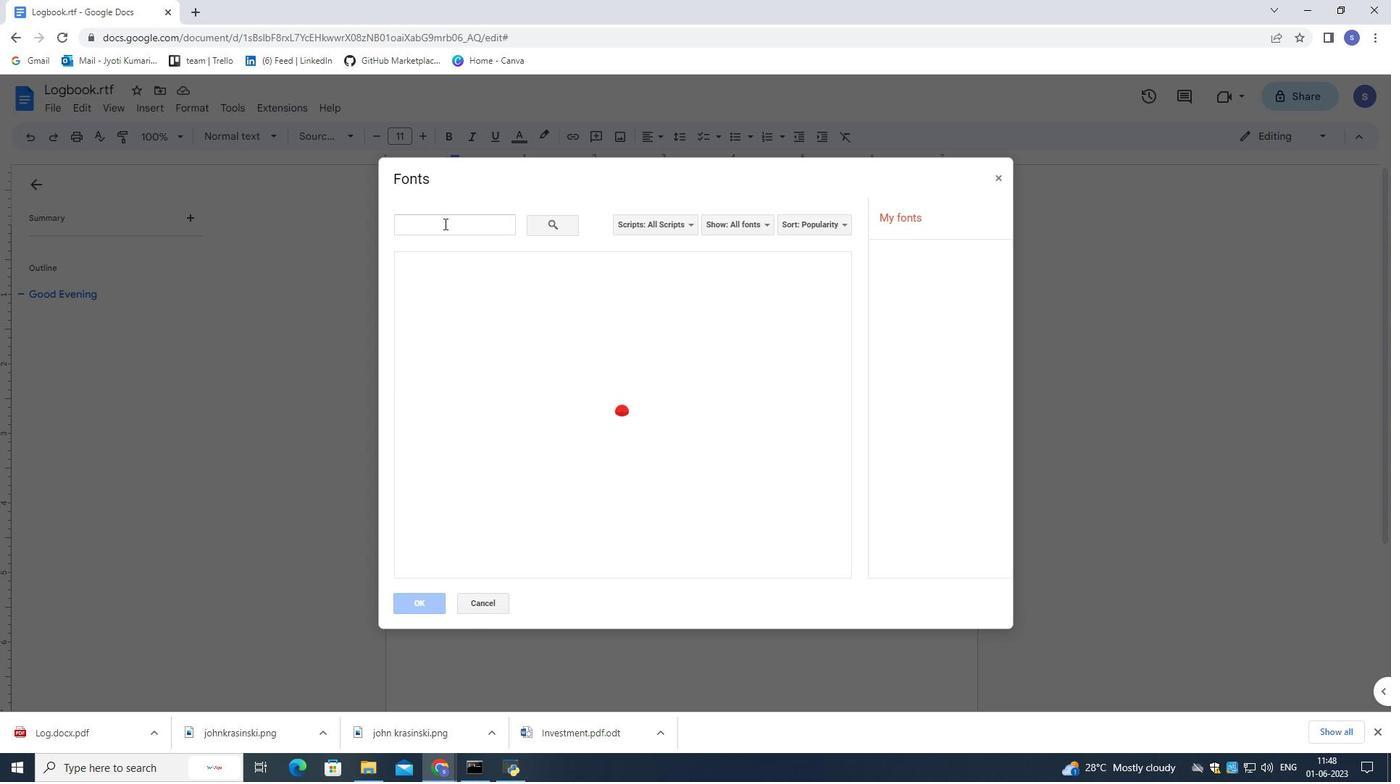 
Action: Mouse moved to (444, 228)
Screenshot: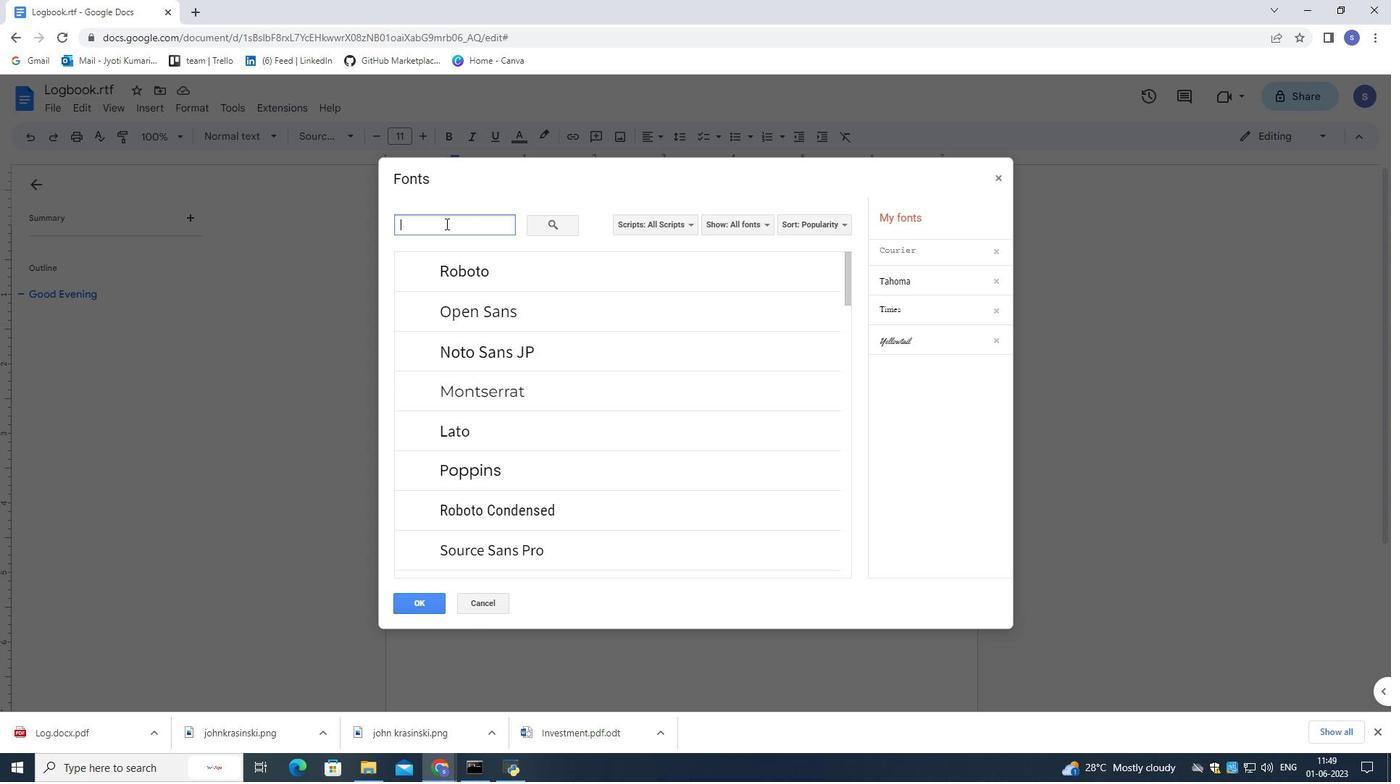 
Action: Key pressed georgia
Screenshot: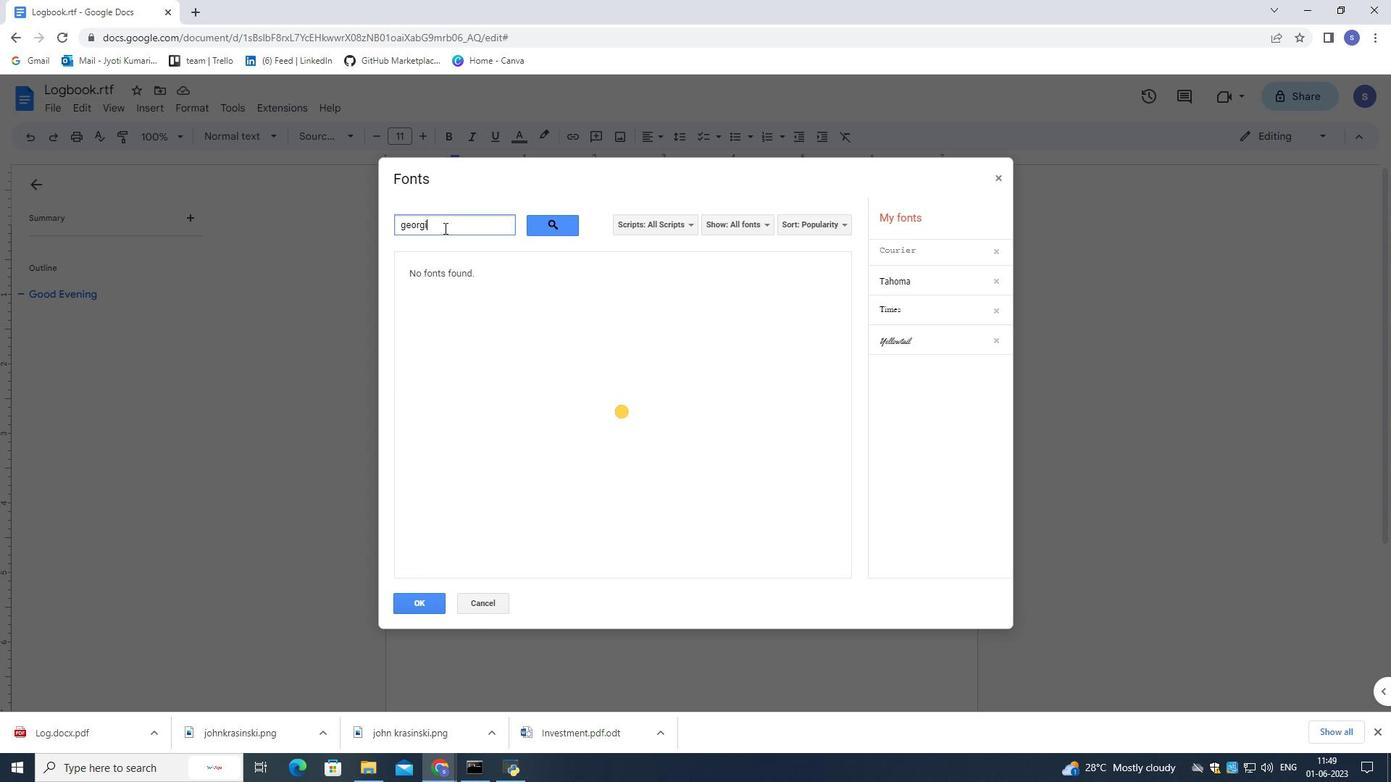 
Action: Mouse moved to (567, 281)
Screenshot: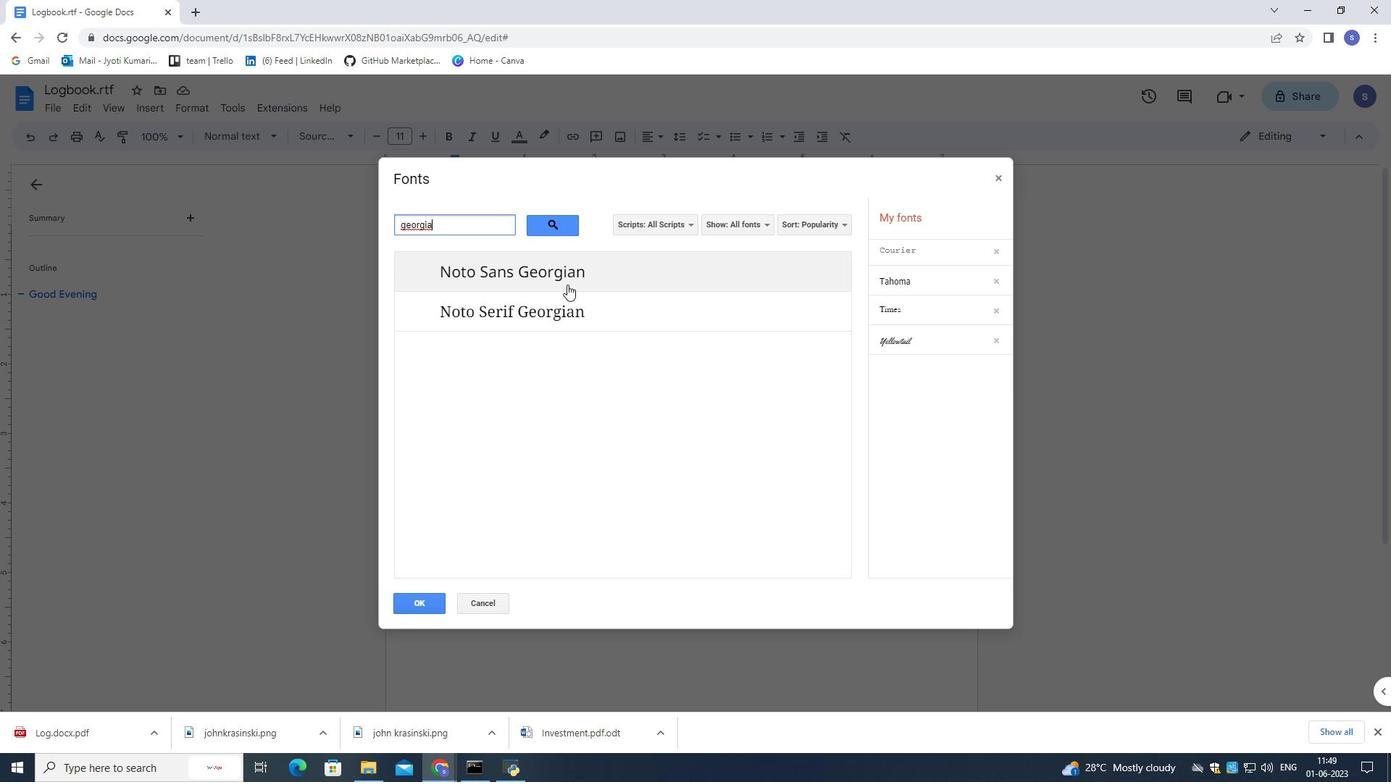 
Action: Mouse pressed left at (567, 281)
Screenshot: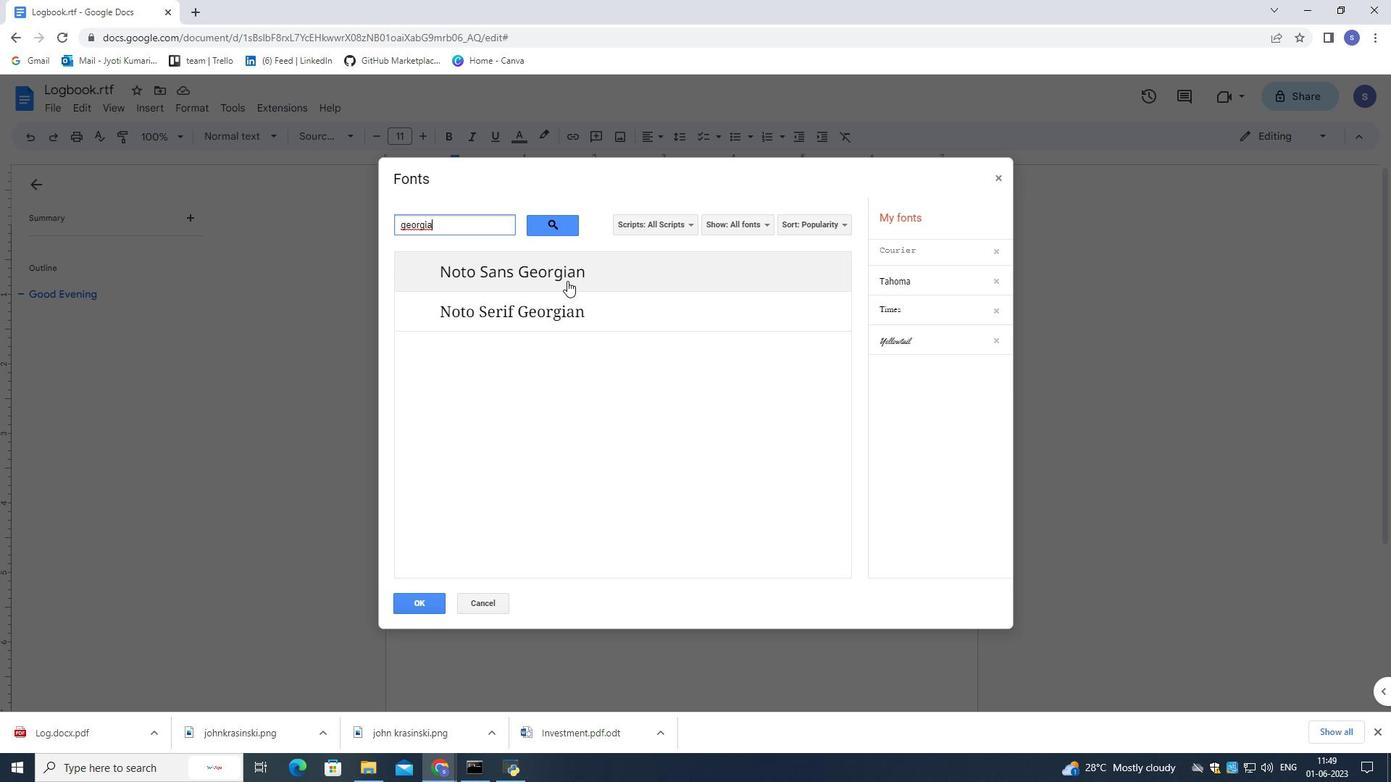 
Action: Mouse moved to (414, 604)
Screenshot: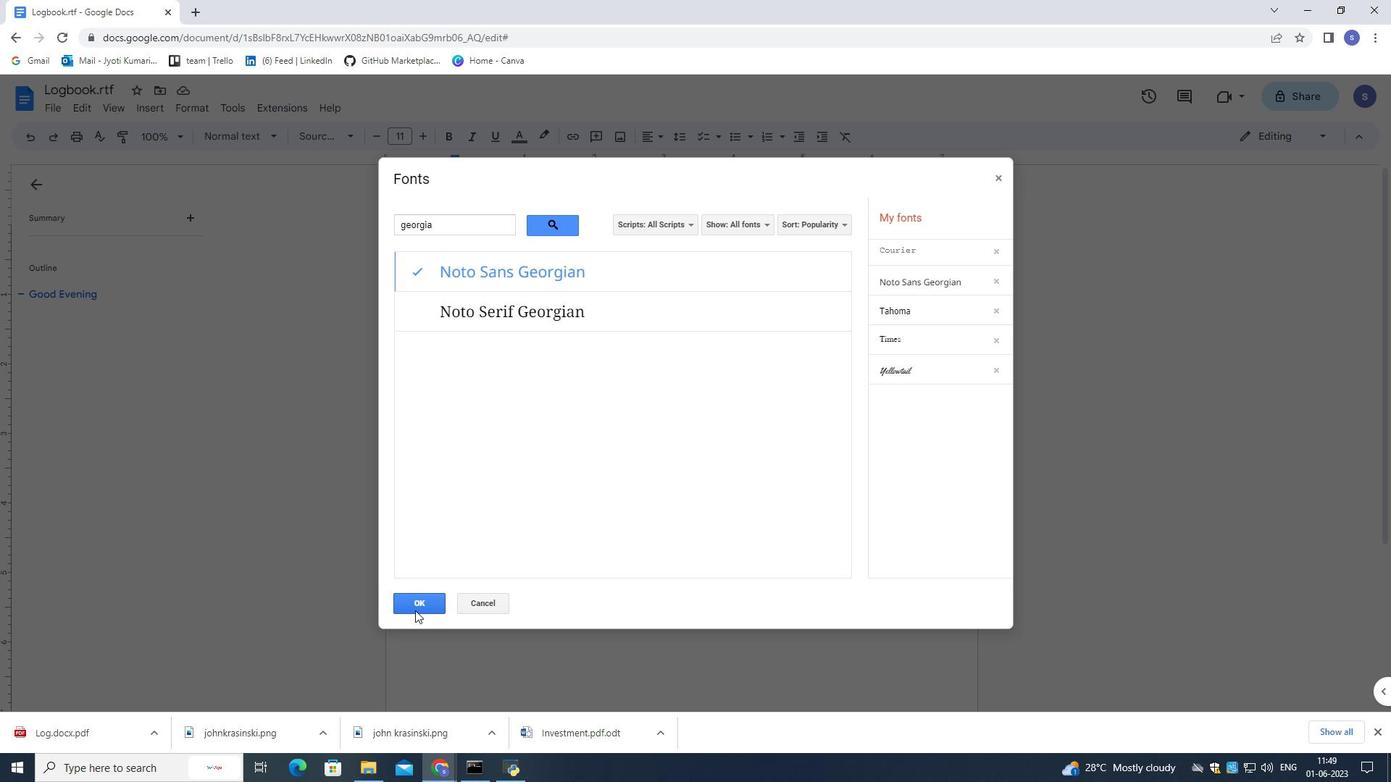 
Action: Mouse pressed left at (414, 604)
Screenshot: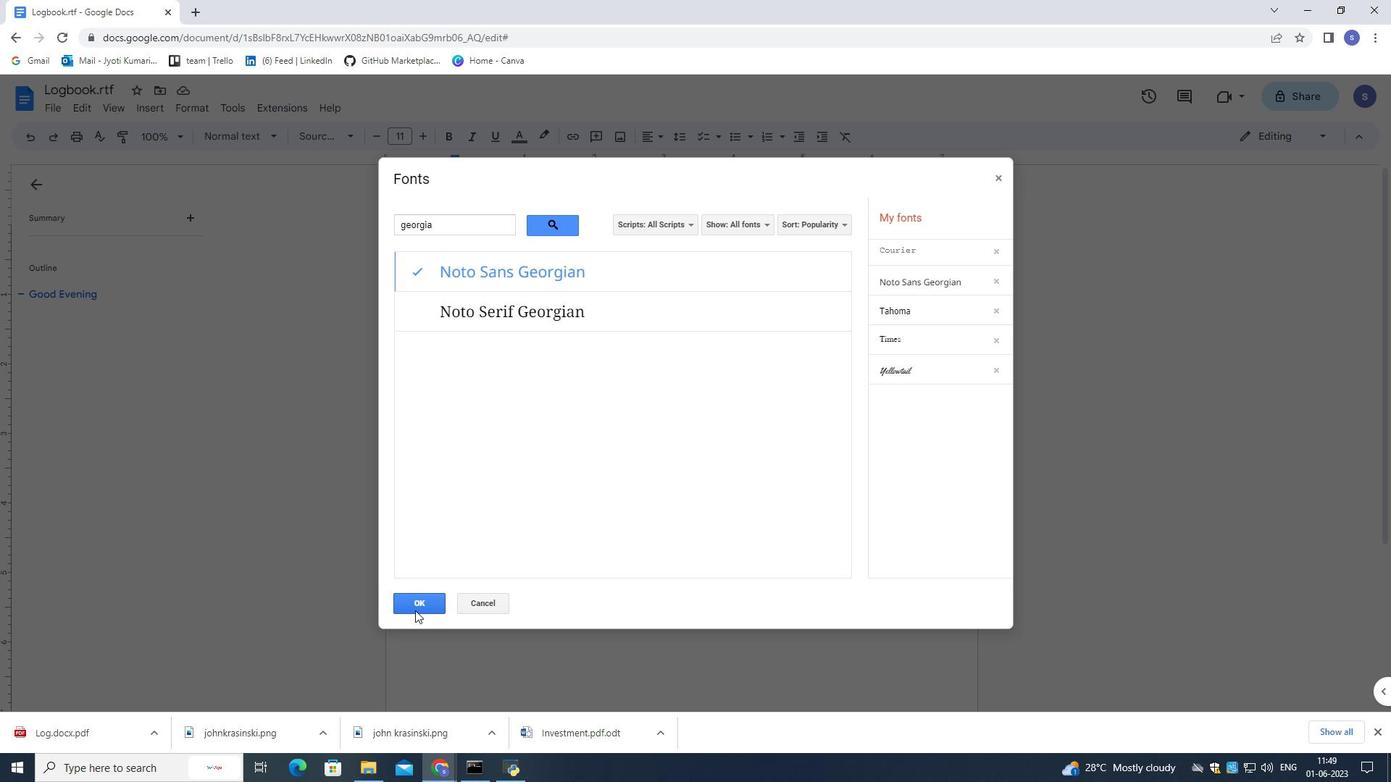 
Action: Mouse moved to (423, 132)
Screenshot: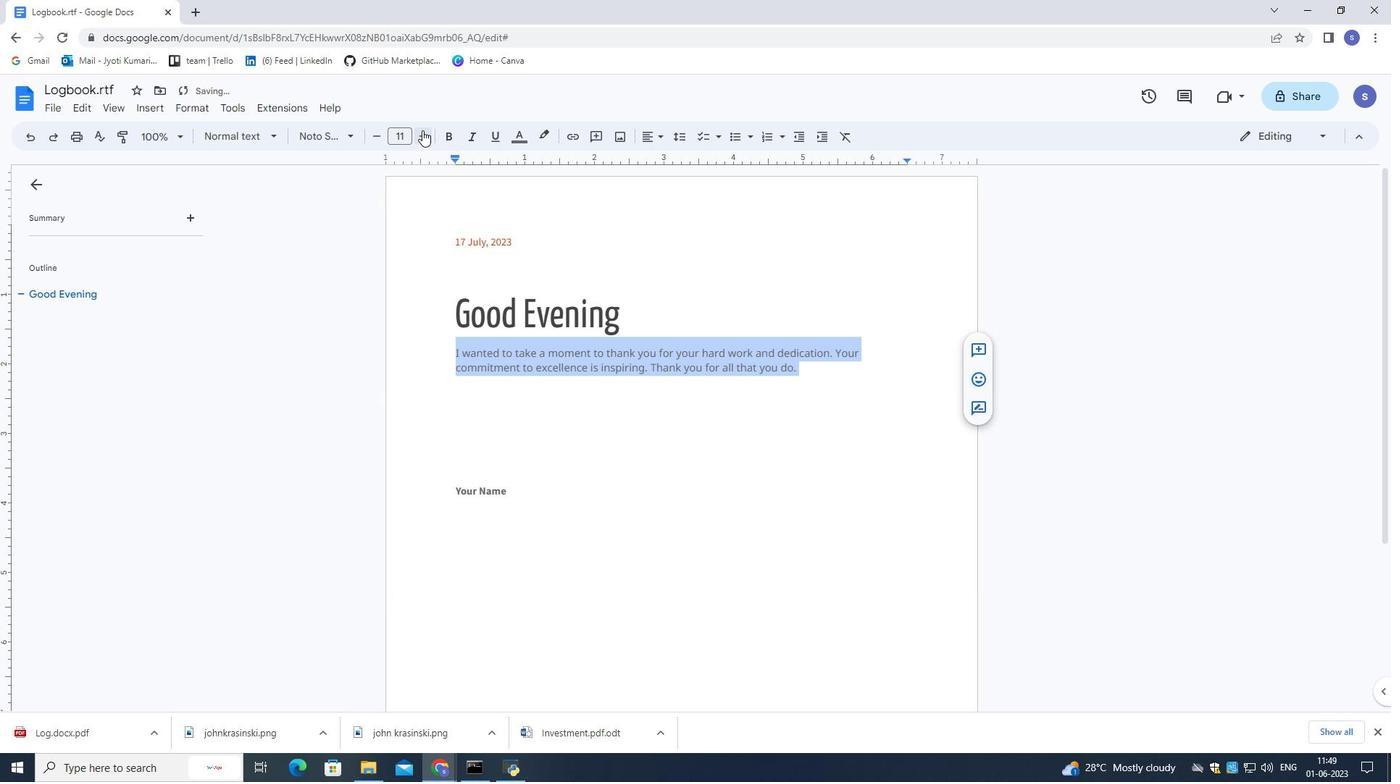 
Action: Mouse pressed left at (423, 132)
Screenshot: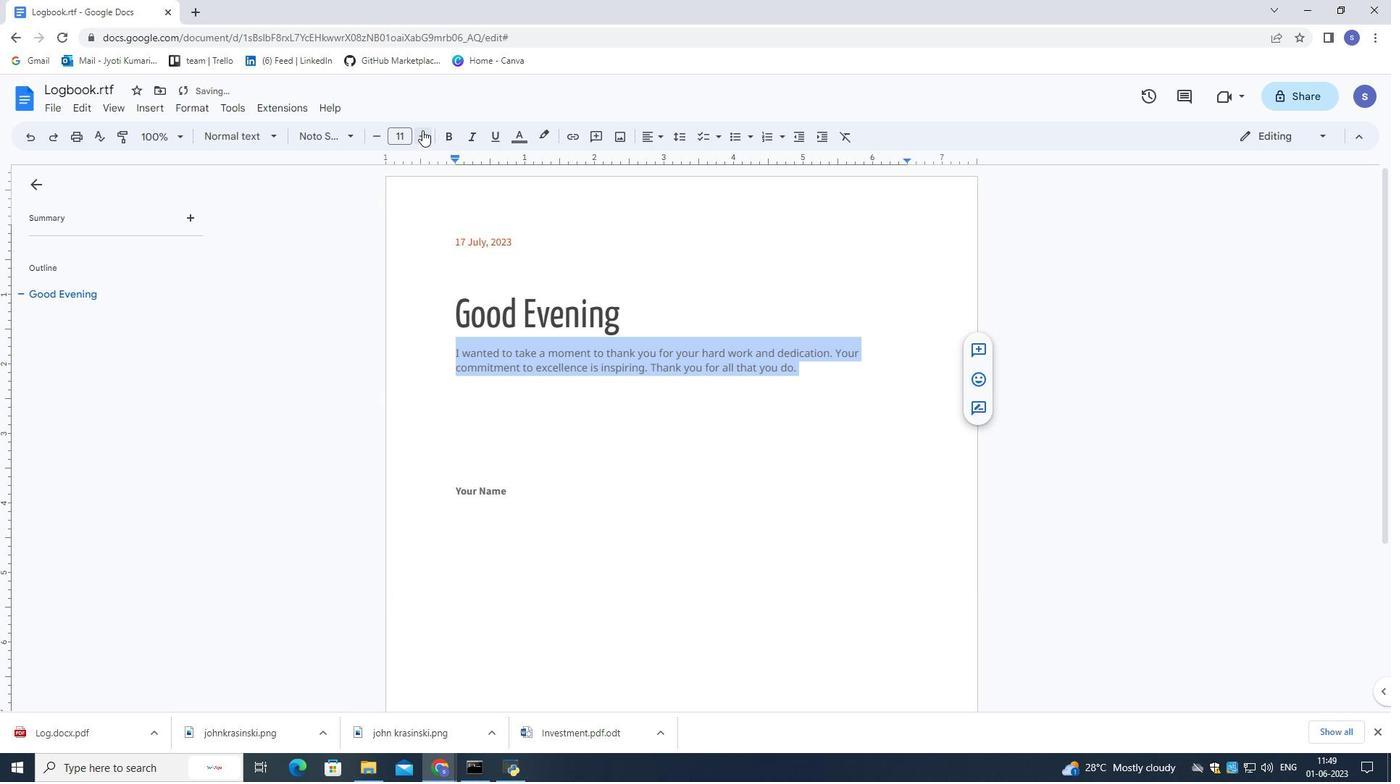 
Action: Mouse pressed left at (423, 132)
Screenshot: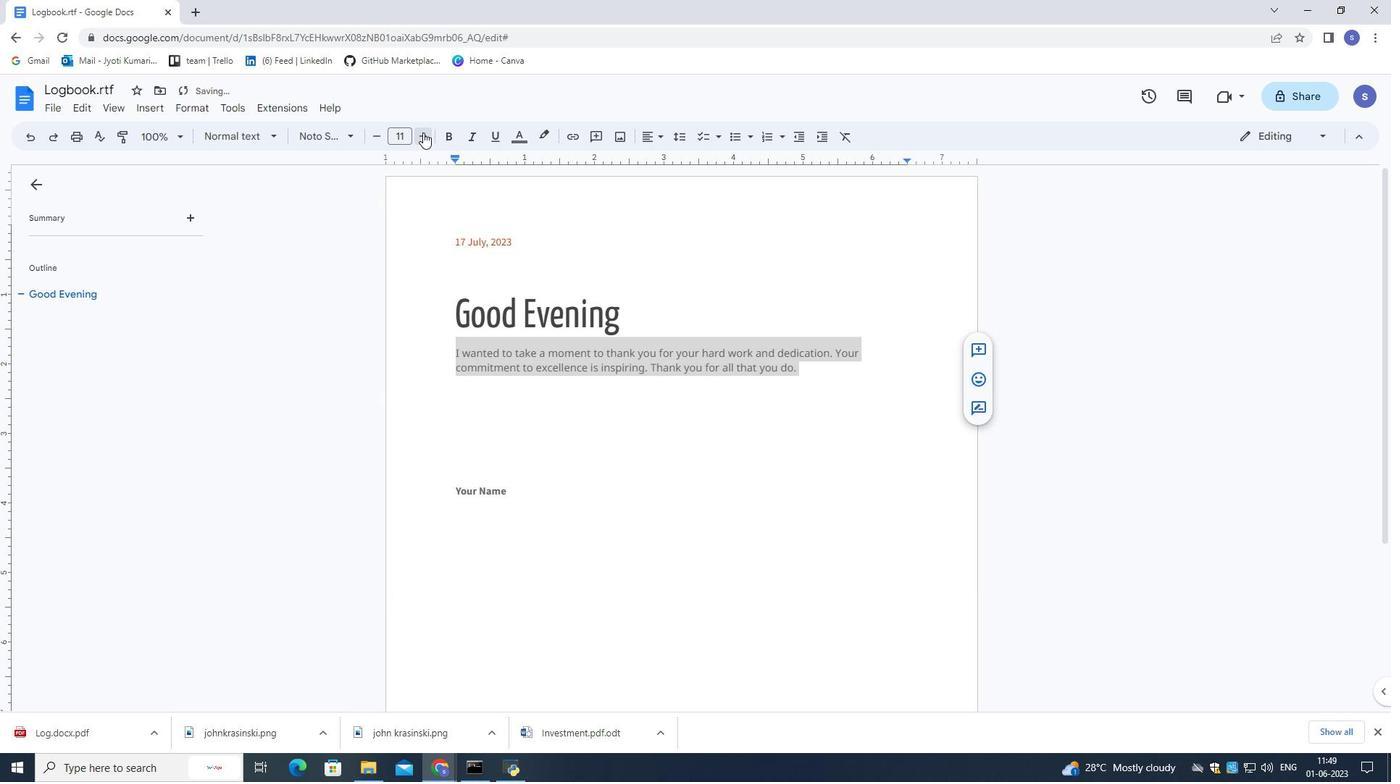 
Action: Mouse pressed left at (423, 132)
Screenshot: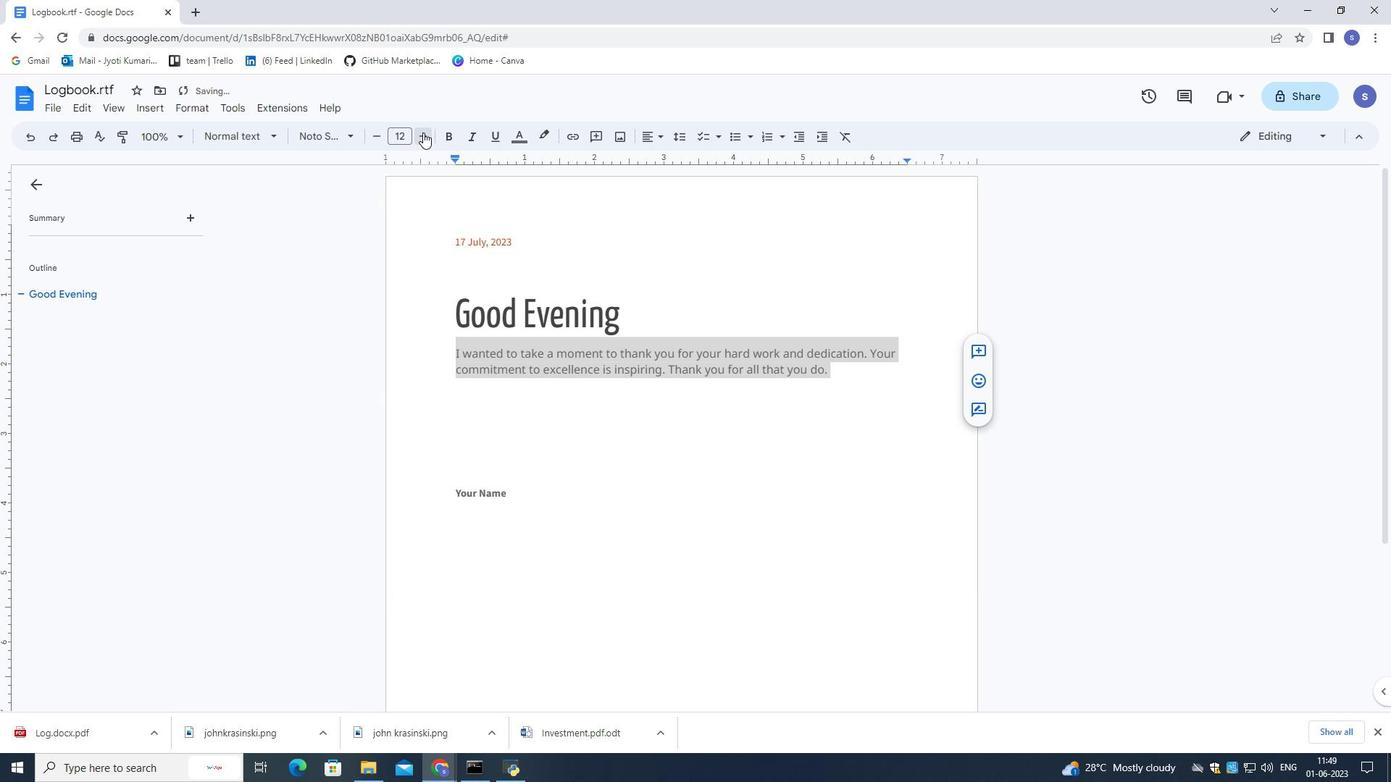 
Action: Mouse moved to (540, 518)
Screenshot: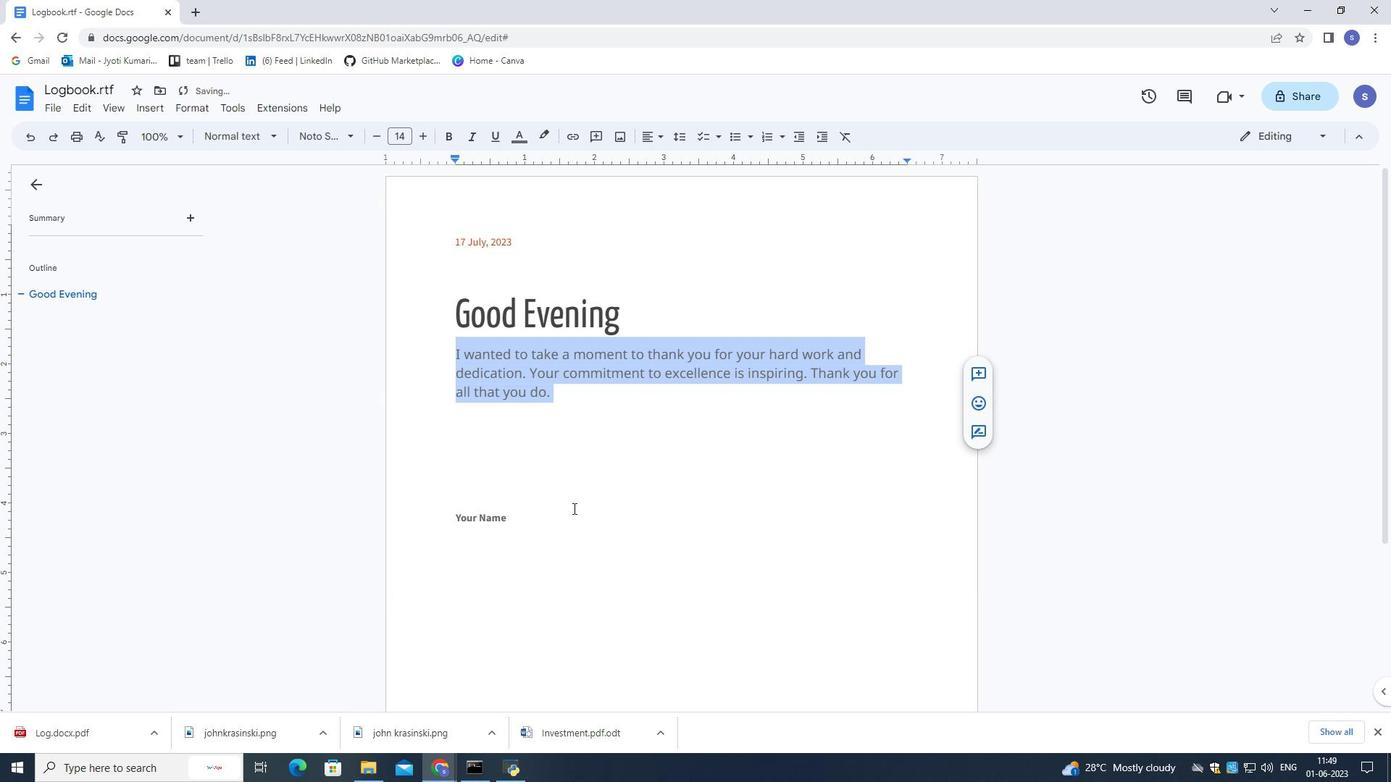 
Action: Mouse pressed left at (540, 518)
Screenshot: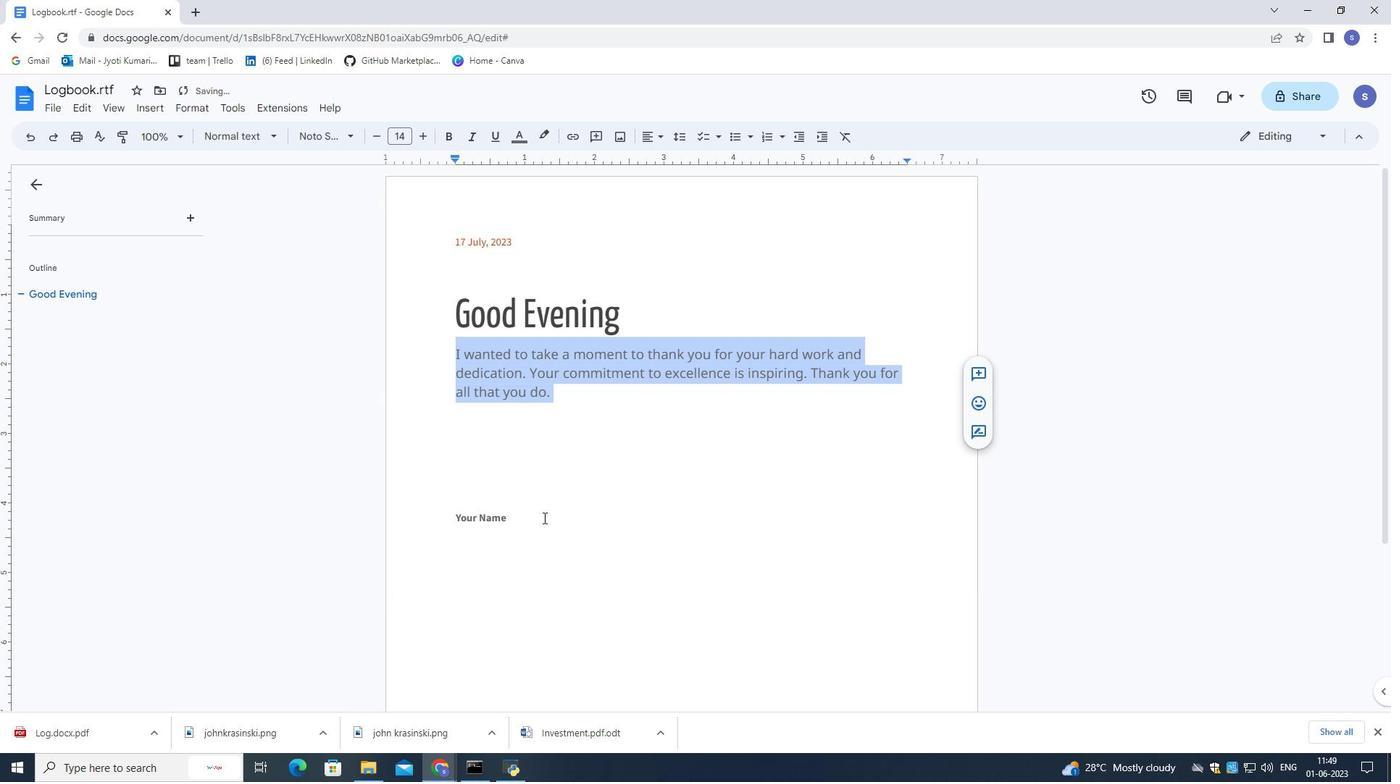 
Action: Key pressed <Key.enter><Key.shift>Kevin
Screenshot: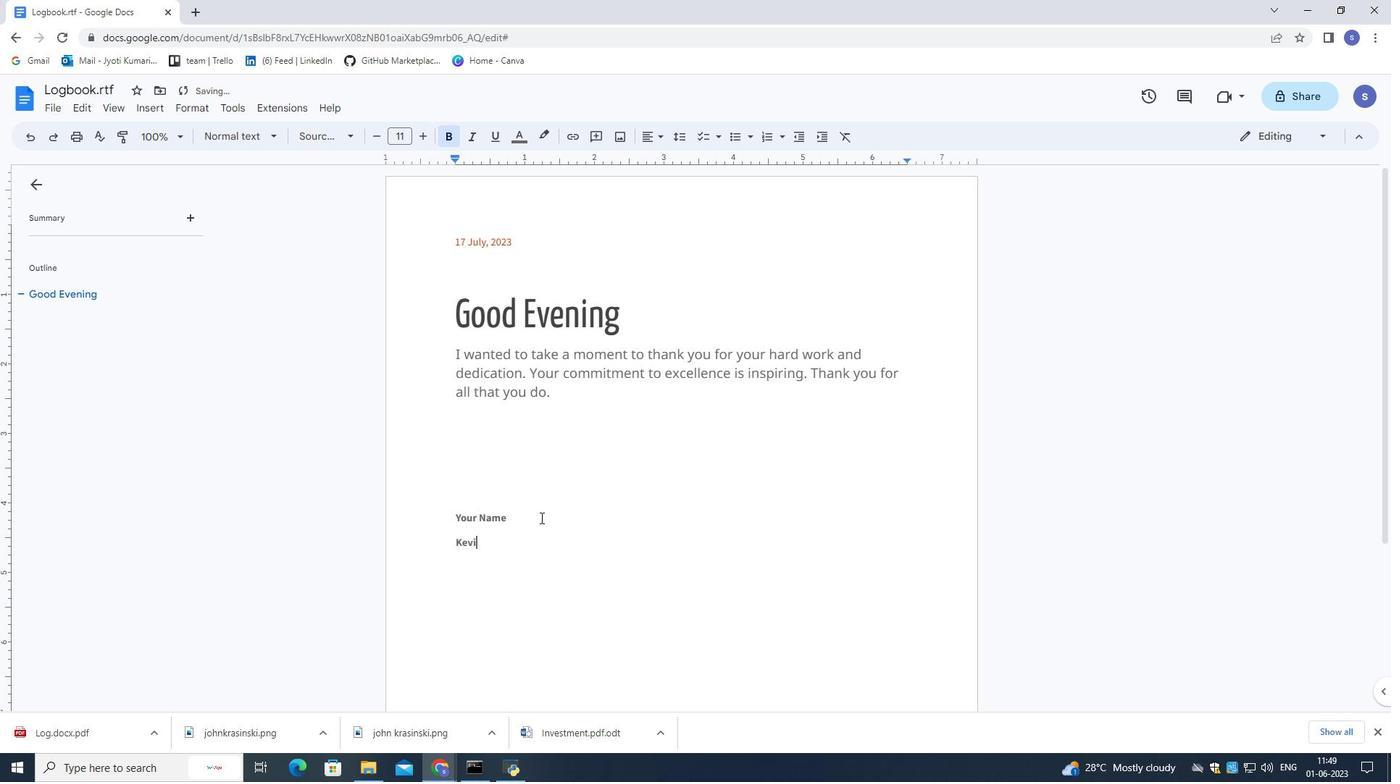 
Action: Mouse moved to (577, 519)
Screenshot: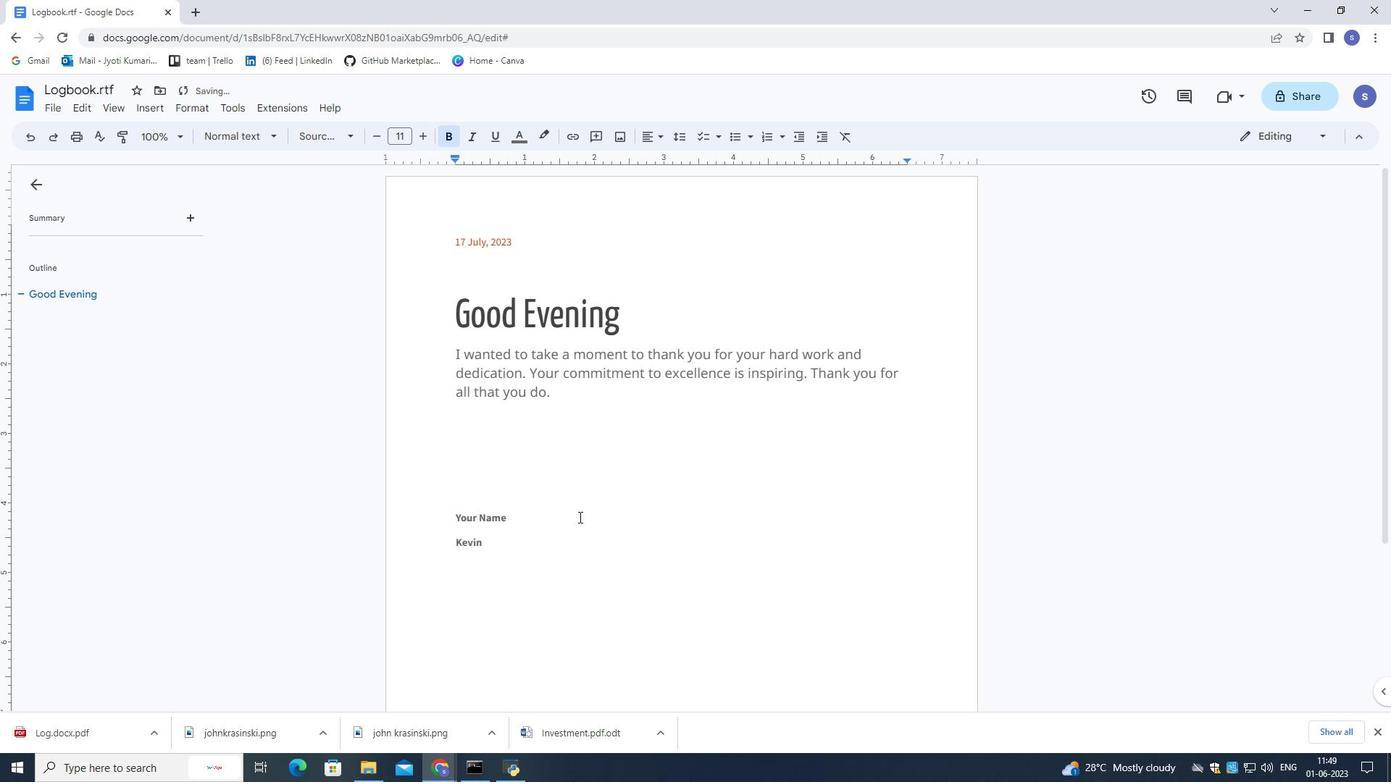 
Action: Mouse scrolled (577, 520) with delta (0, 0)
Screenshot: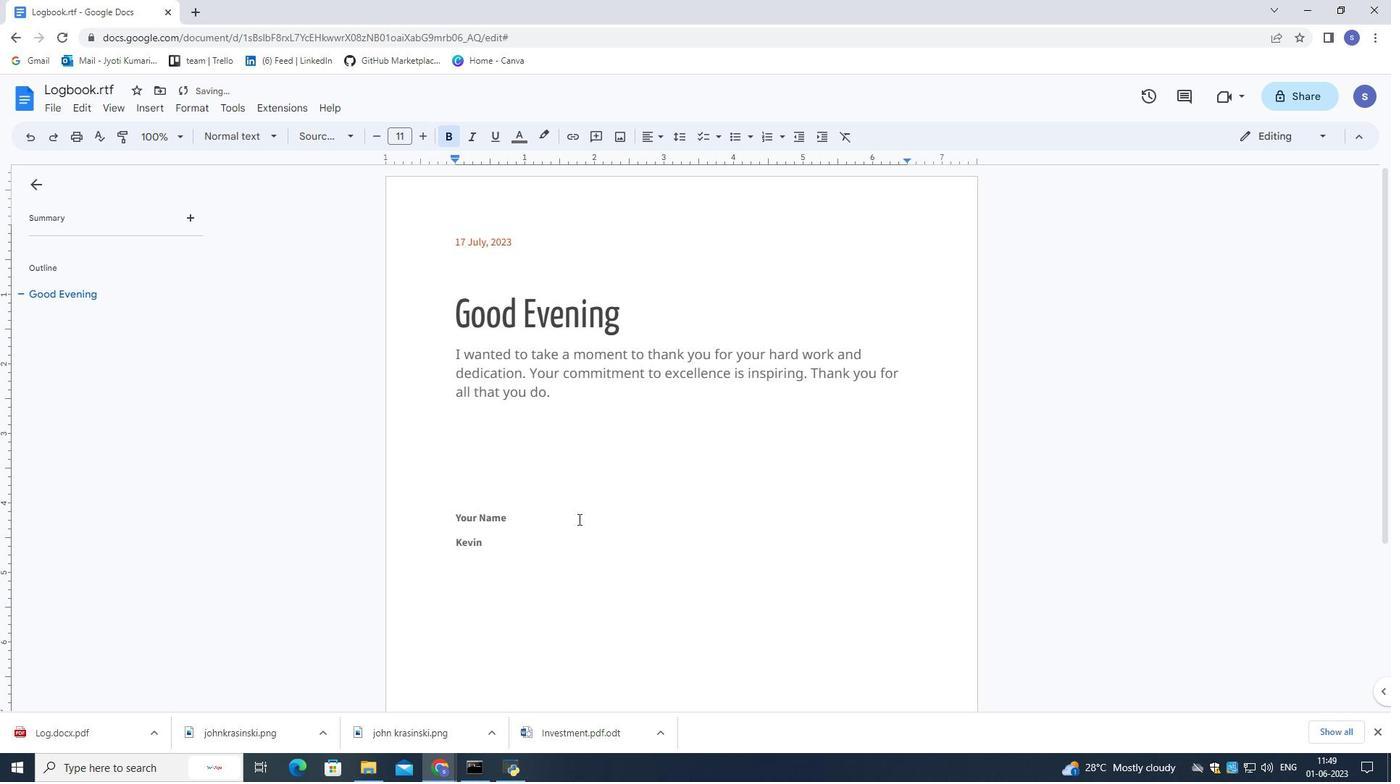 
Action: Mouse scrolled (577, 520) with delta (0, 0)
Screenshot: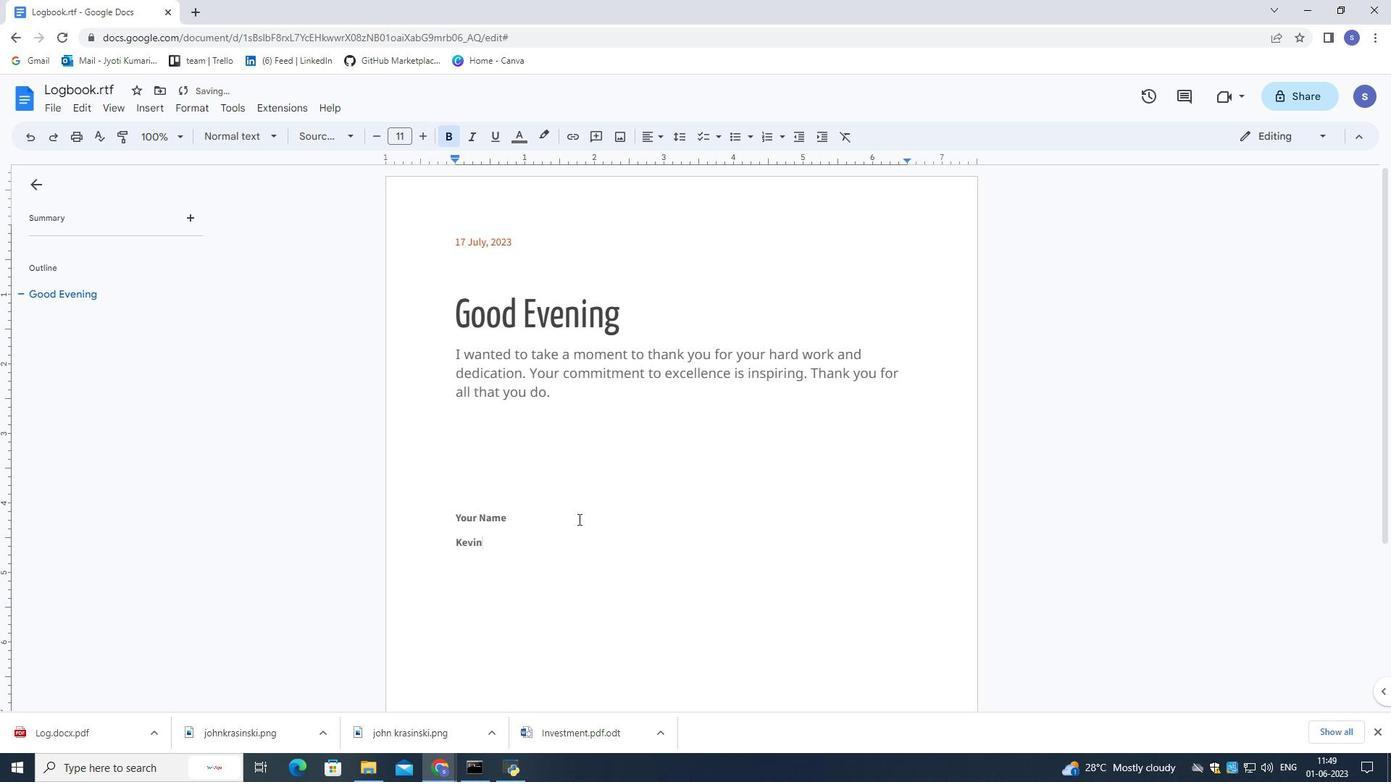
Action: Mouse scrolled (577, 520) with delta (0, 0)
Screenshot: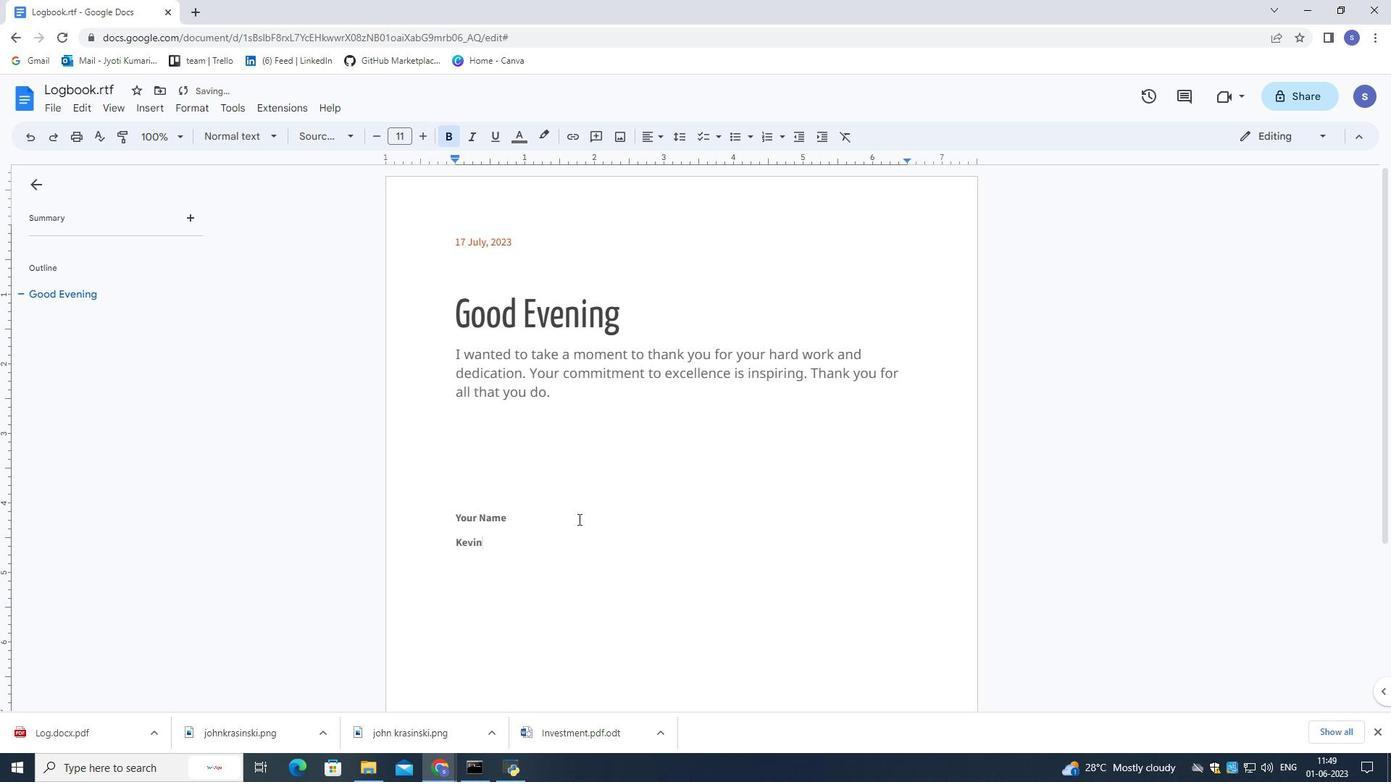 
Action: Mouse scrolled (577, 520) with delta (0, 0)
Screenshot: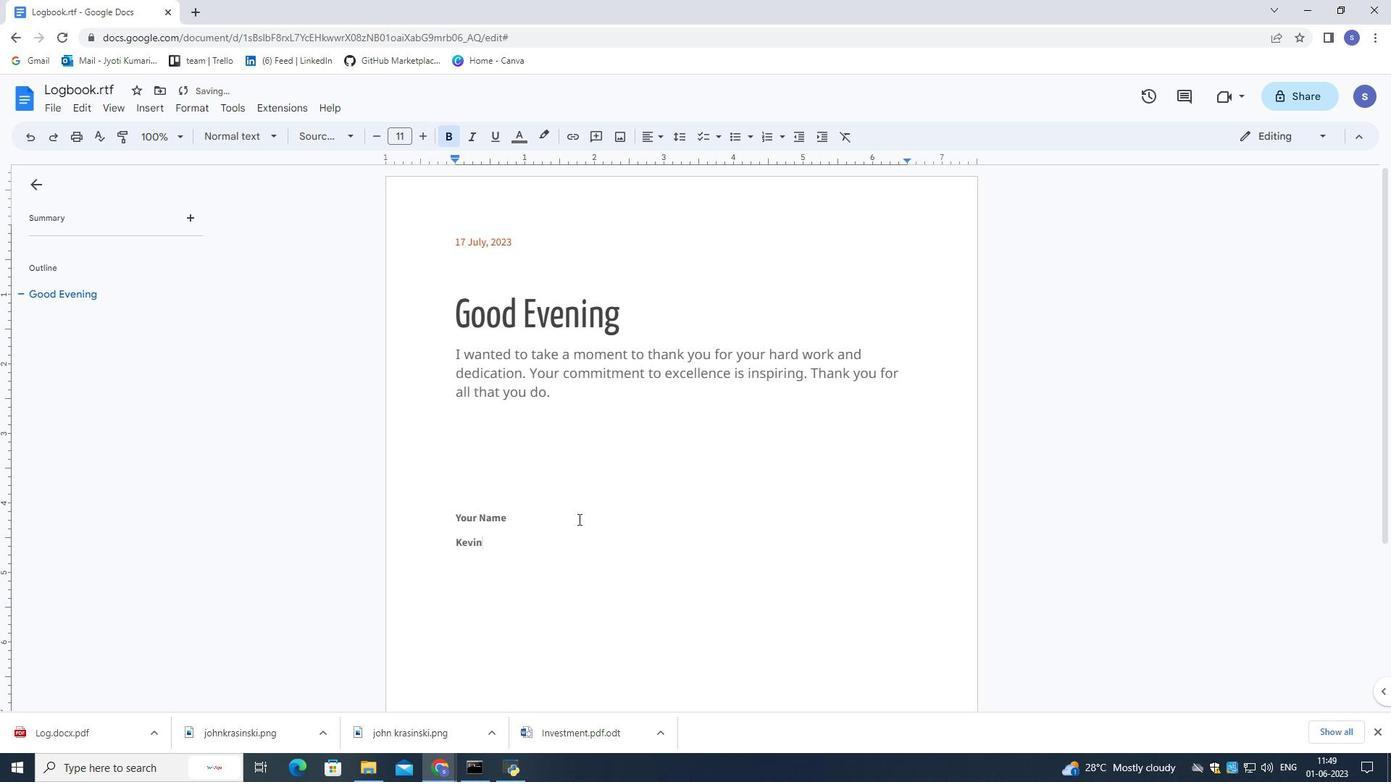 
Action: Mouse scrolled (577, 520) with delta (0, 0)
Screenshot: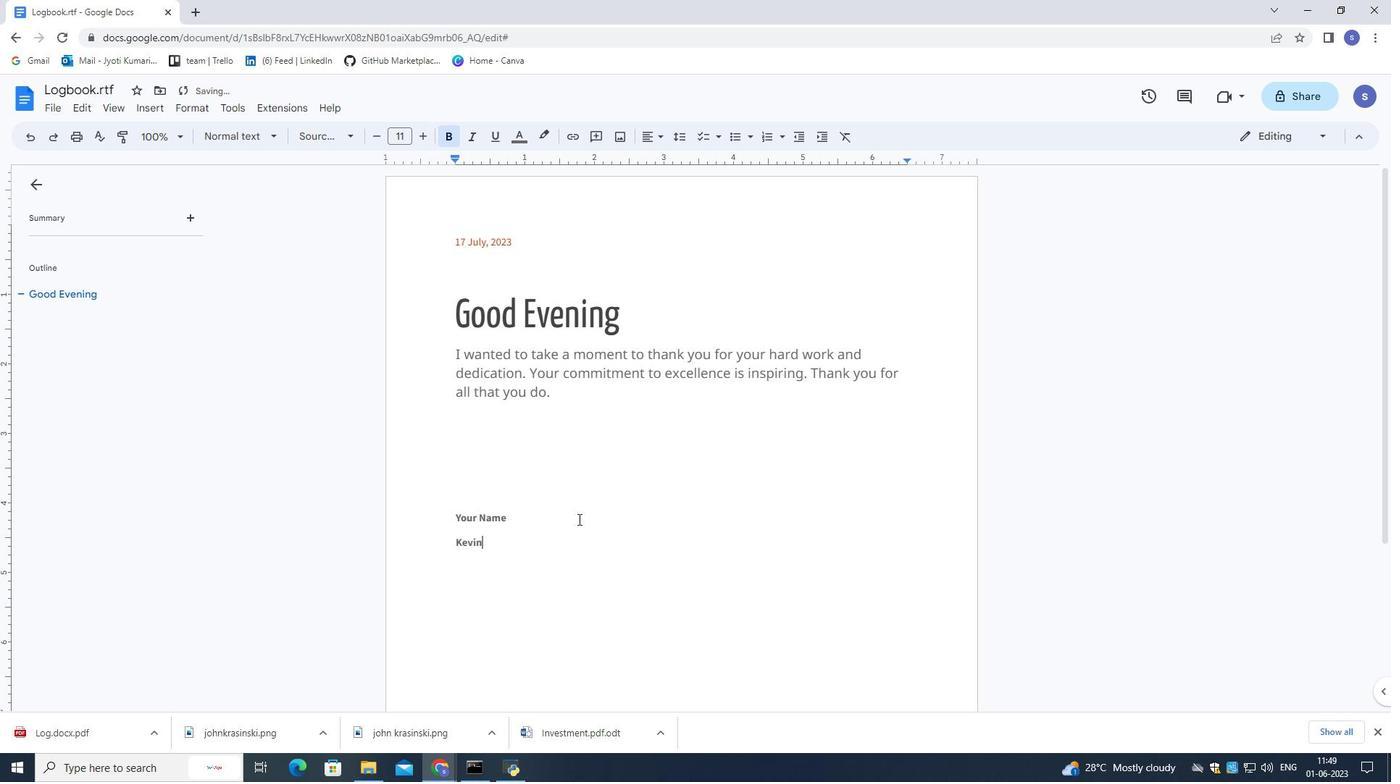 
Action: Mouse moved to (577, 519)
Screenshot: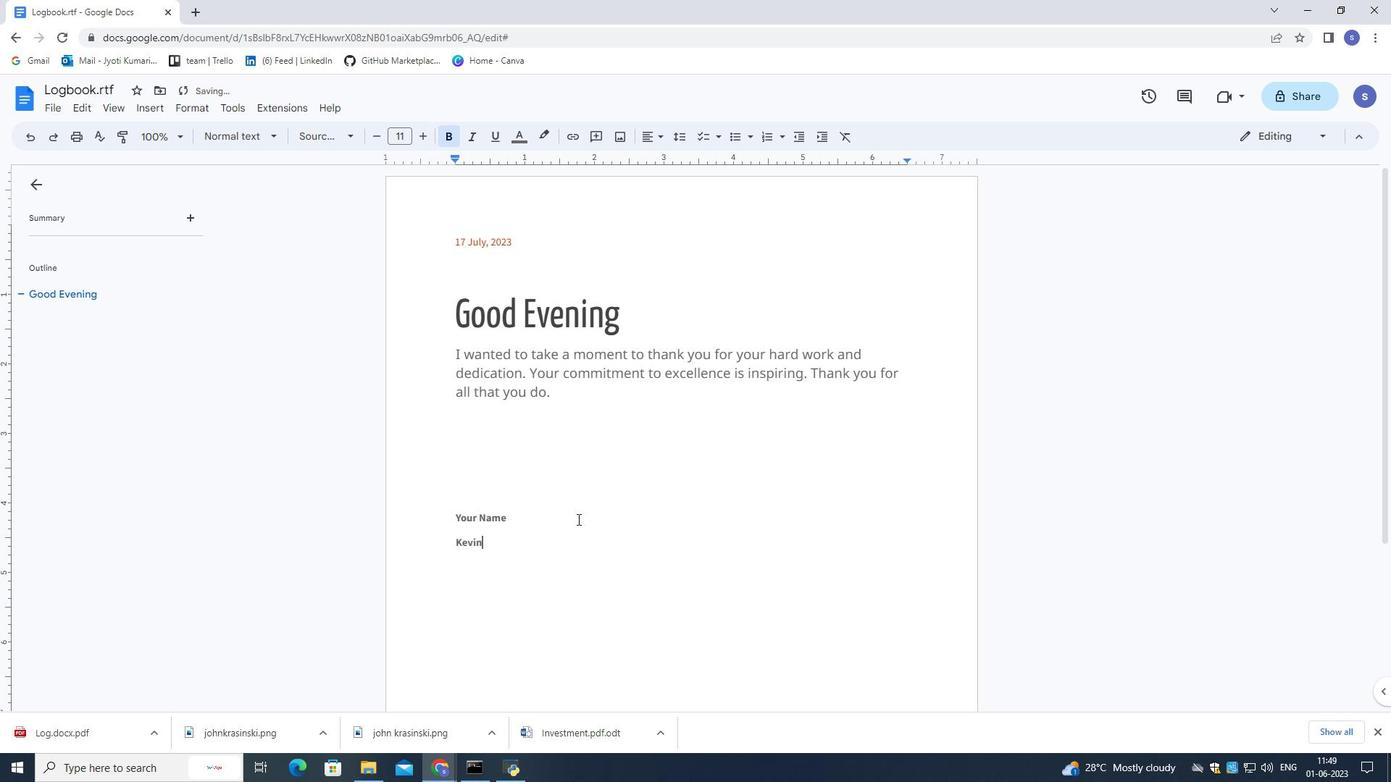 
Action: Mouse scrolled (577, 520) with delta (0, 0)
Screenshot: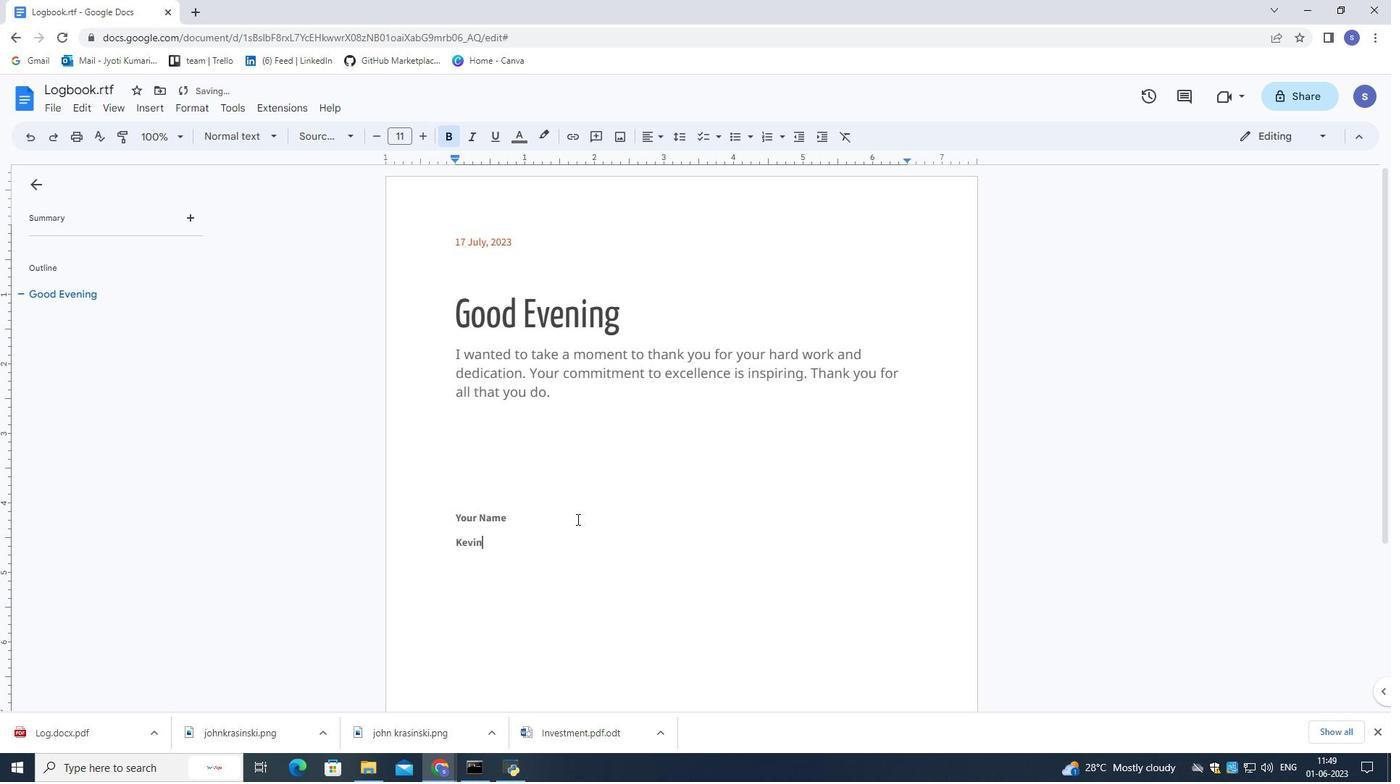 
Action: Mouse scrolled (577, 520) with delta (0, 0)
Screenshot: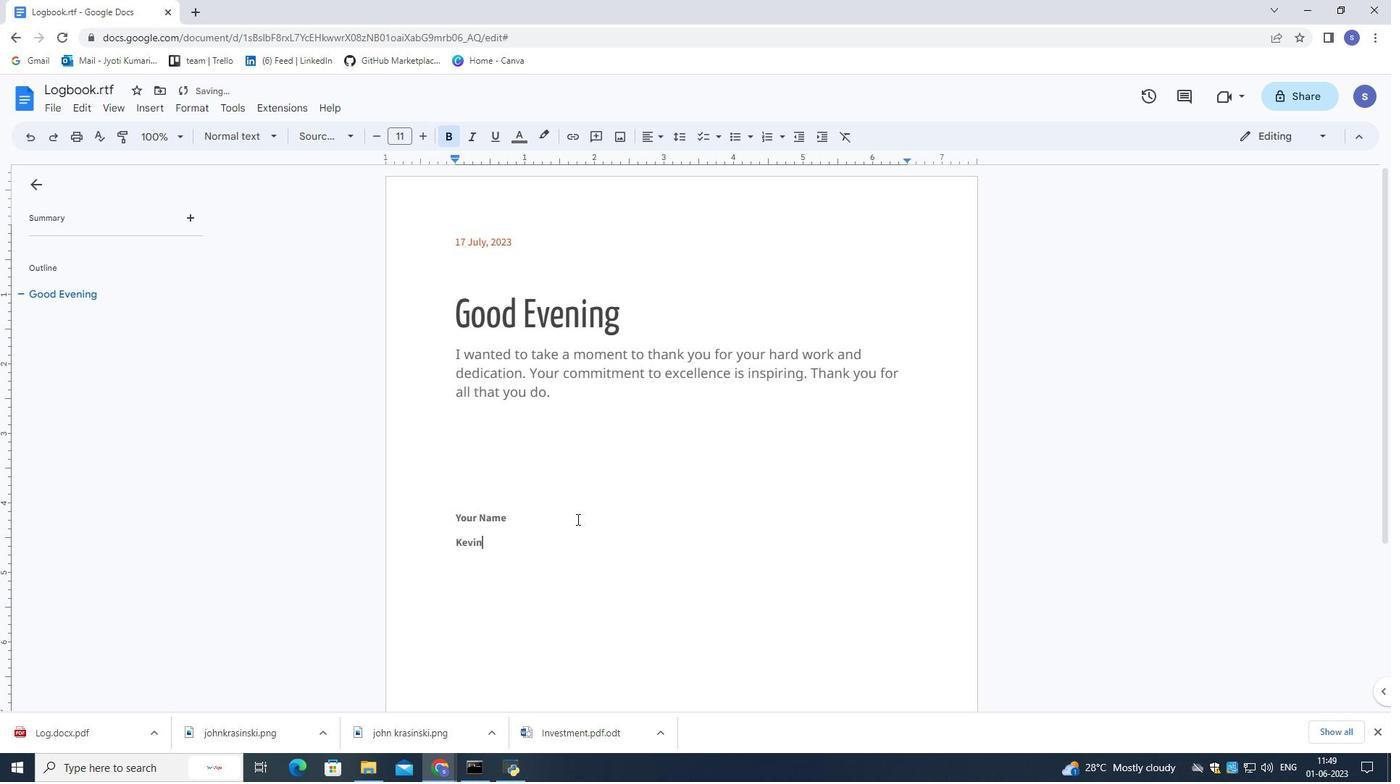 
Action: Mouse scrolled (577, 520) with delta (0, 0)
Screenshot: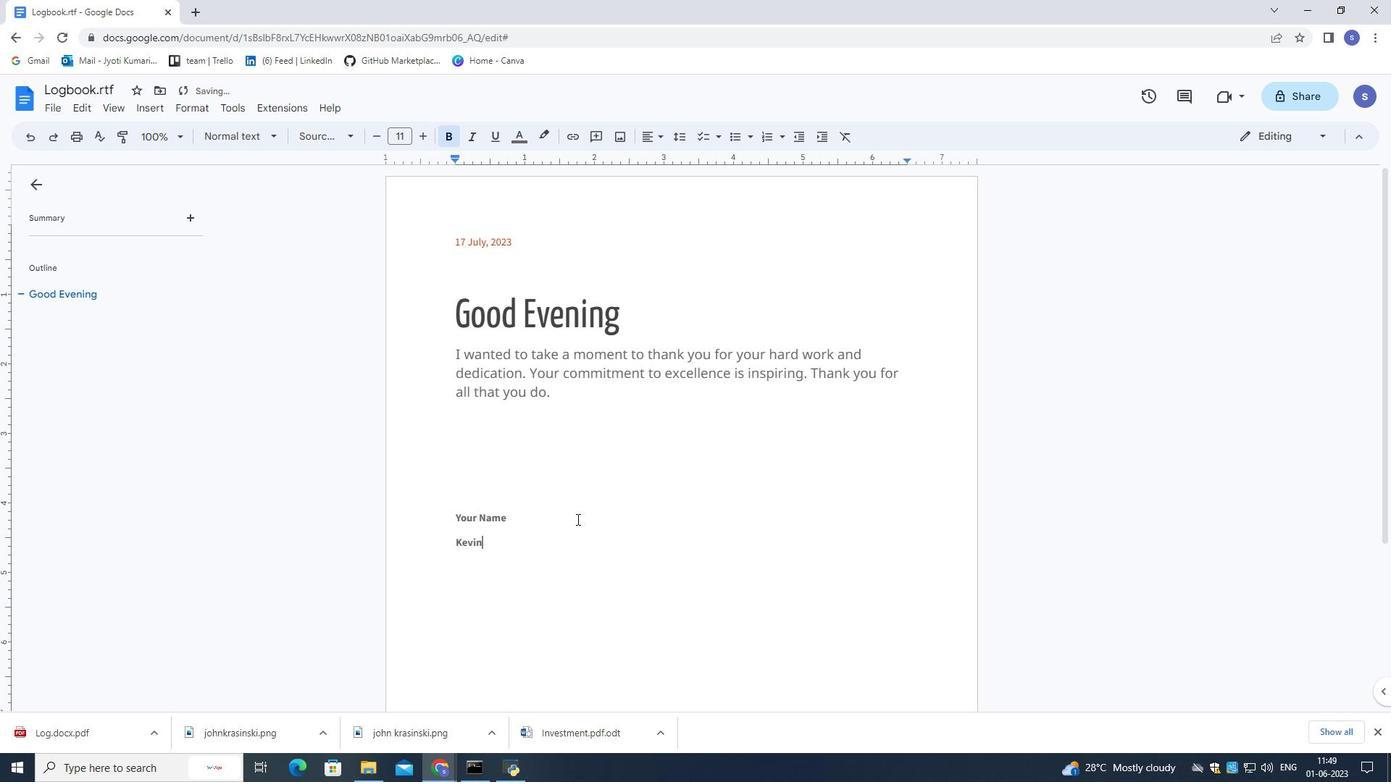 
Action: Mouse scrolled (577, 520) with delta (0, 0)
Screenshot: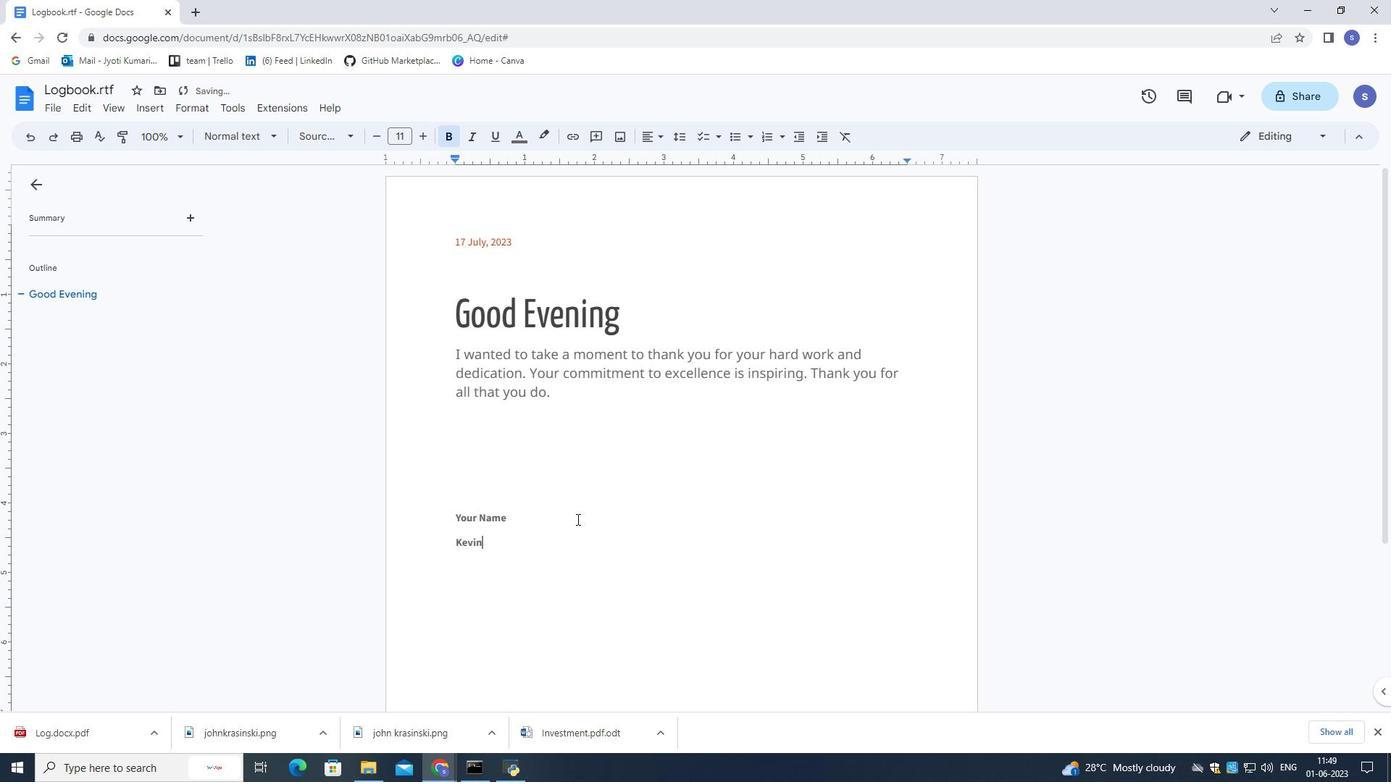 
Action: Mouse moved to (576, 514)
Screenshot: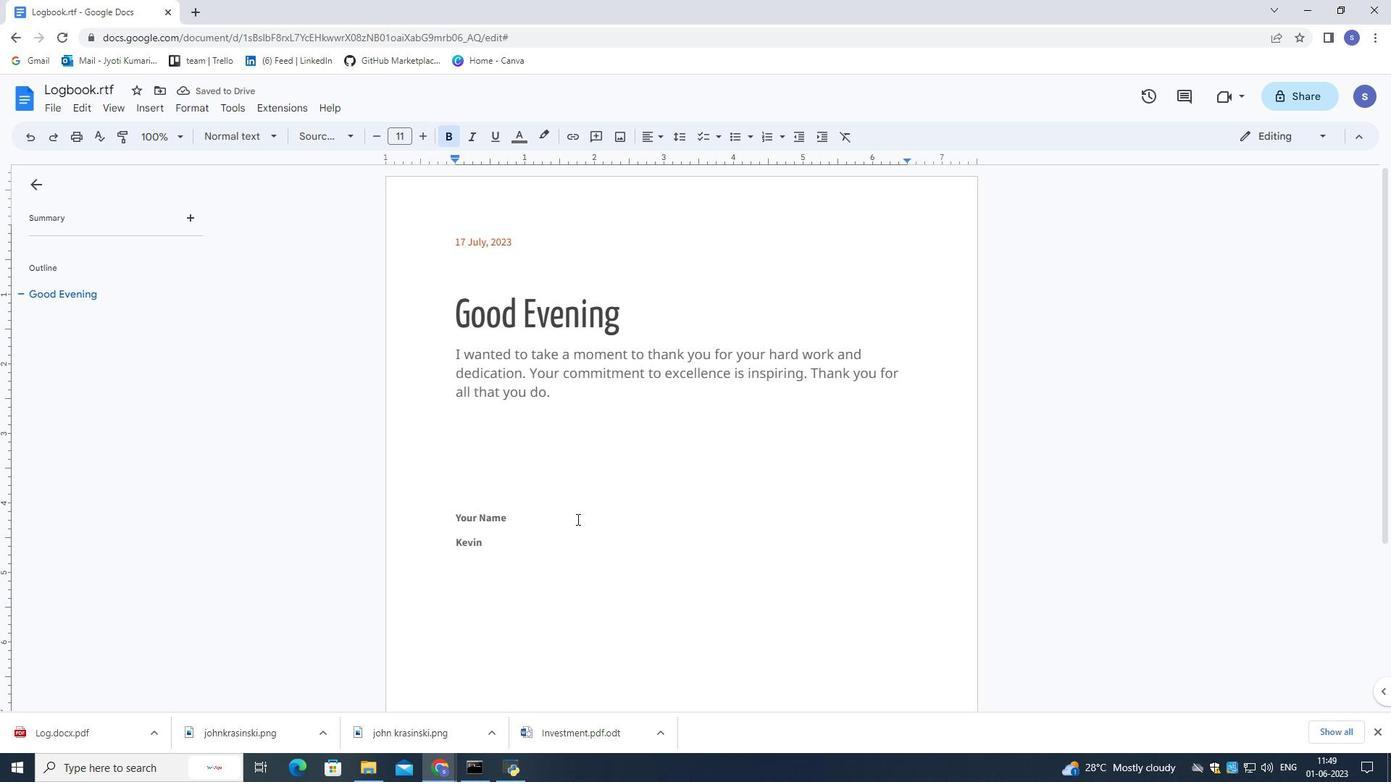 
Action: Mouse pressed left at (576, 514)
Screenshot: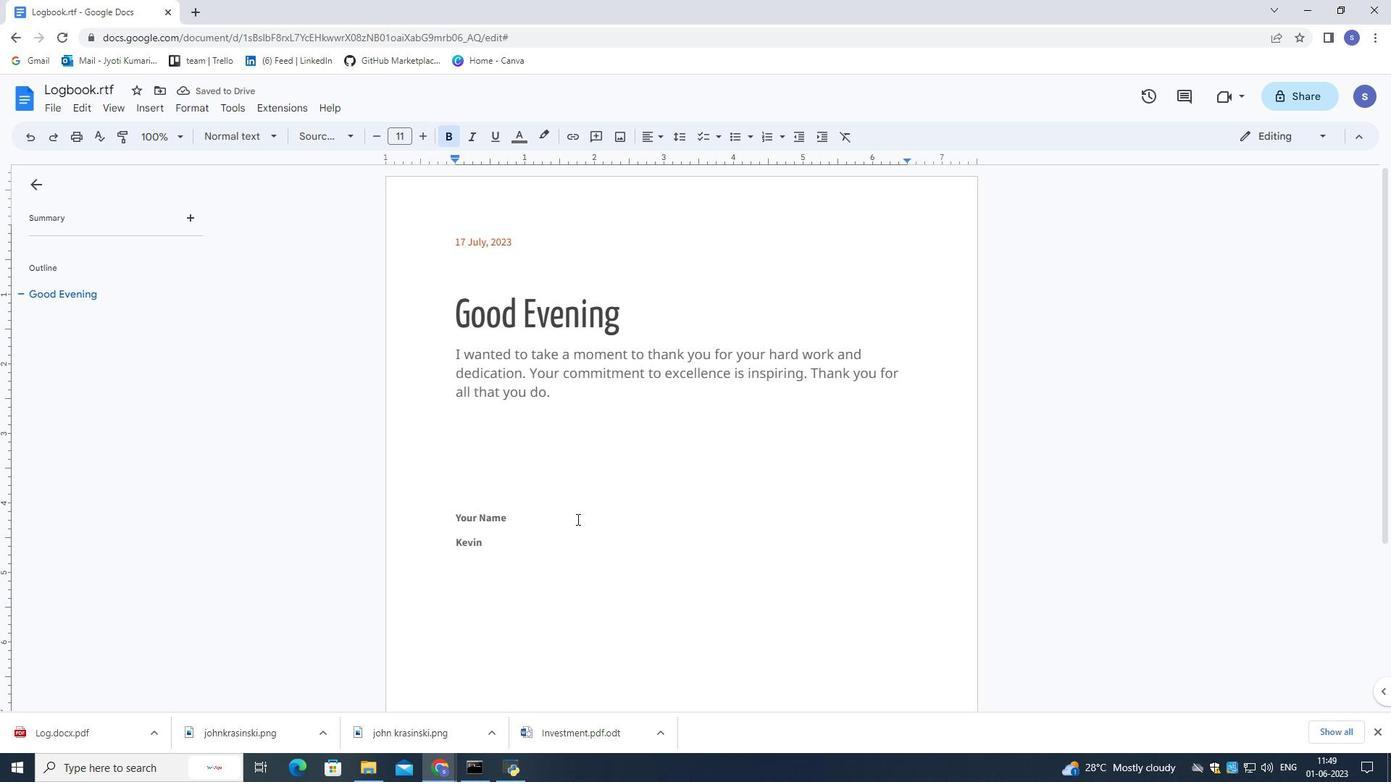 
Action: Mouse moved to (576, 514)
Screenshot: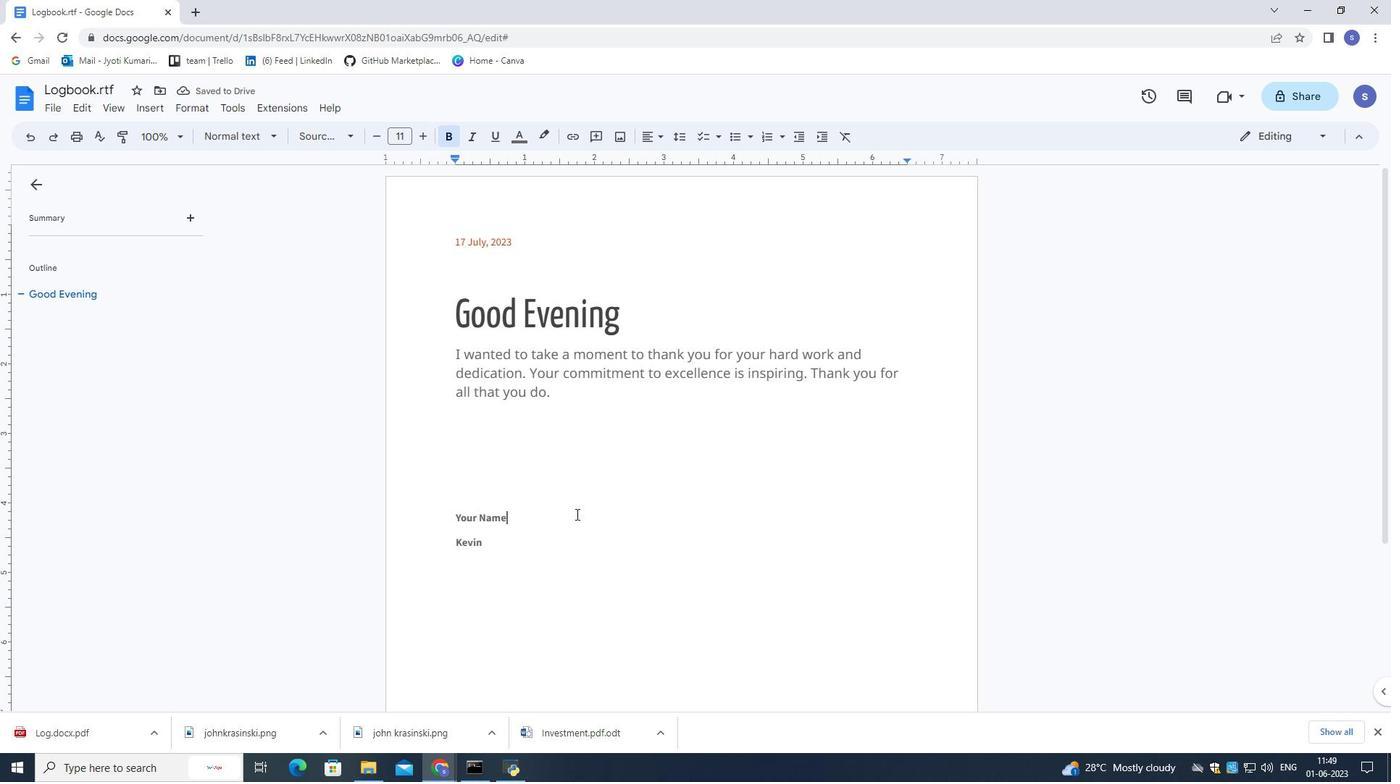 
Action: Mouse scrolled (576, 514) with delta (0, 0)
Screenshot: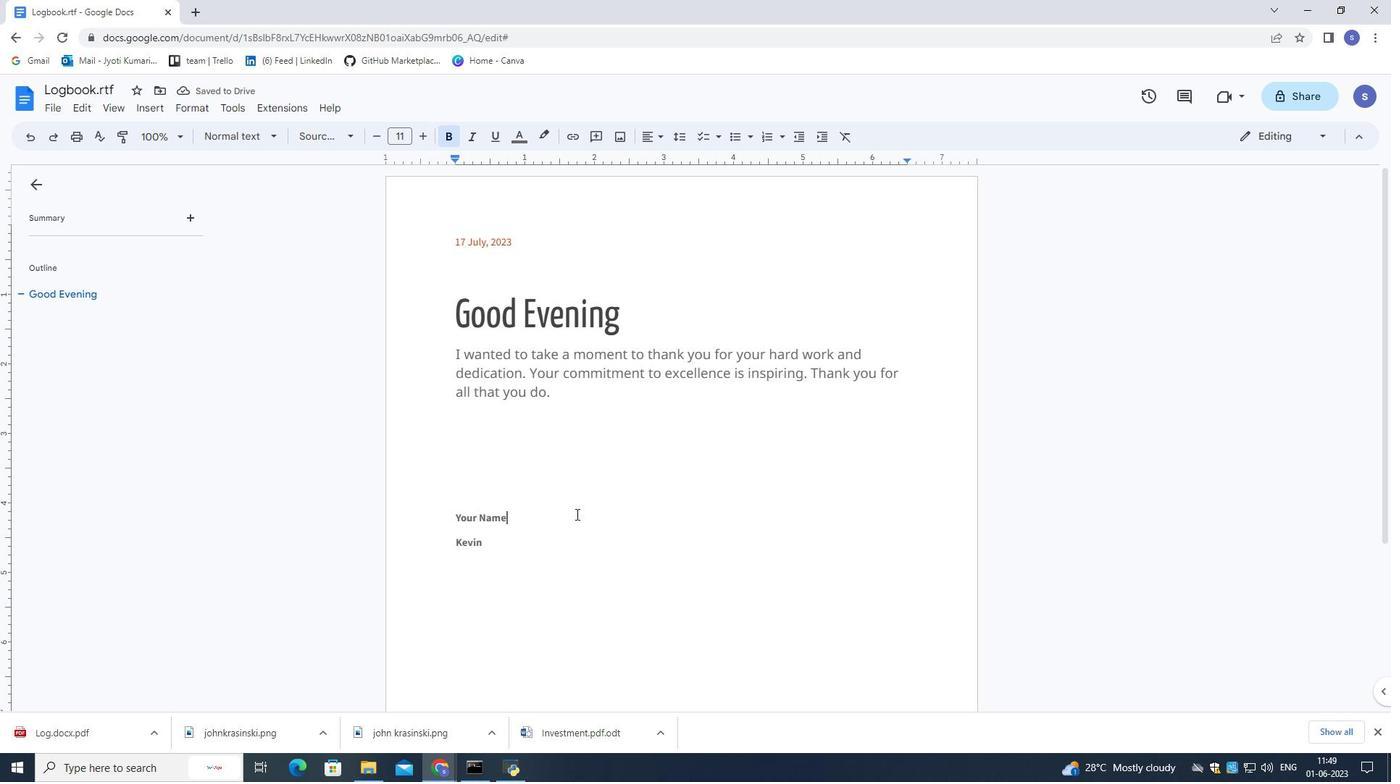 
Action: Mouse moved to (576, 521)
Screenshot: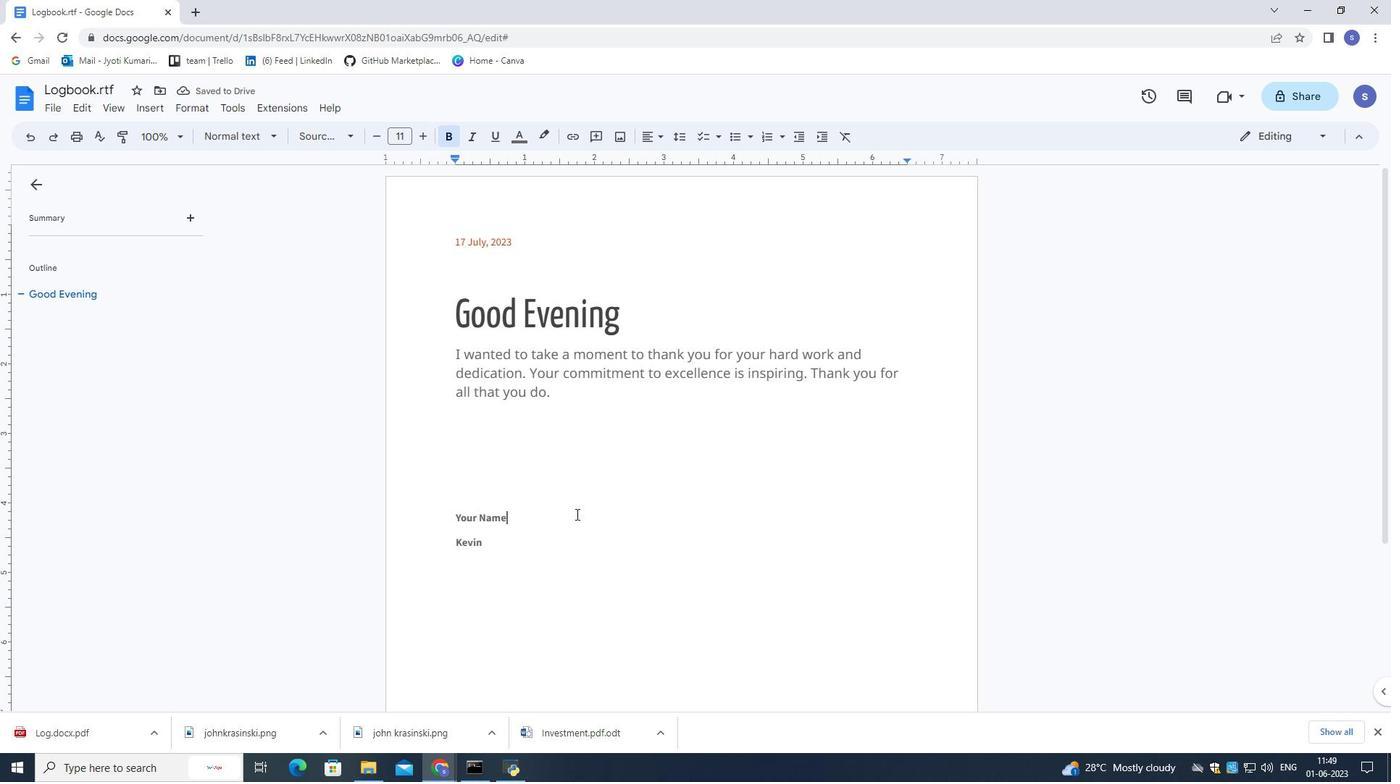 
Action: Mouse scrolled (576, 520) with delta (0, 0)
Screenshot: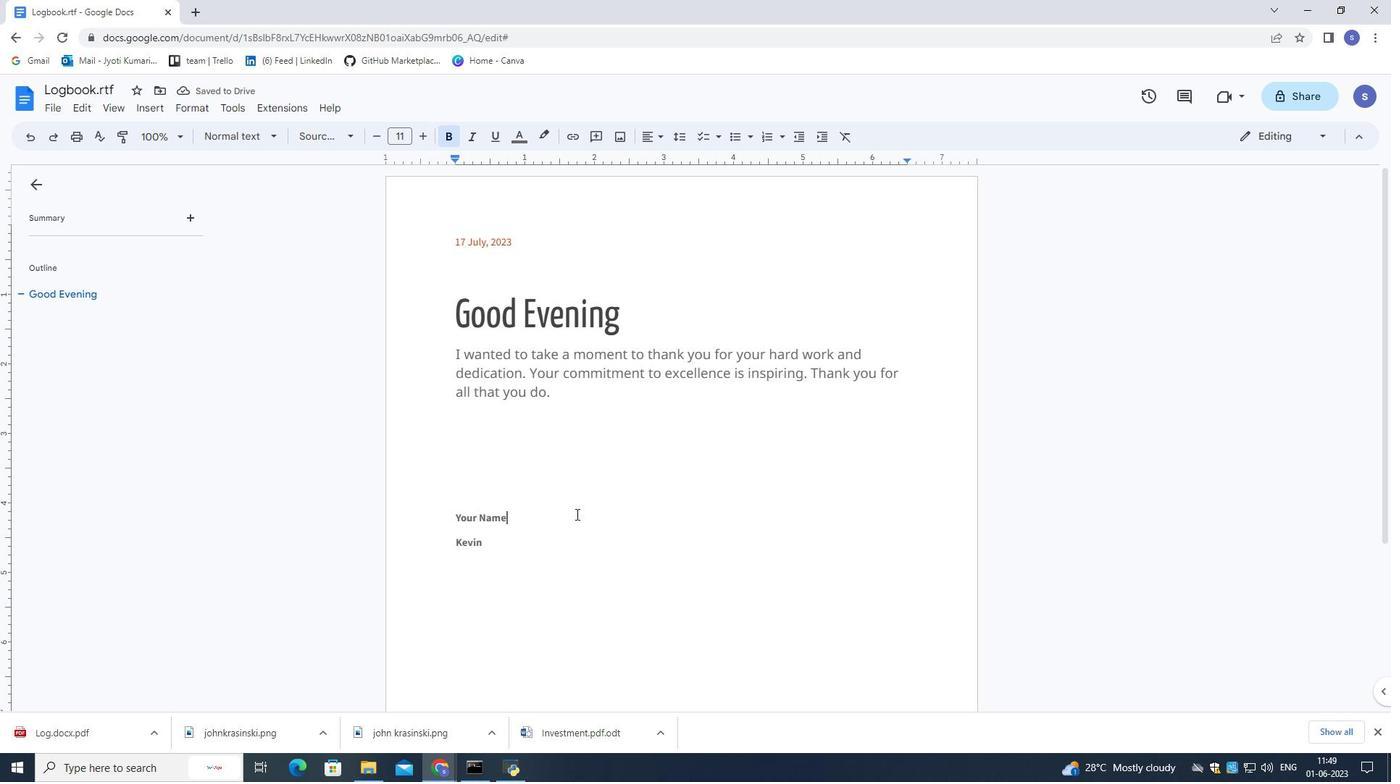 
Action: Mouse moved to (576, 524)
Screenshot: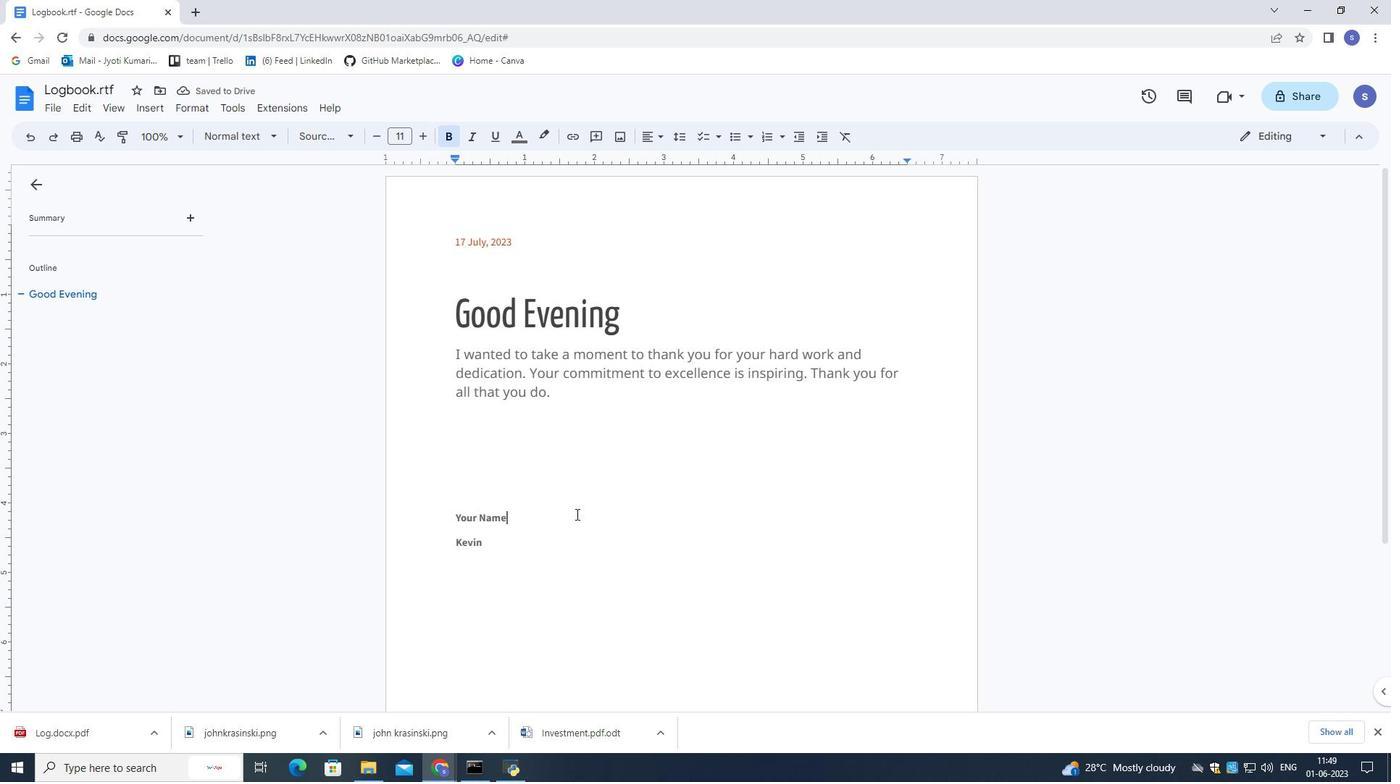 
Action: Mouse scrolled (576, 524) with delta (0, 0)
Screenshot: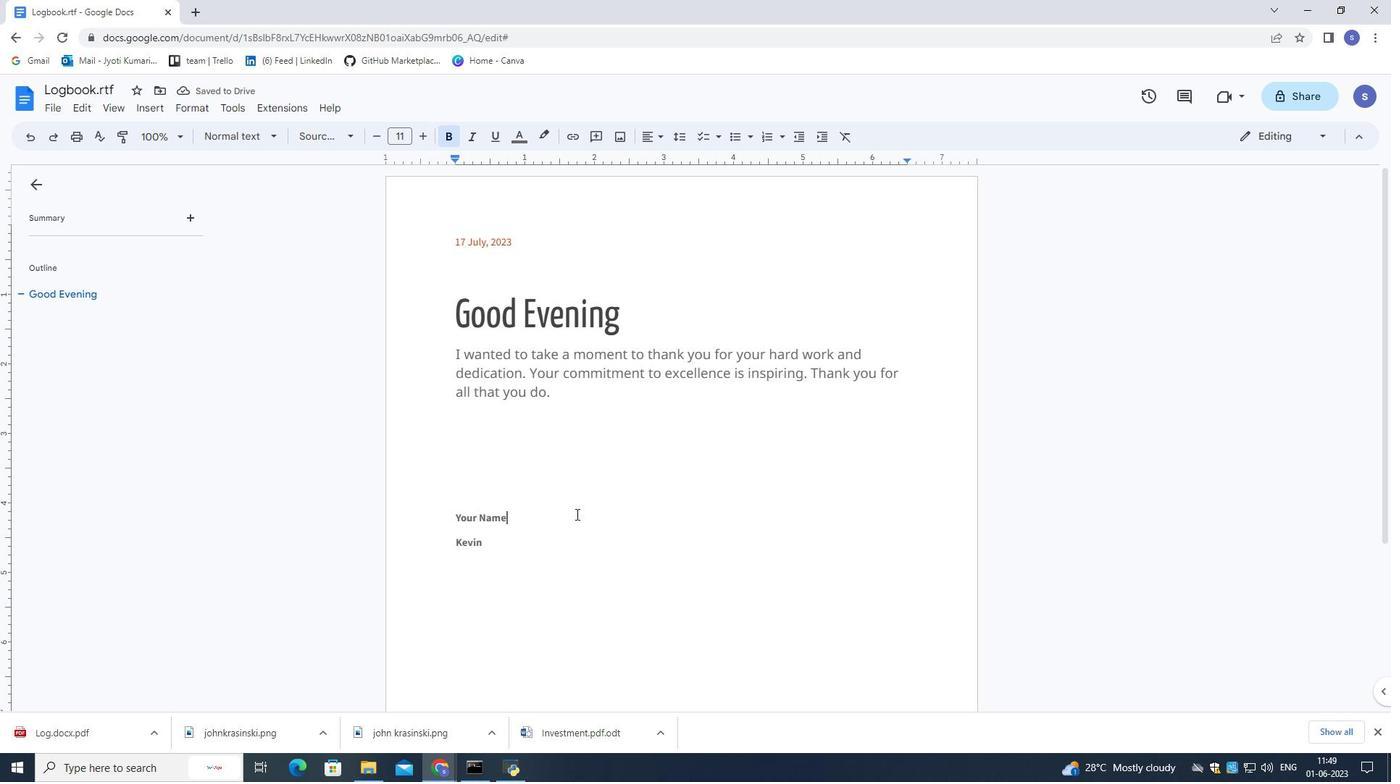 
Action: Mouse scrolled (576, 524) with delta (0, 0)
Screenshot: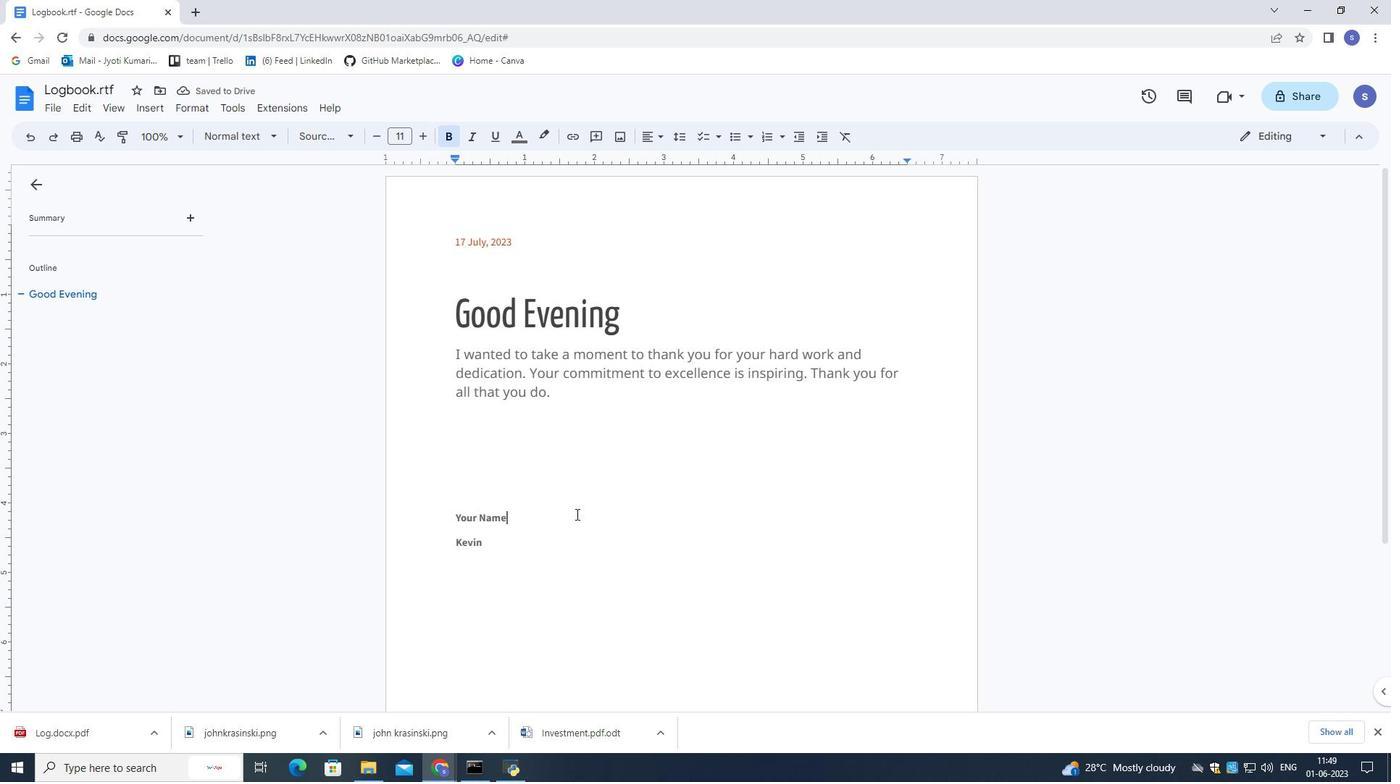 
Action: Mouse scrolled (576, 524) with delta (0, 0)
Screenshot: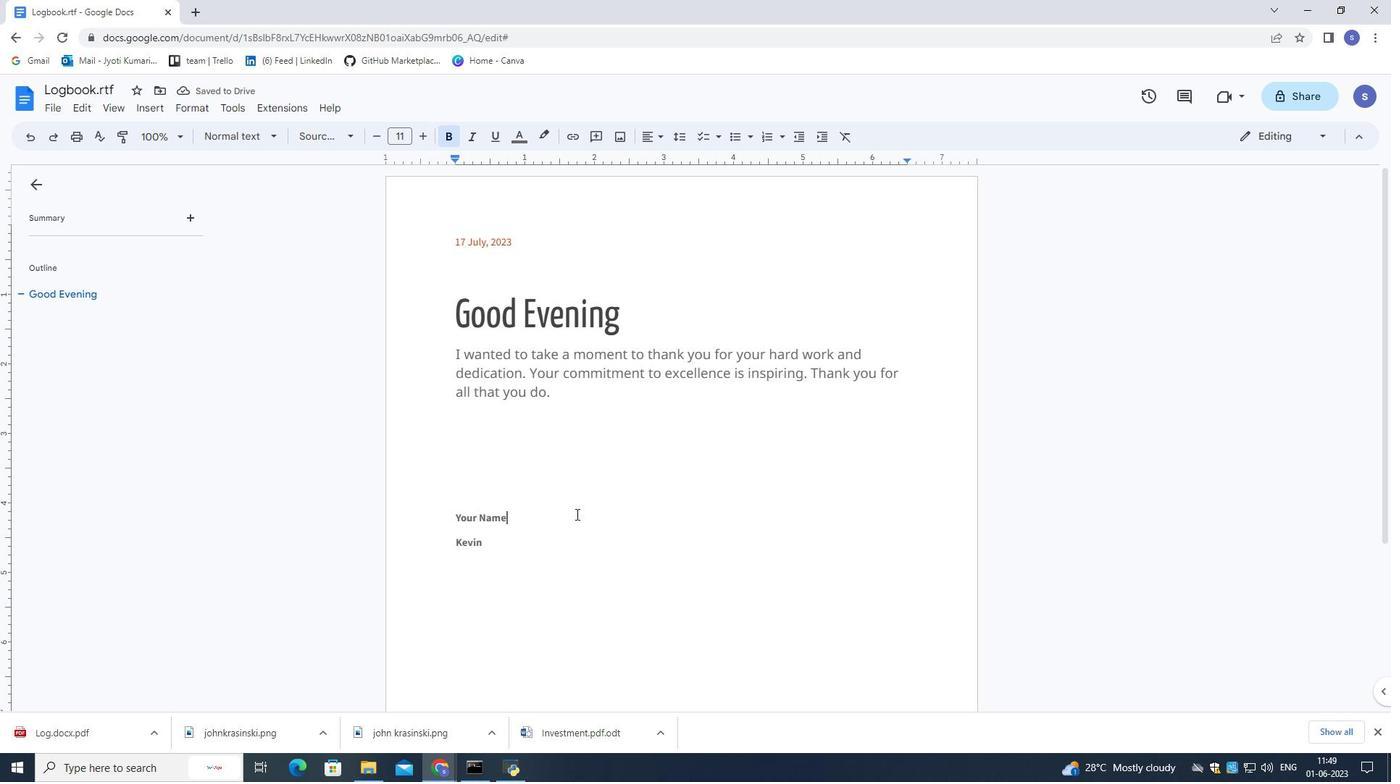 
Action: Mouse scrolled (576, 524) with delta (0, 0)
Screenshot: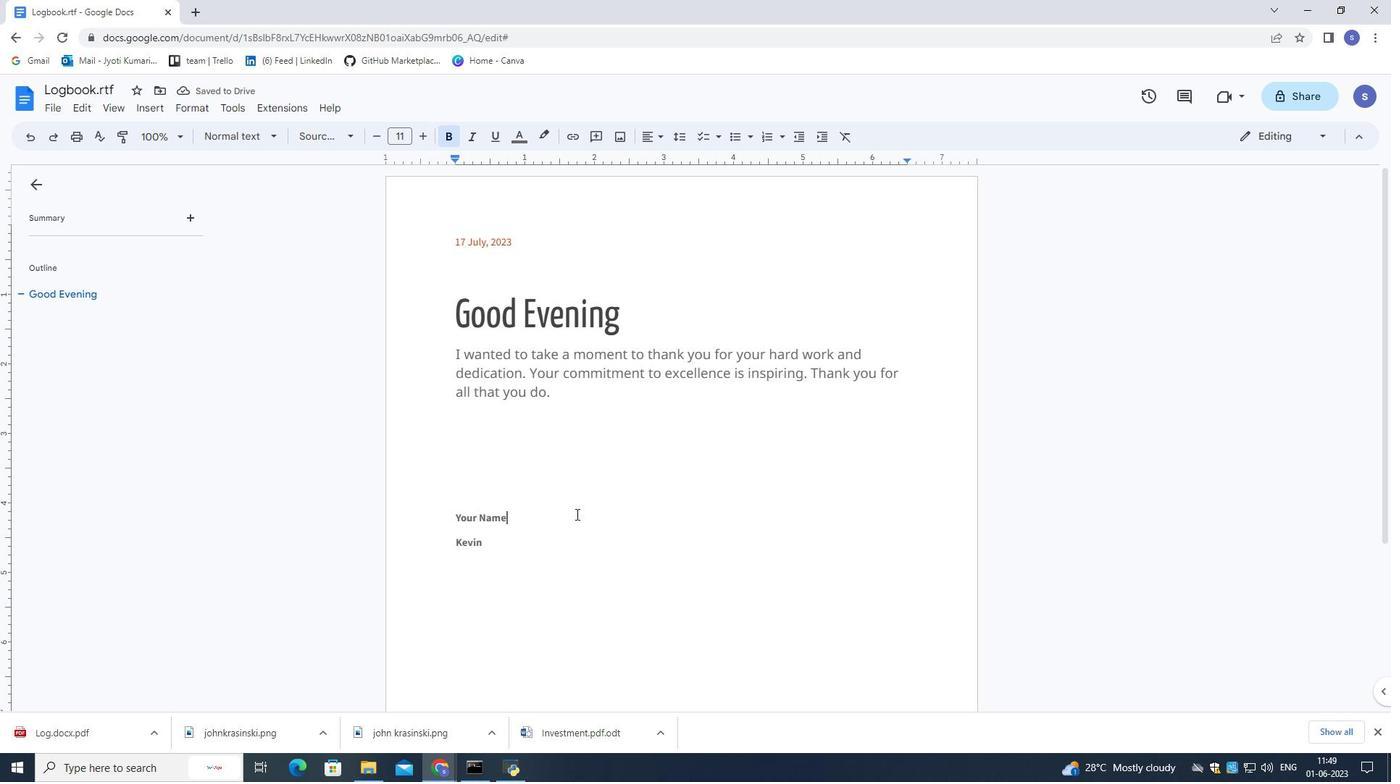 
Action: Mouse scrolled (576, 524) with delta (0, 0)
Screenshot: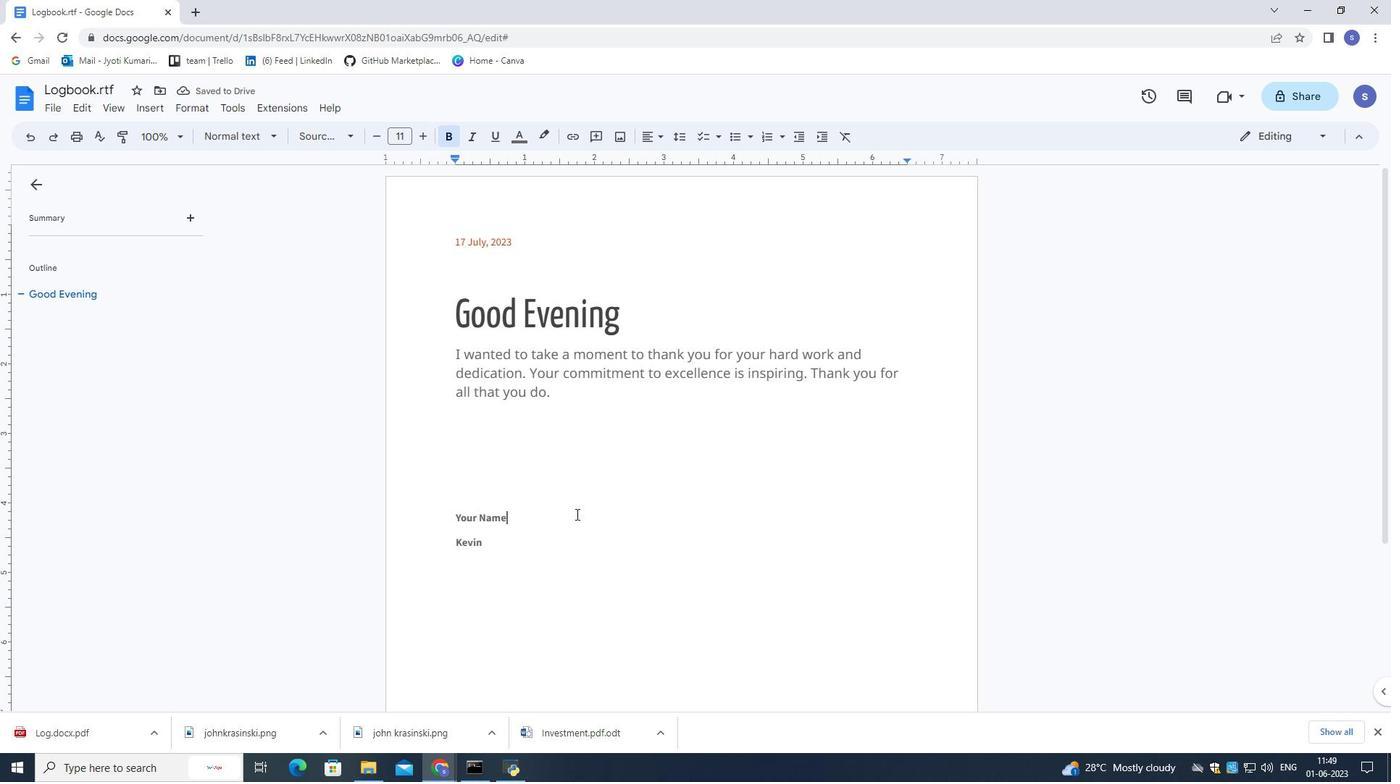 
Action: Mouse moved to (576, 524)
Screenshot: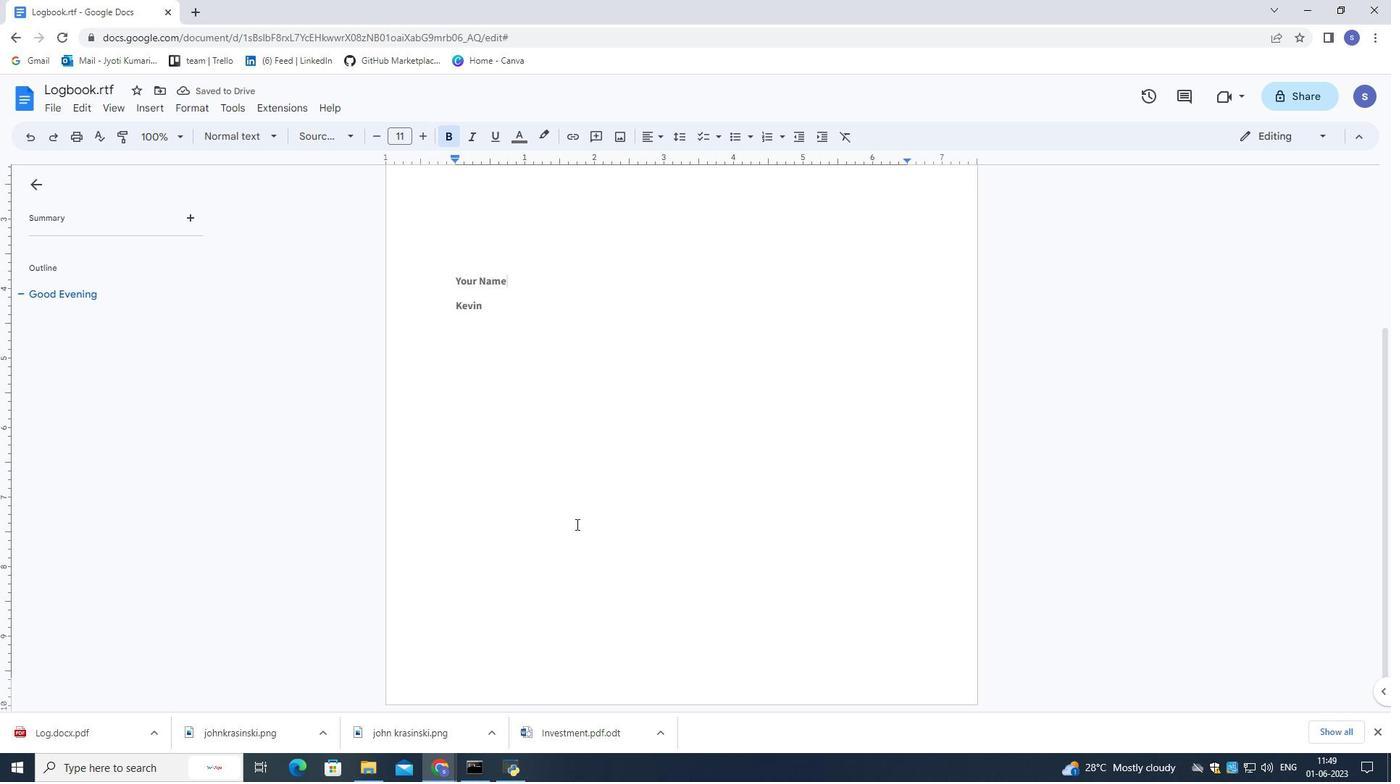 
Action: Mouse scrolled (576, 525) with delta (0, 0)
Screenshot: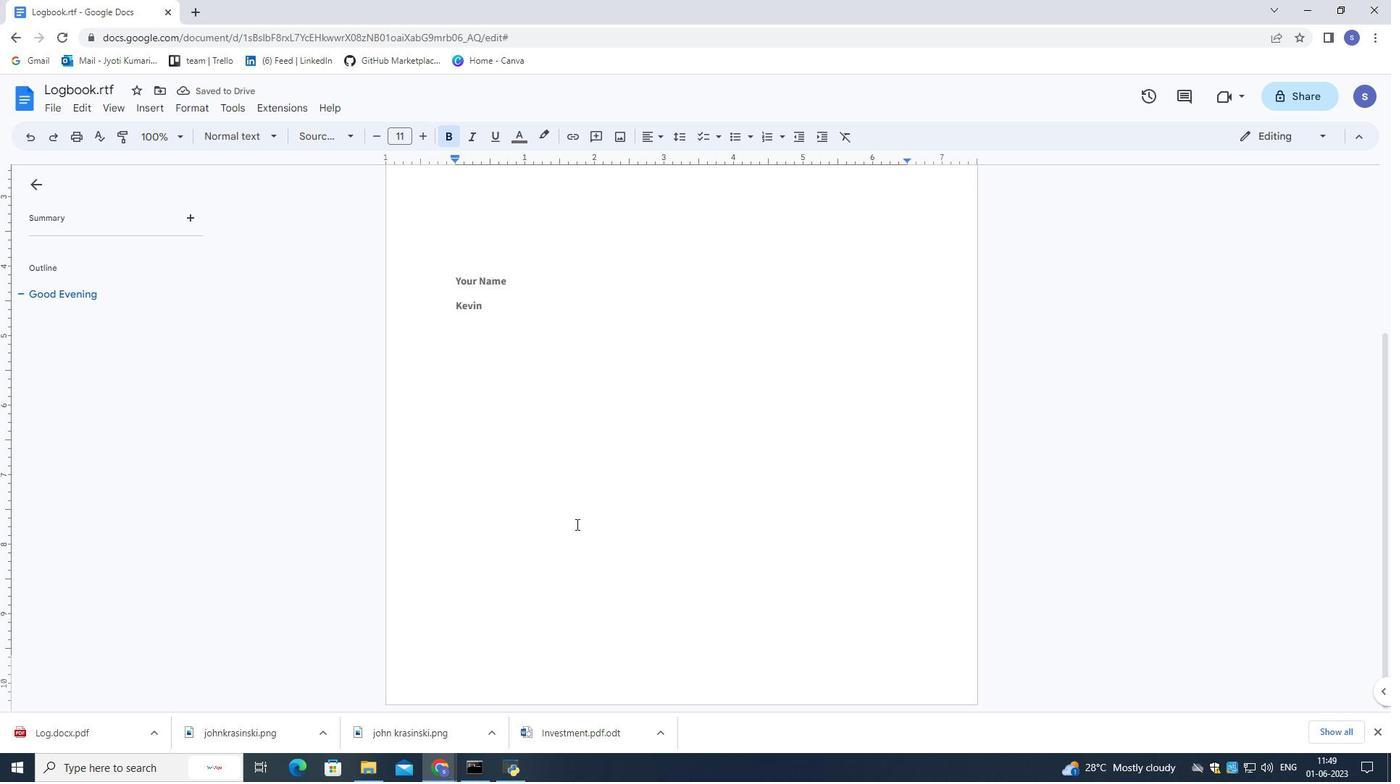 
Action: Mouse scrolled (576, 525) with delta (0, 0)
Screenshot: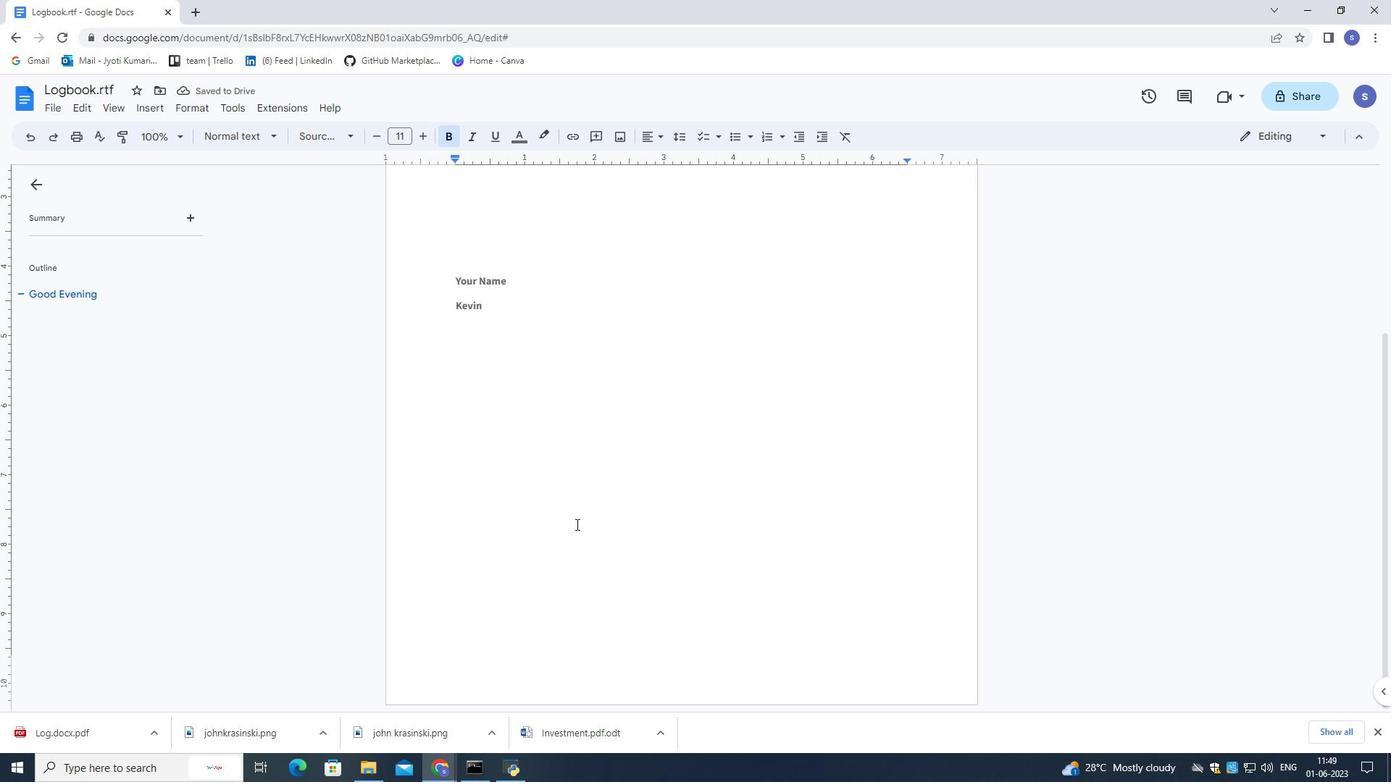 
Action: Mouse scrolled (576, 525) with delta (0, 0)
Screenshot: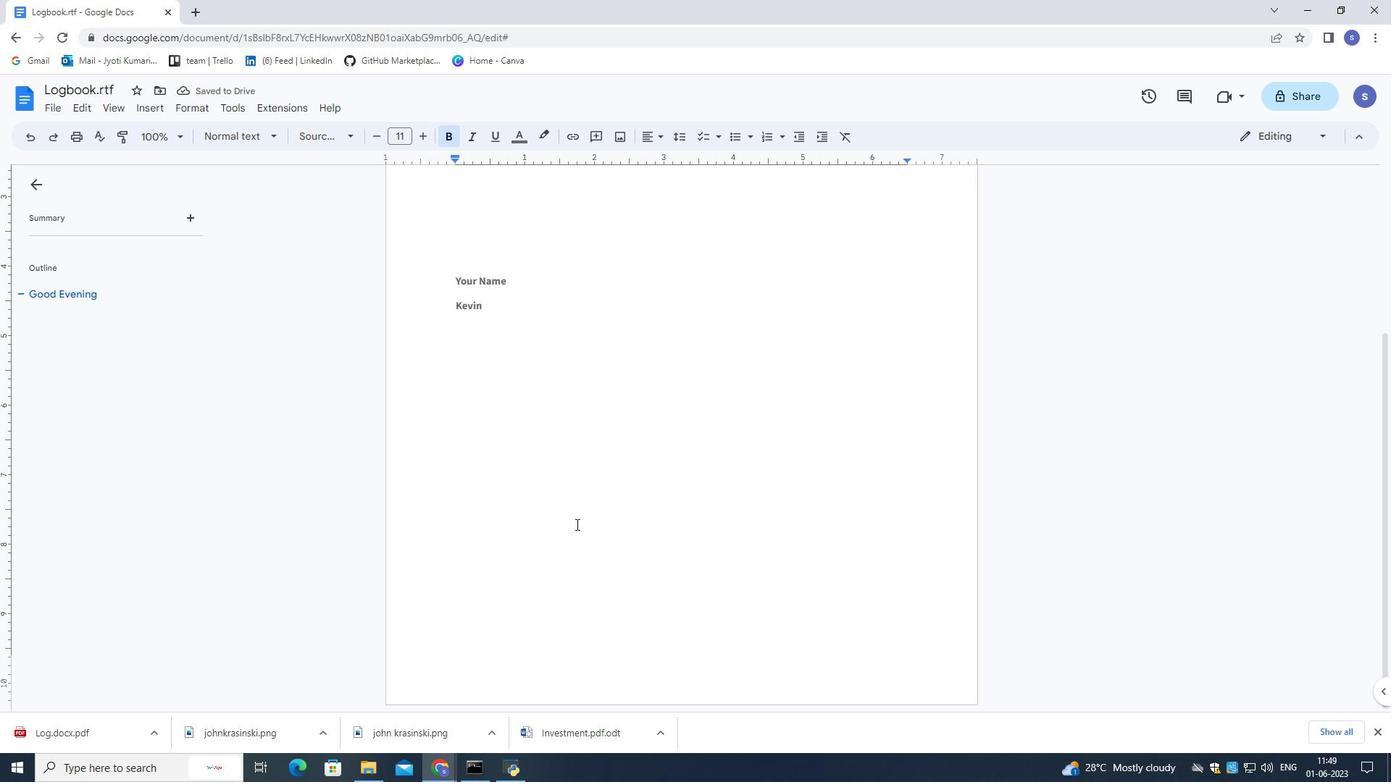 
Action: Mouse scrolled (576, 525) with delta (0, 0)
Screenshot: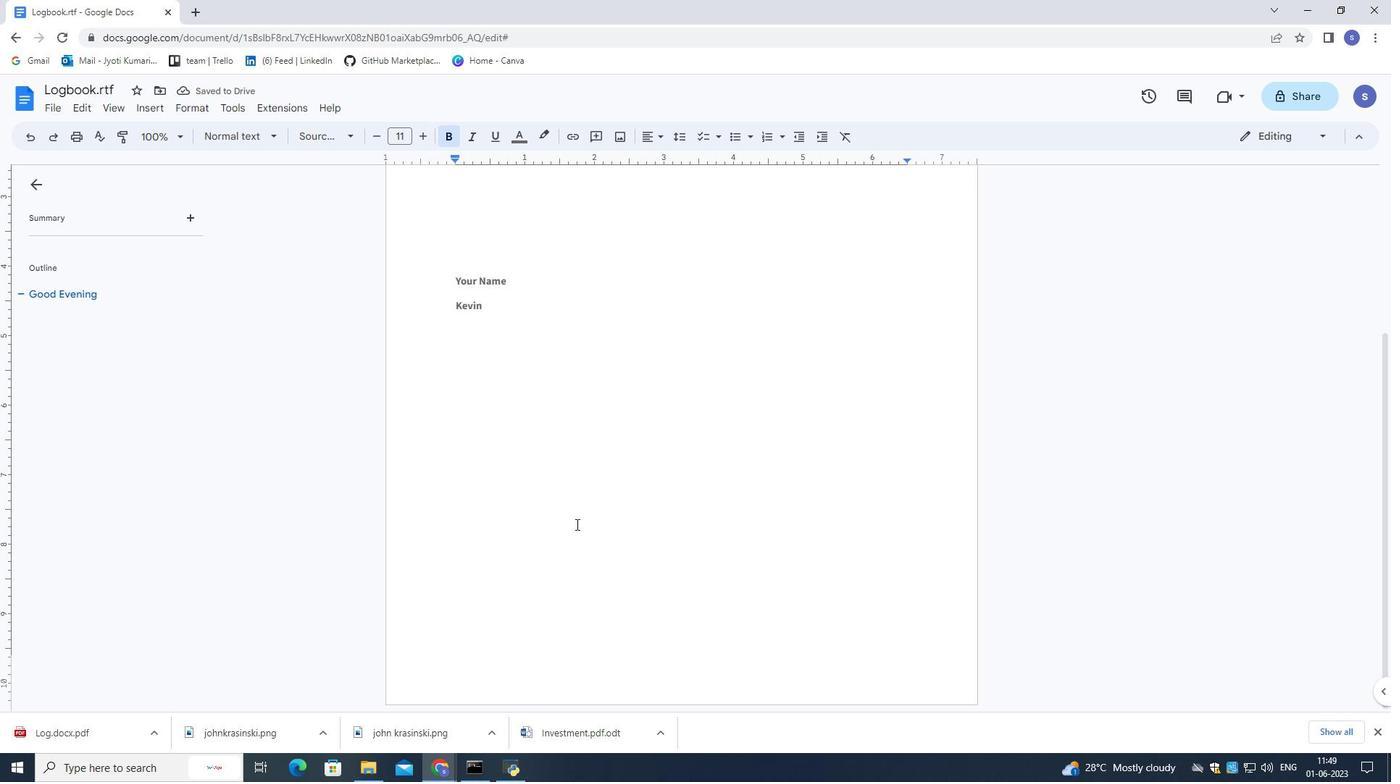 
Action: Mouse scrolled (576, 525) with delta (0, 0)
Screenshot: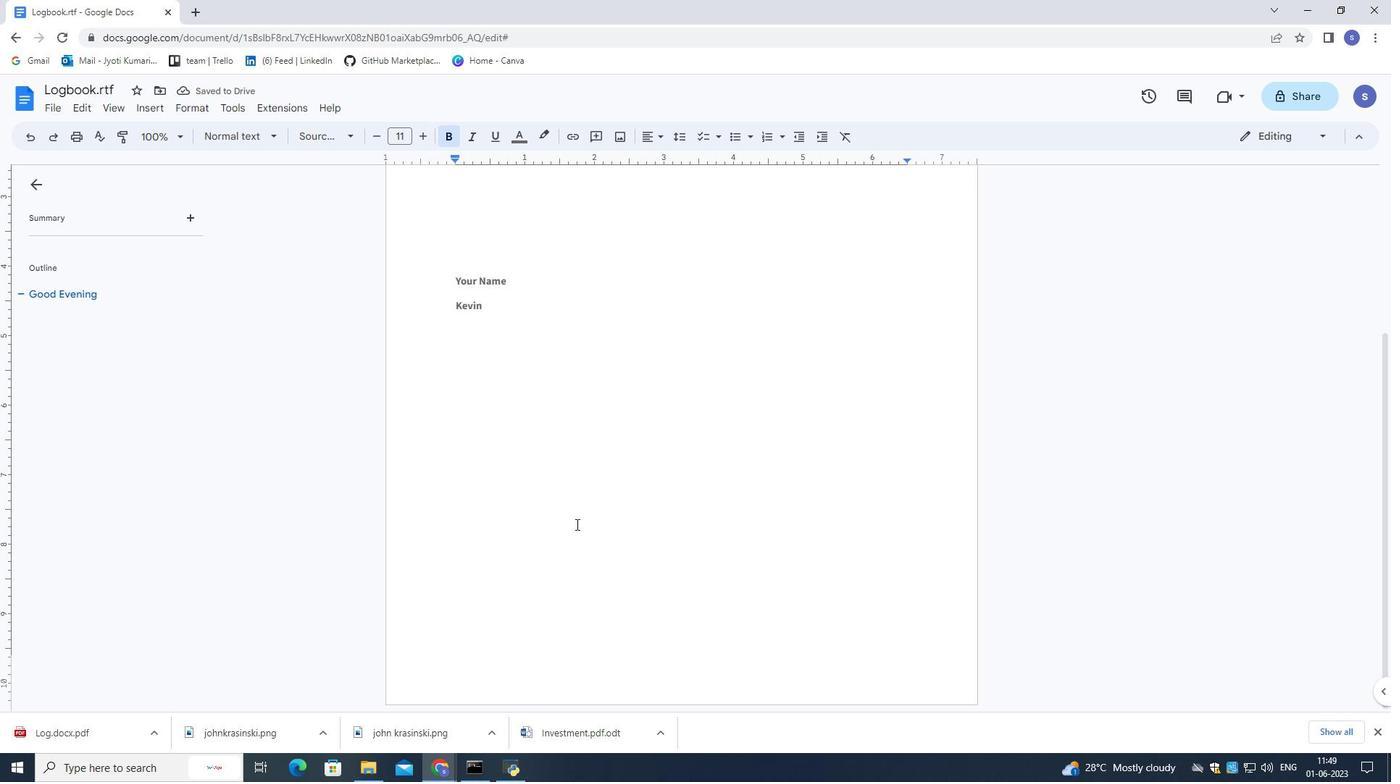 
Action: Mouse scrolled (576, 525) with delta (0, 0)
Screenshot: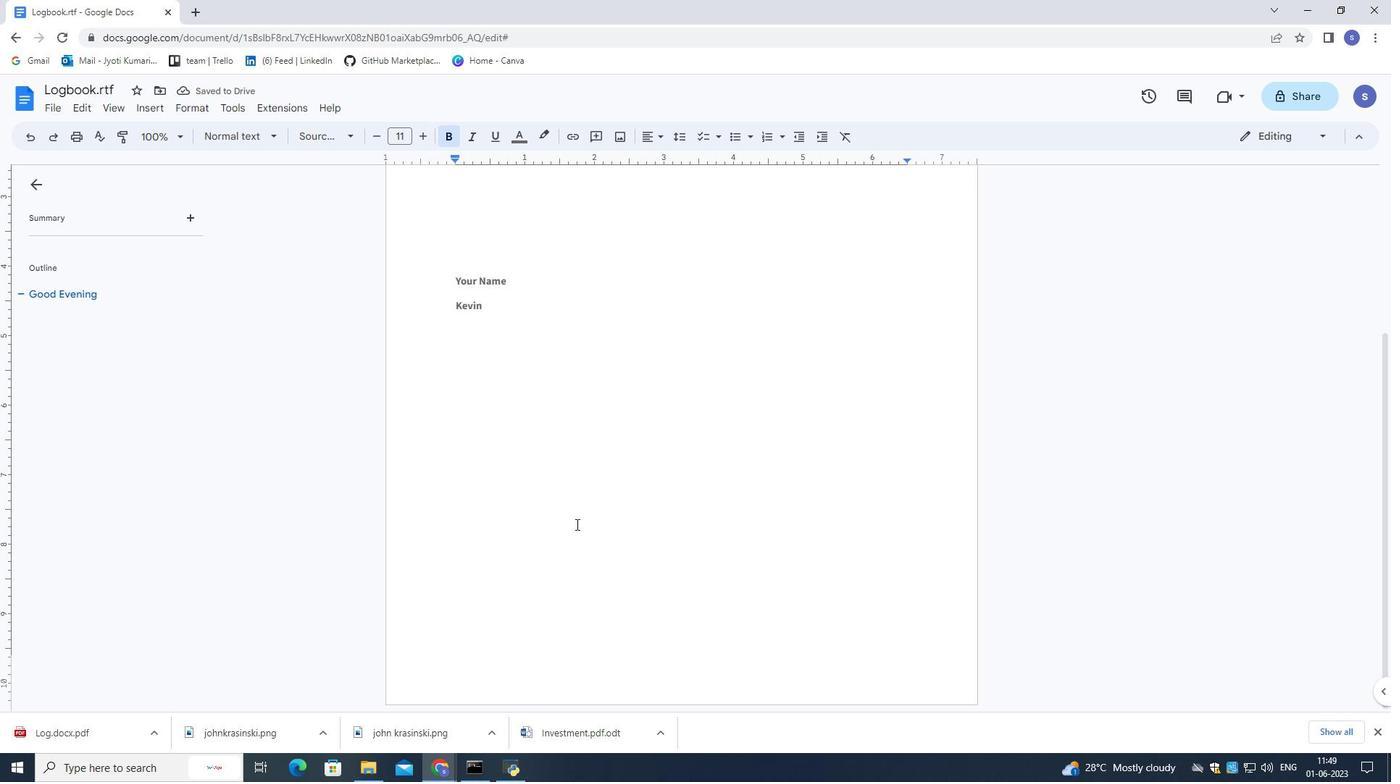 
Action: Mouse scrolled (576, 525) with delta (0, 0)
Screenshot: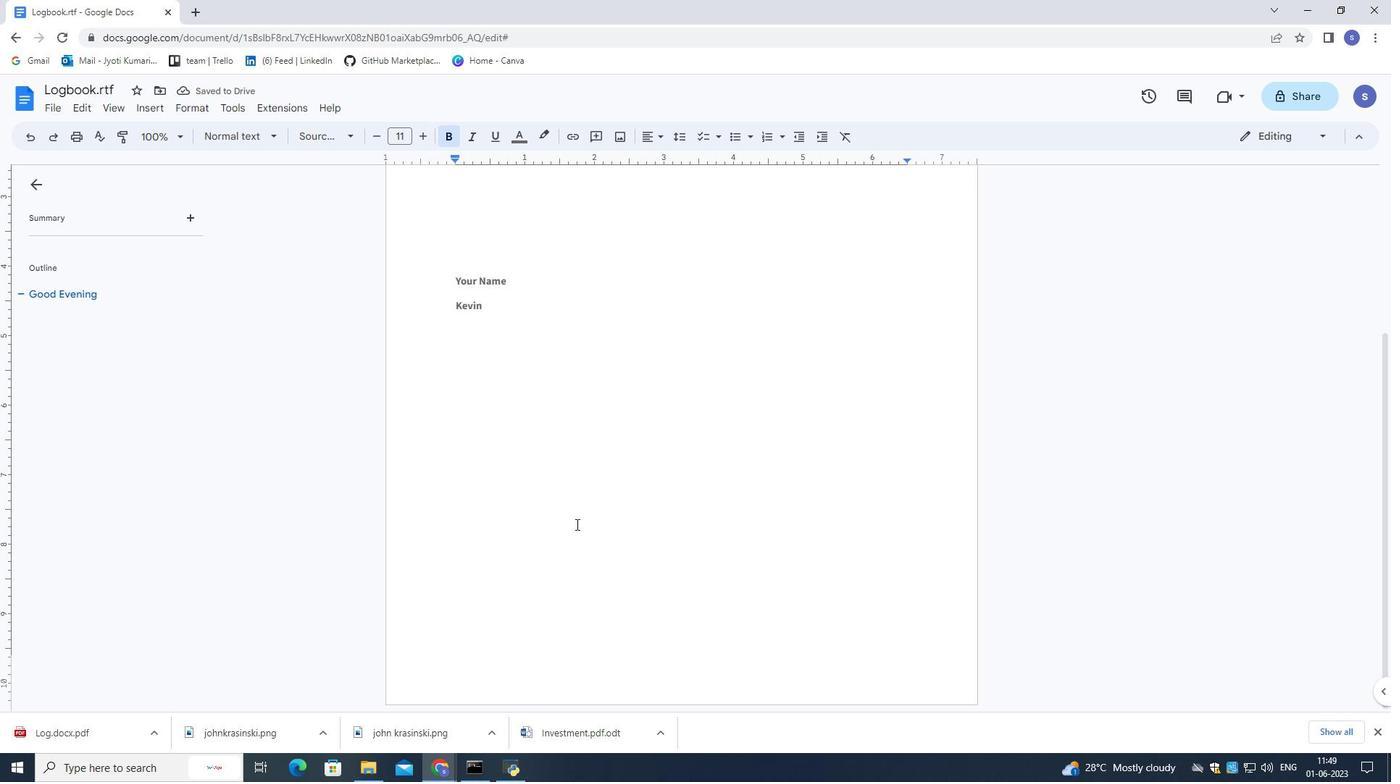 
Action: Mouse moved to (576, 524)
Screenshot: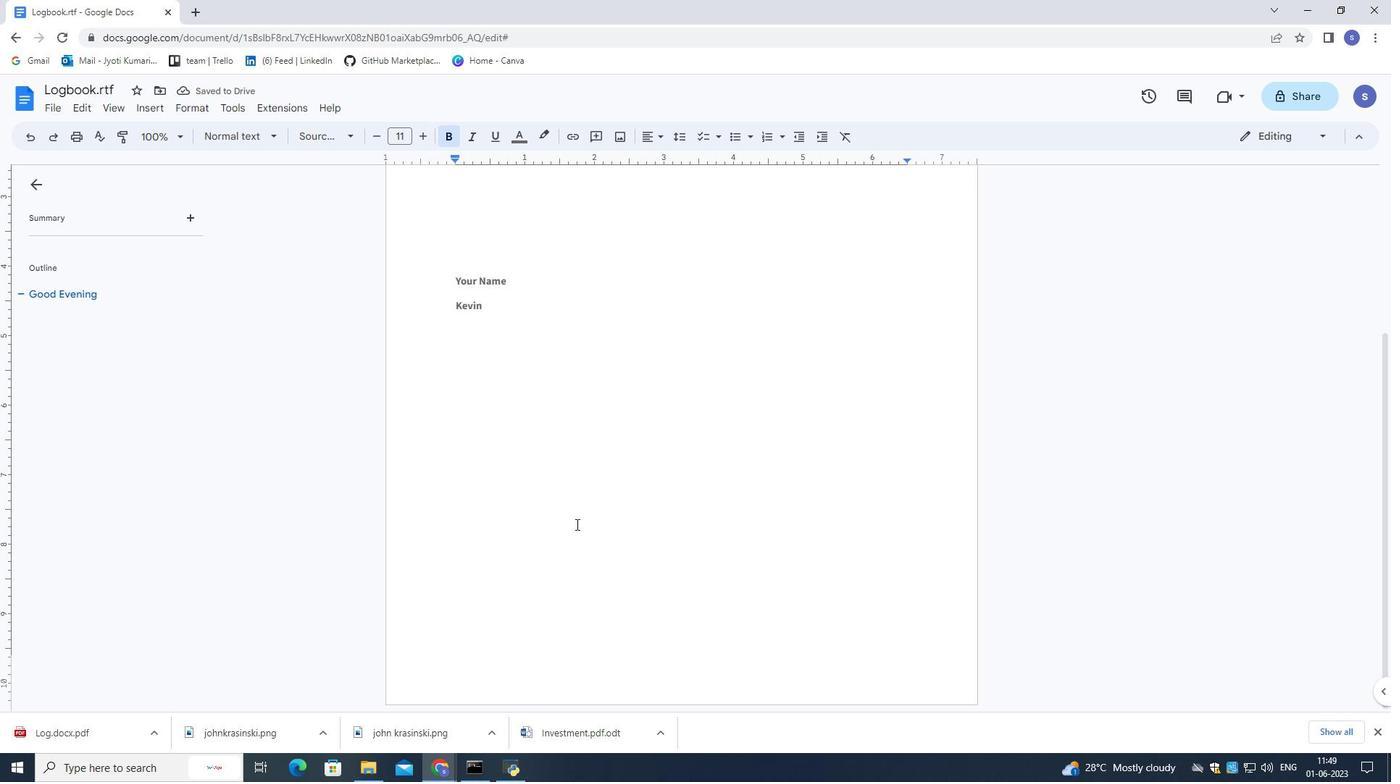 
Action: Mouse scrolled (576, 524) with delta (0, 0)
Screenshot: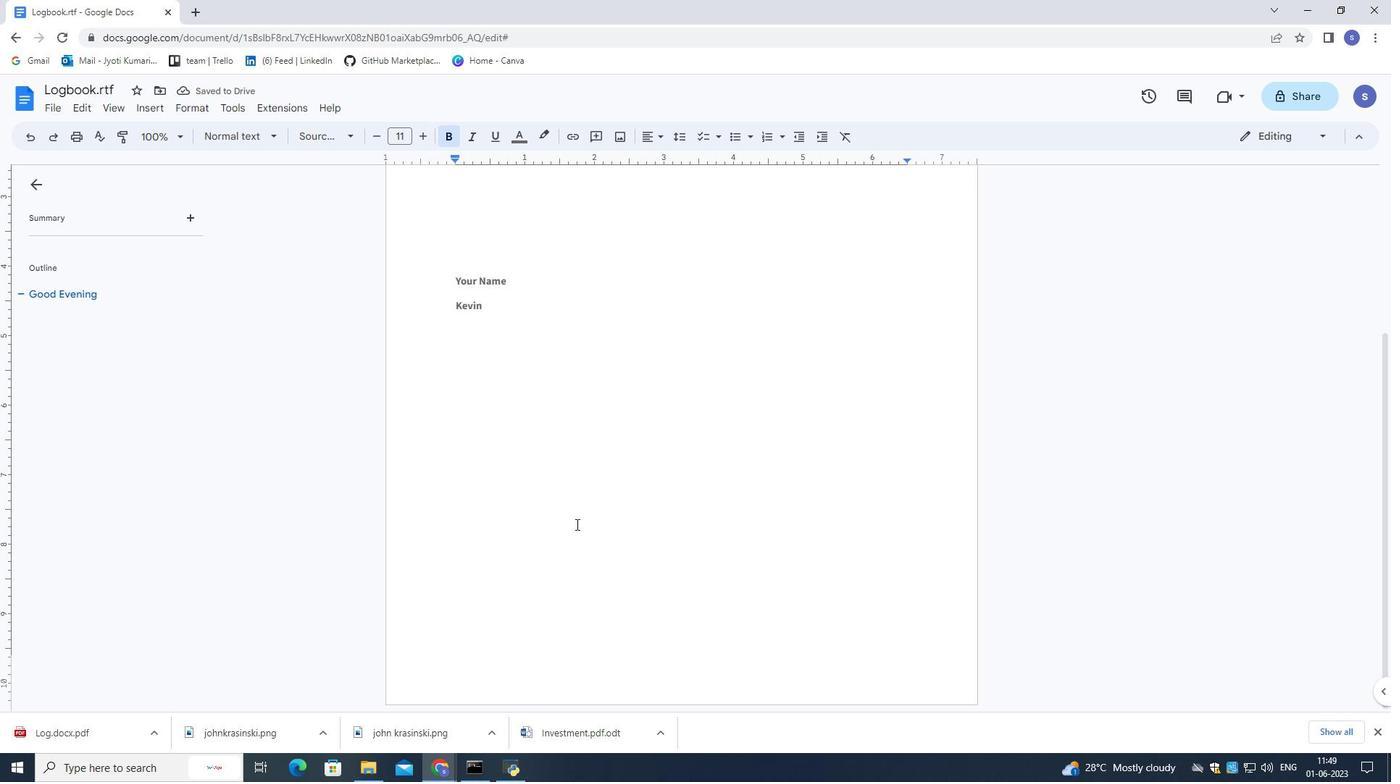 
Action: Mouse moved to (572, 521)
Screenshot: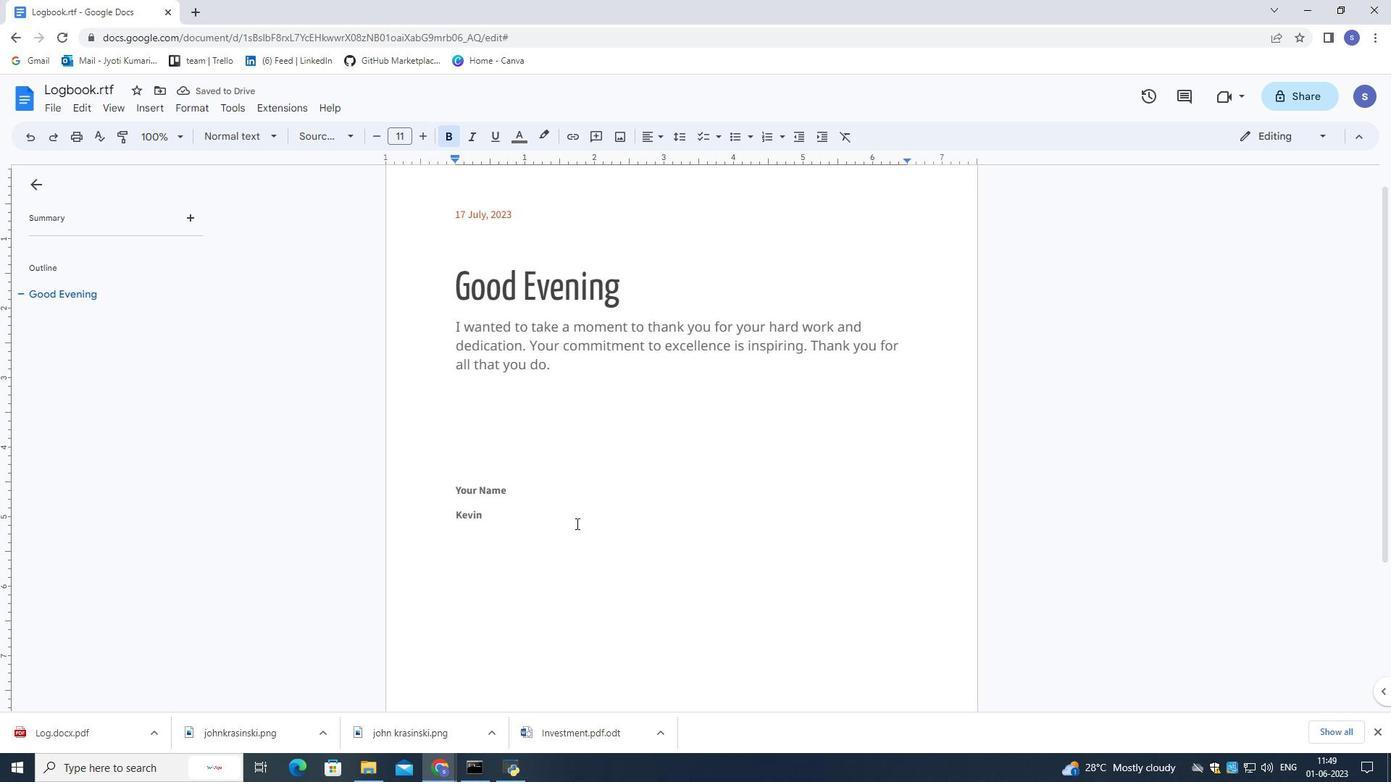 
